 Task: Find a house in Phalaborwa, South Africa, for 1 guest from July 1 to July 3, with a price range of ₹5000 to ₹15000, 1 bedroom, 1 bed, 1 bathroom, and Wifi.
Action: Mouse moved to (502, 107)
Screenshot: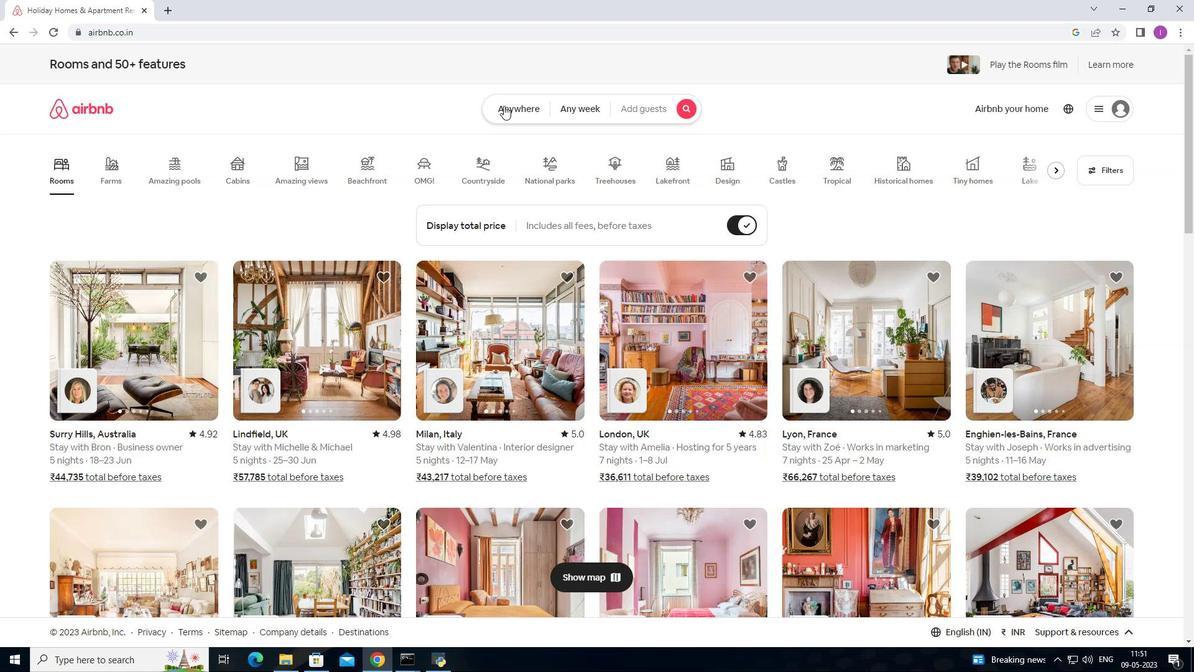 
Action: Mouse pressed left at (502, 107)
Screenshot: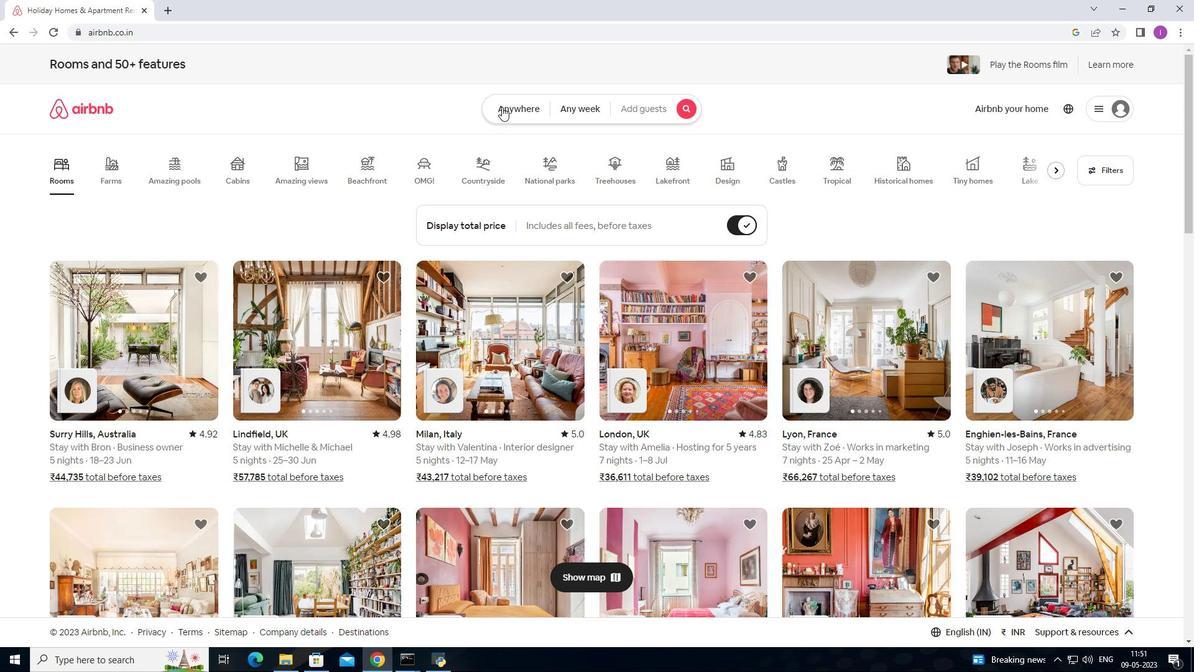 
Action: Mouse moved to (369, 154)
Screenshot: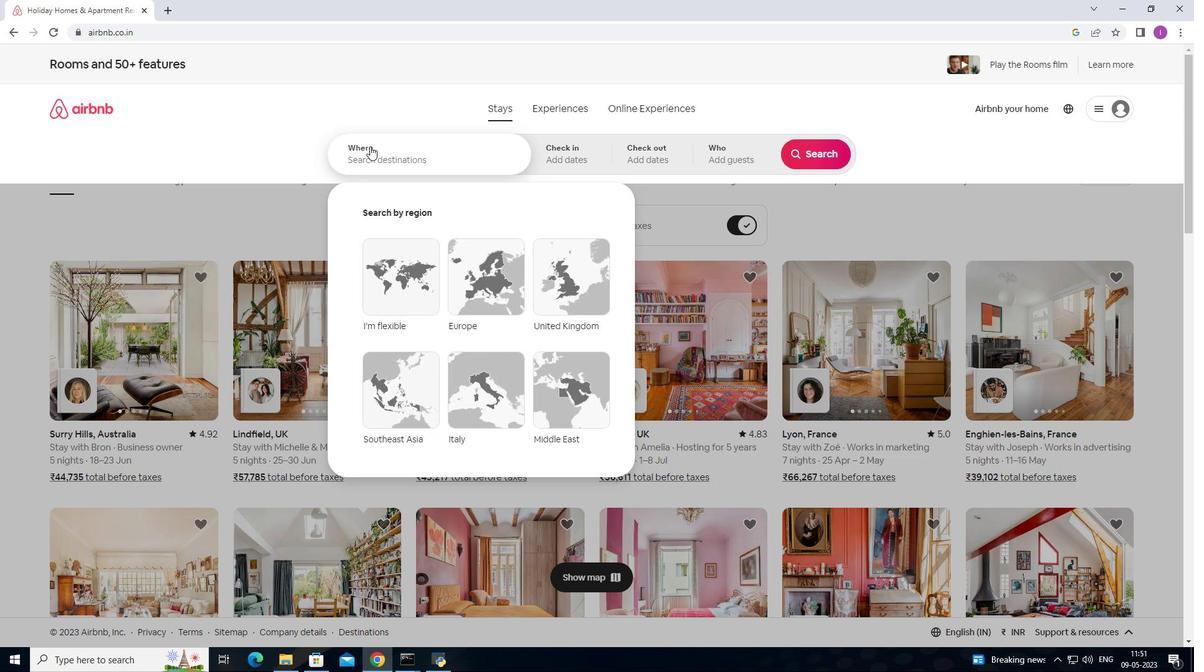 
Action: Mouse pressed left at (369, 154)
Screenshot: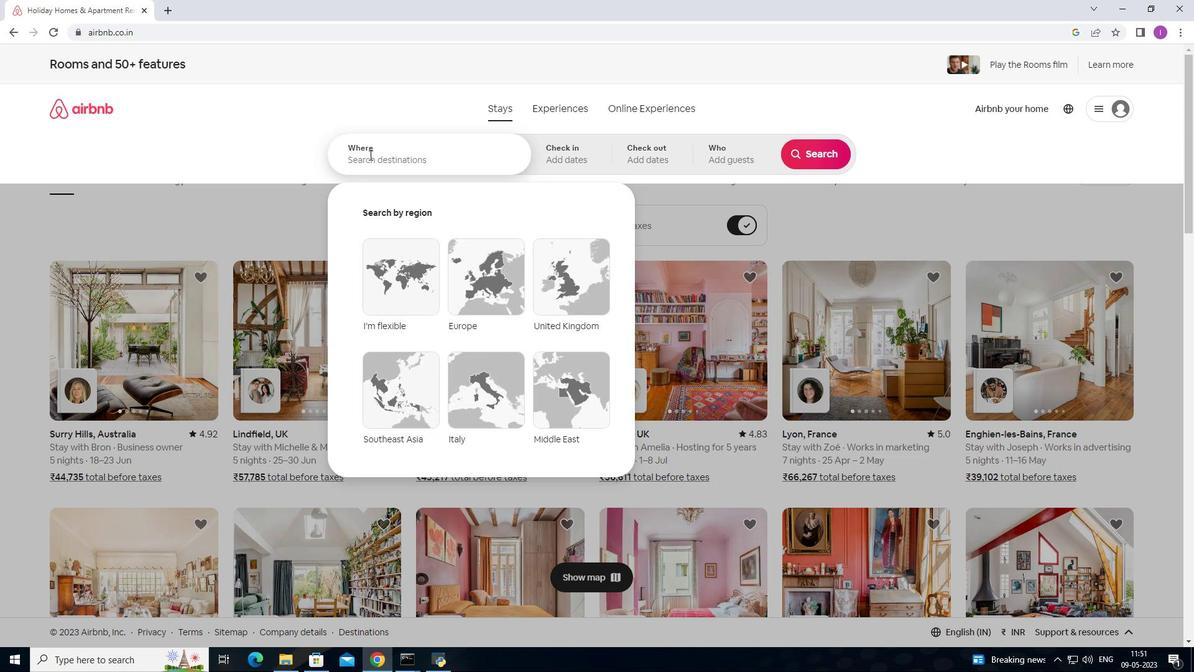 
Action: Mouse moved to (367, 158)
Screenshot: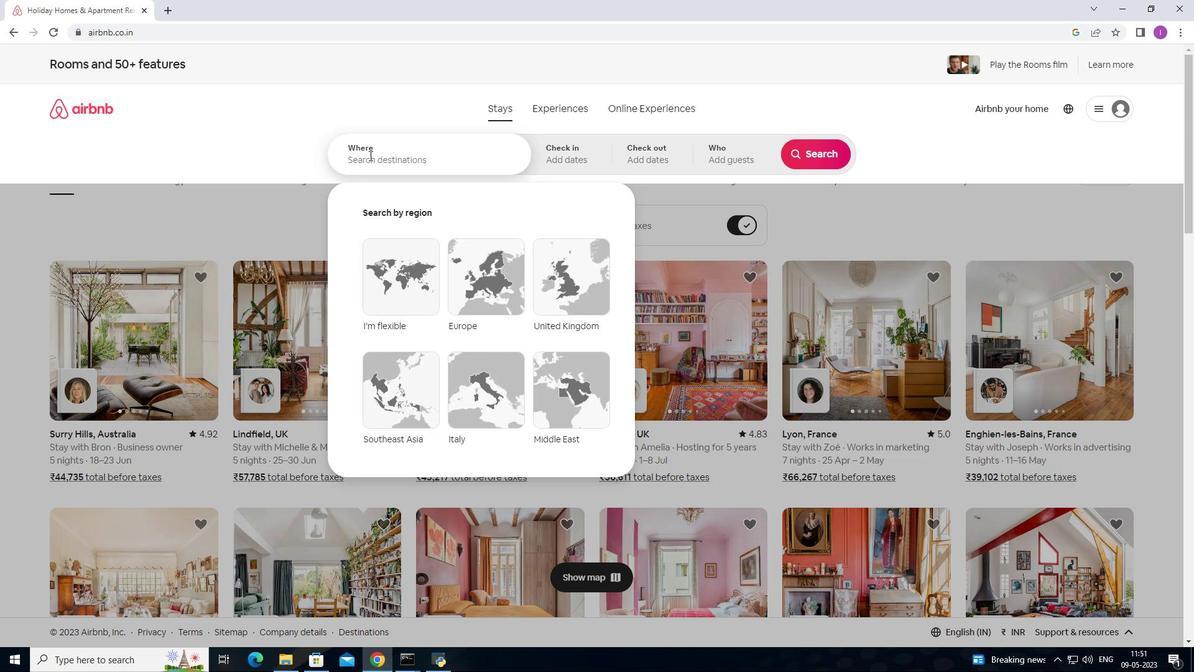 
Action: Key pressed <Key.shift><Key.shift><Key.shift><Key.shift><Key.shift><Key.shift>Phalaborwa,<Key.shift>soth<Key.backspace><Key.backspace>uth<Key.space><Key.shift>Africs<Key.backspace>a
Screenshot: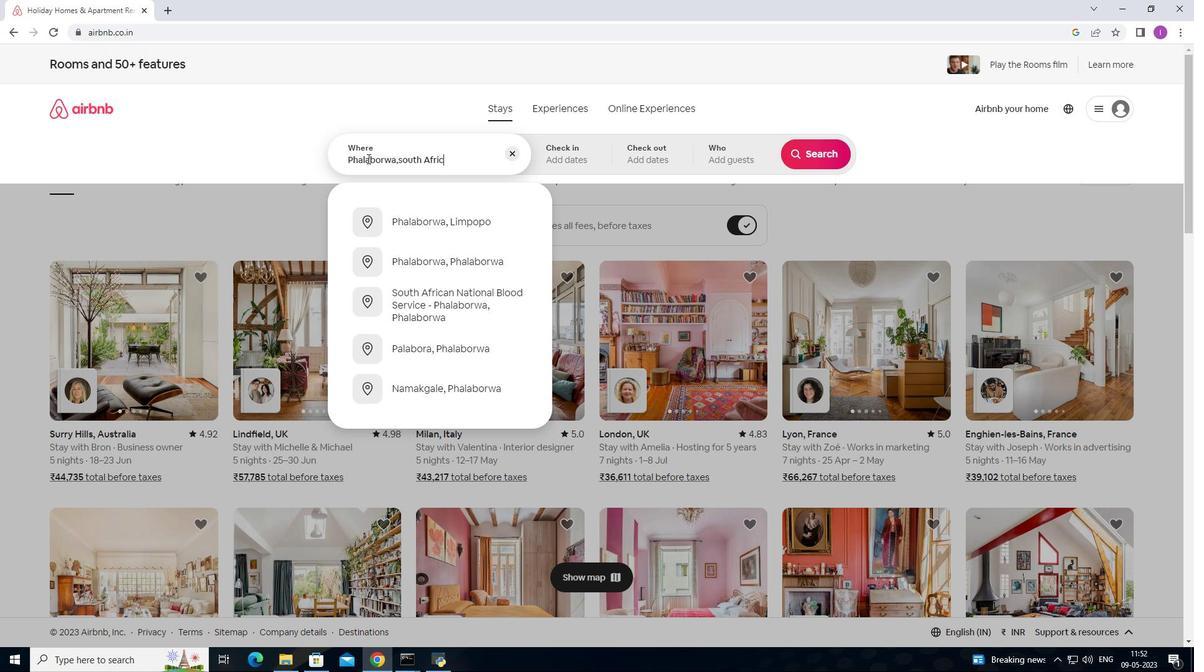 
Action: Mouse moved to (562, 154)
Screenshot: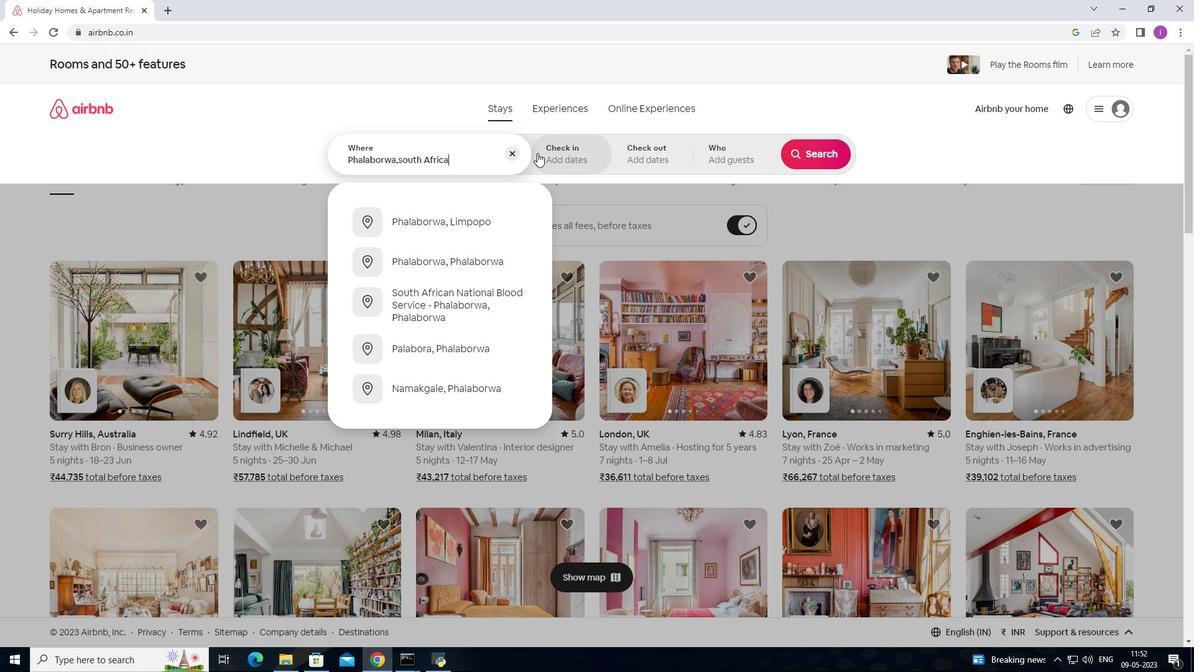 
Action: Mouse pressed left at (562, 154)
Screenshot: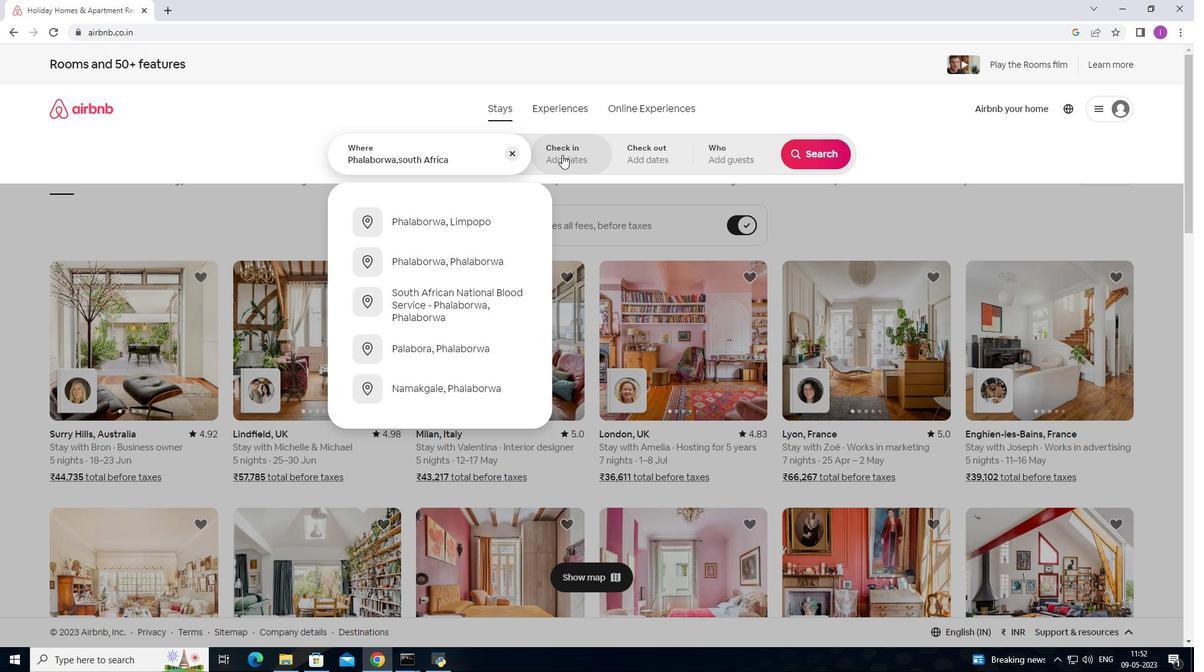 
Action: Mouse moved to (813, 248)
Screenshot: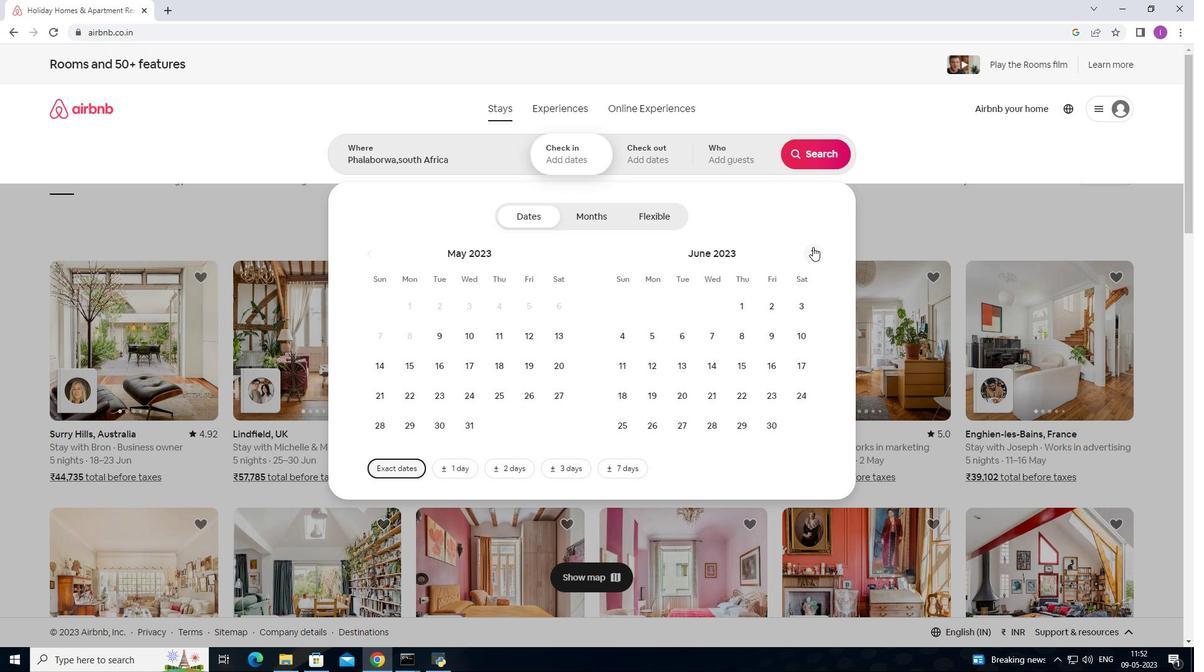 
Action: Mouse pressed left at (813, 248)
Screenshot: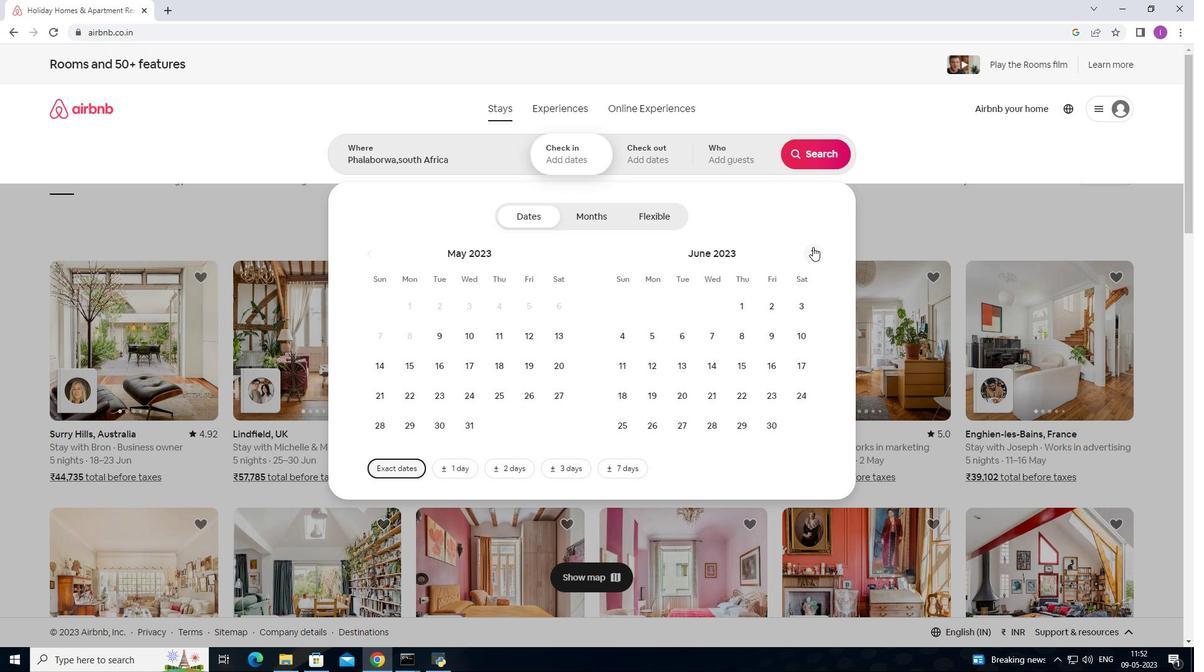 
Action: Mouse moved to (808, 303)
Screenshot: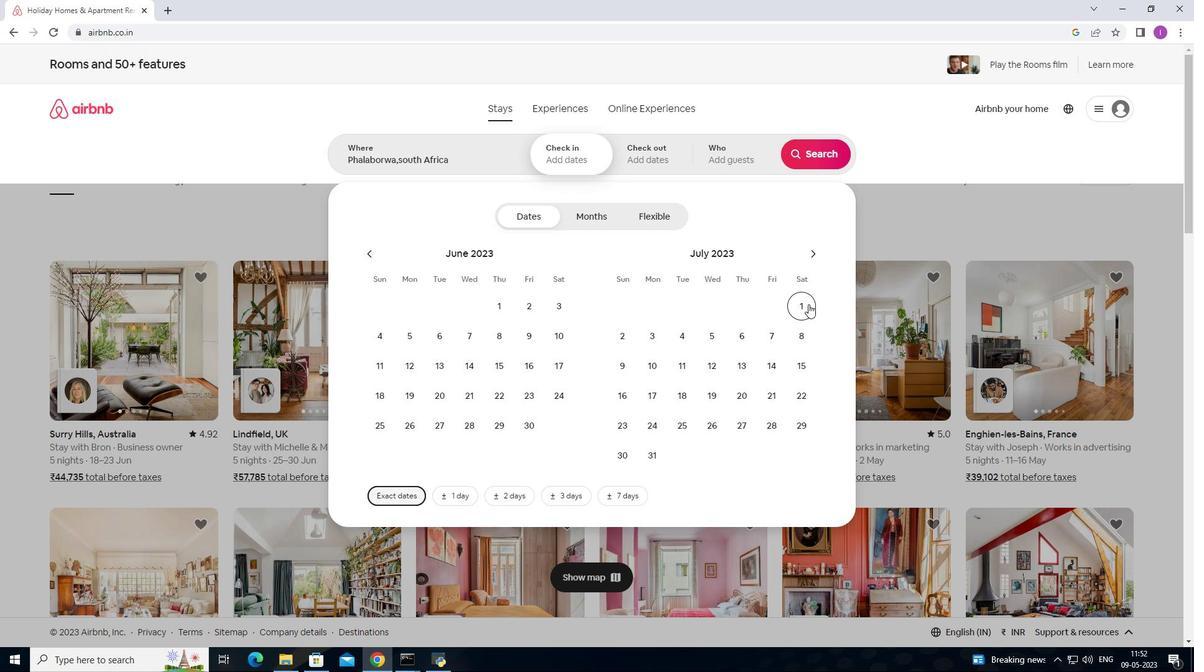 
Action: Mouse pressed left at (808, 303)
Screenshot: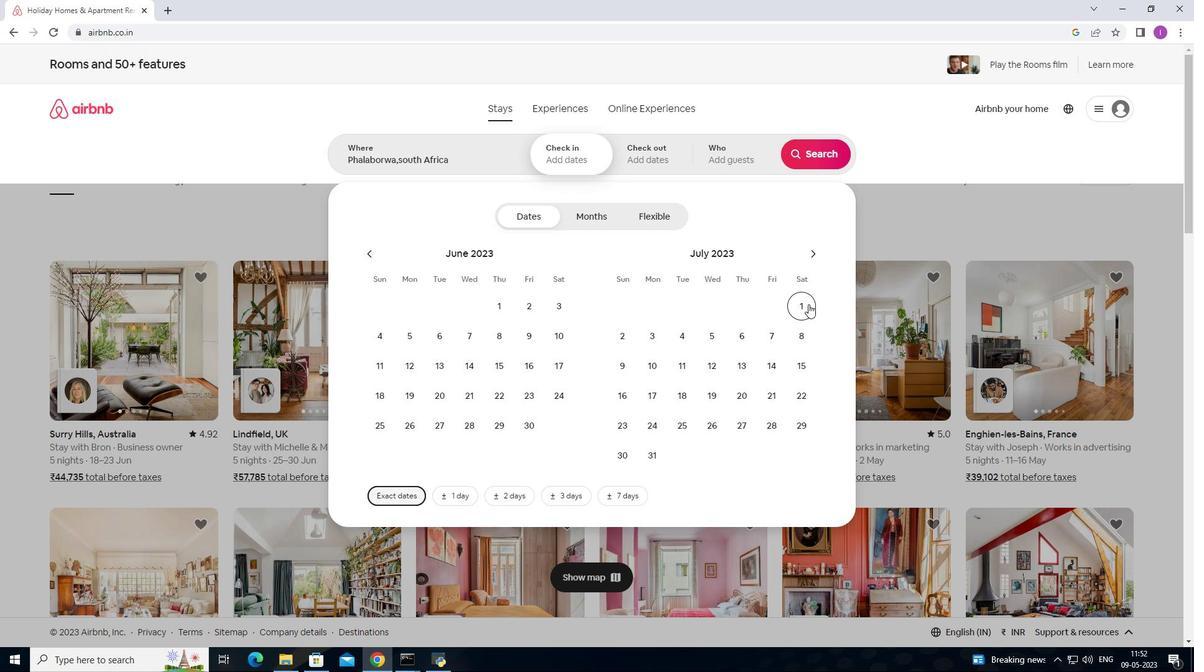 
Action: Mouse moved to (652, 331)
Screenshot: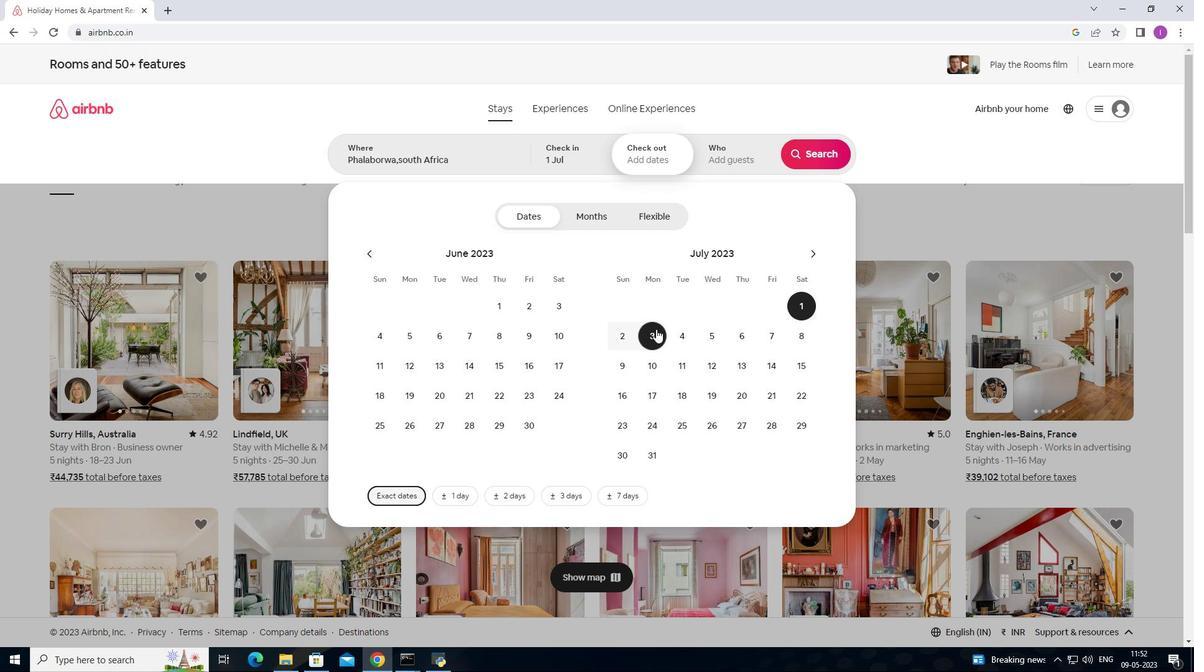 
Action: Mouse pressed left at (652, 331)
Screenshot: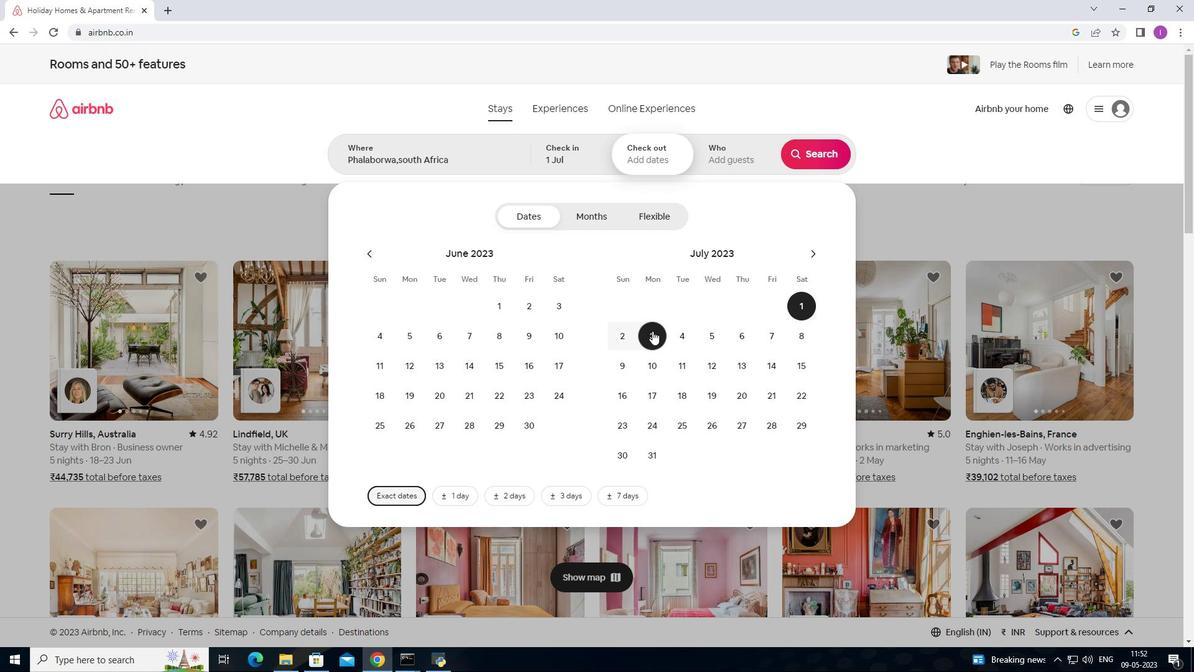 
Action: Mouse moved to (742, 161)
Screenshot: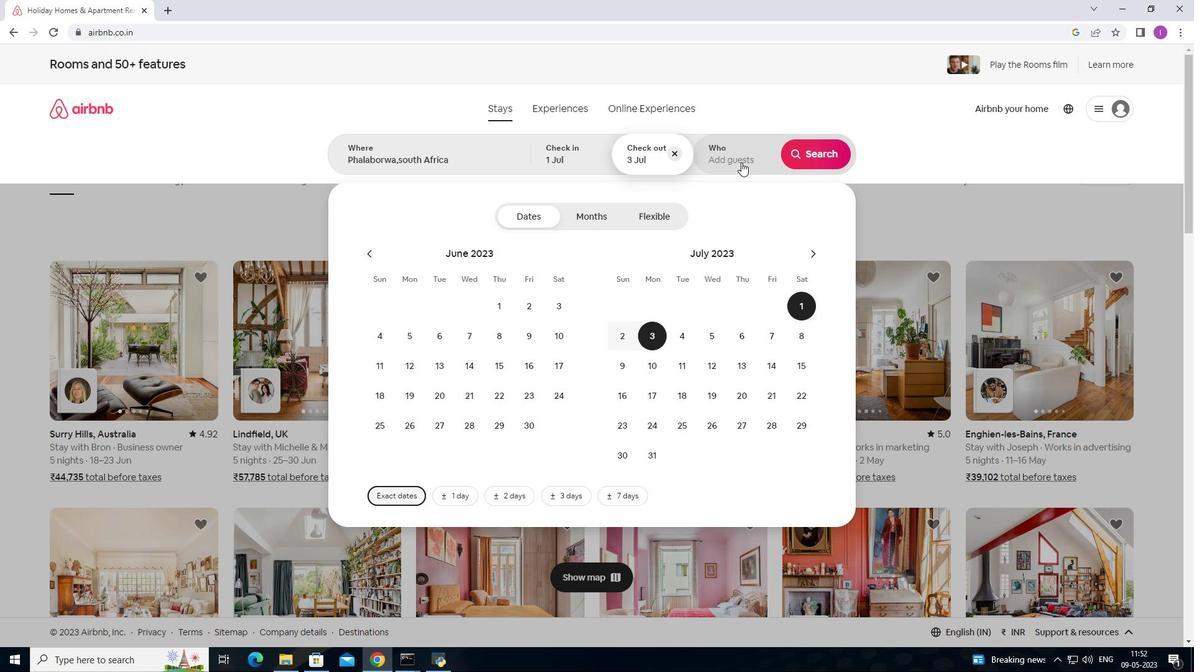 
Action: Mouse pressed left at (742, 161)
Screenshot: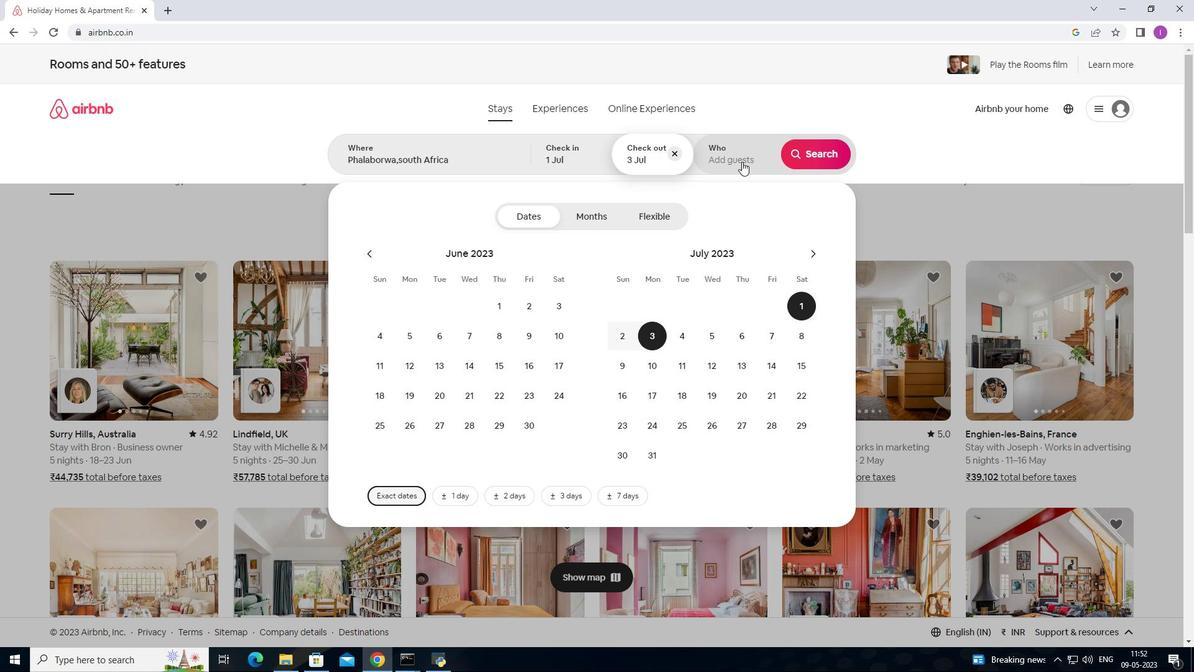 
Action: Mouse moved to (819, 217)
Screenshot: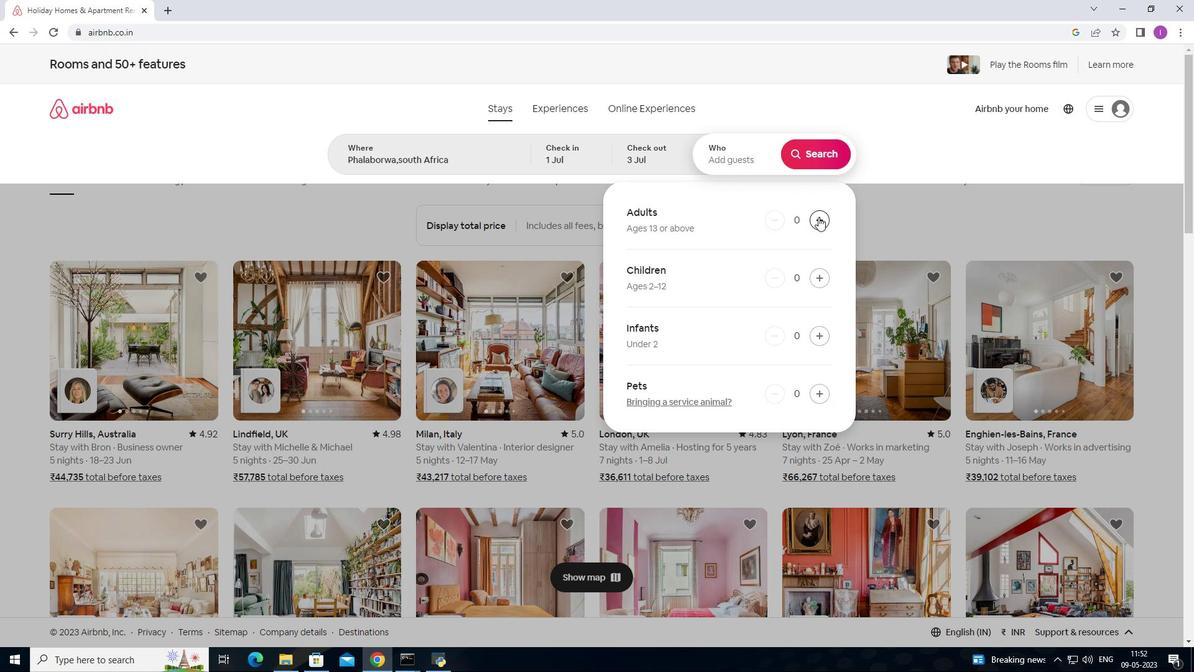 
Action: Mouse pressed left at (819, 217)
Screenshot: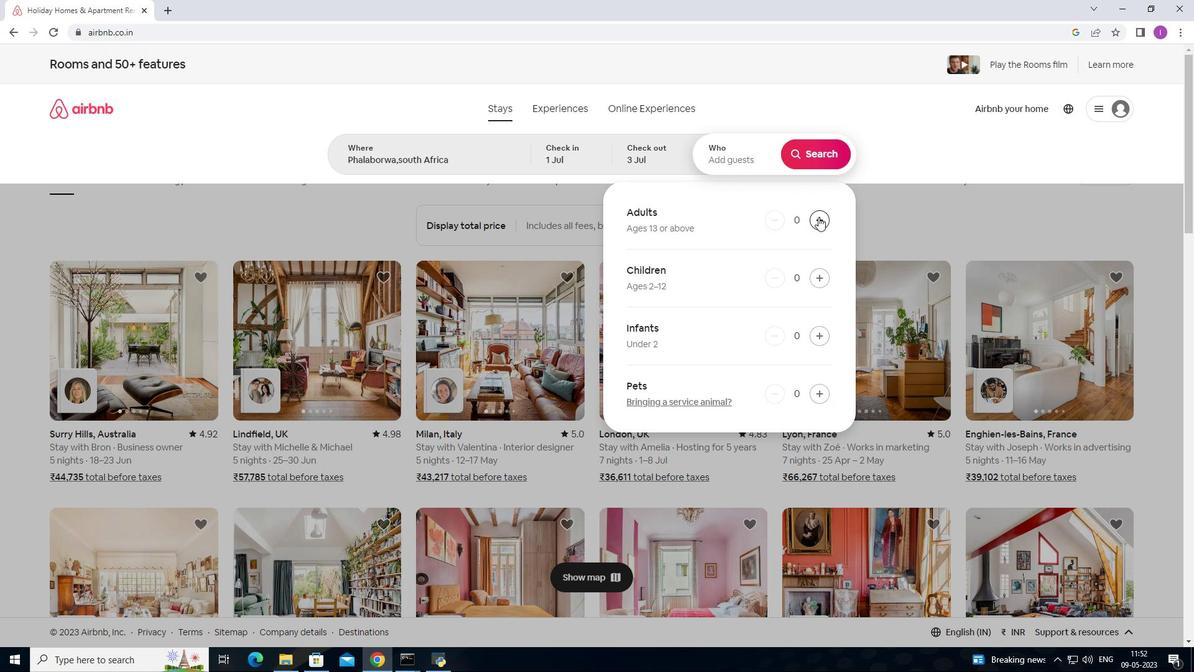 
Action: Mouse moved to (832, 158)
Screenshot: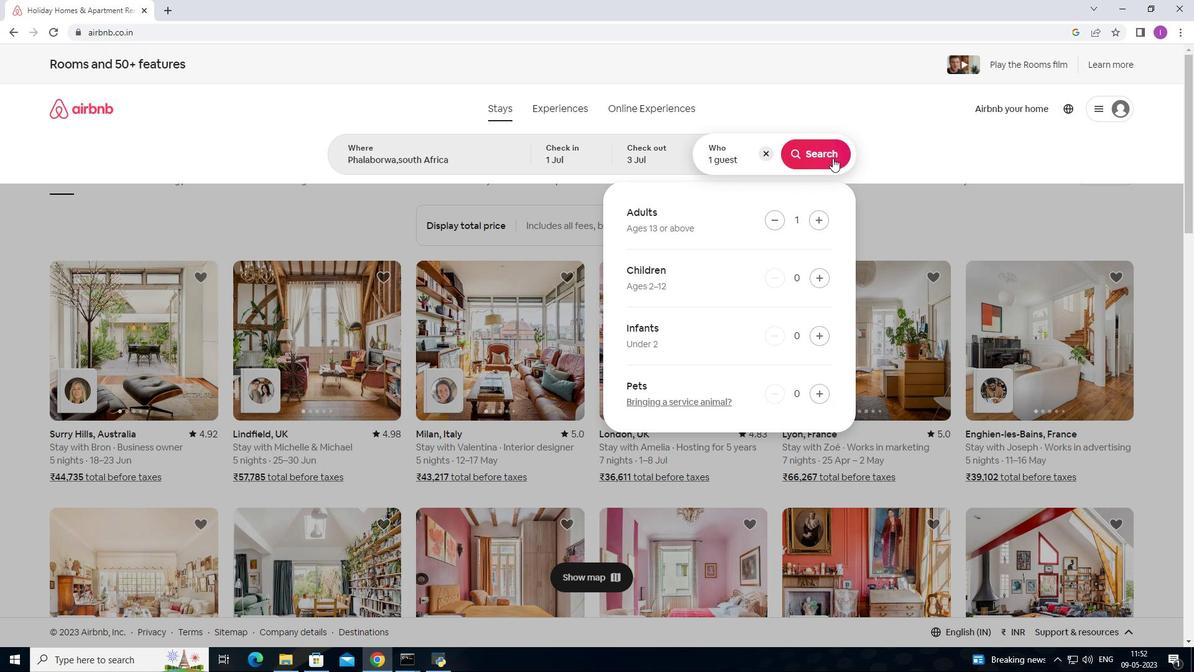 
Action: Mouse pressed left at (832, 158)
Screenshot: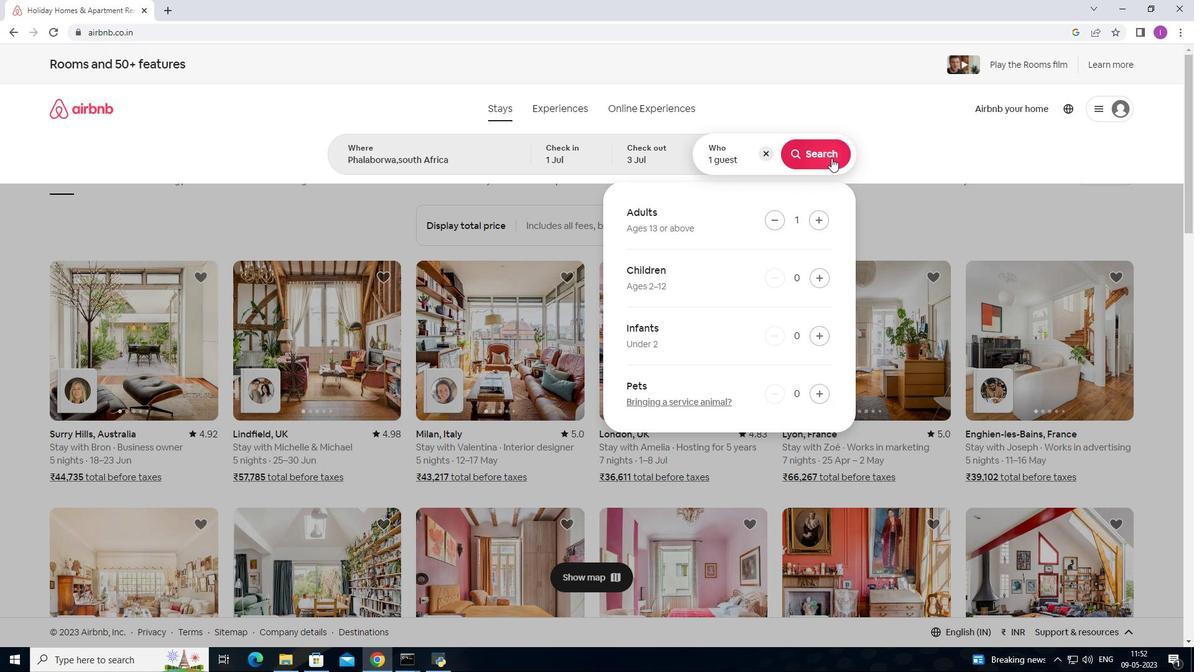 
Action: Mouse moved to (1129, 123)
Screenshot: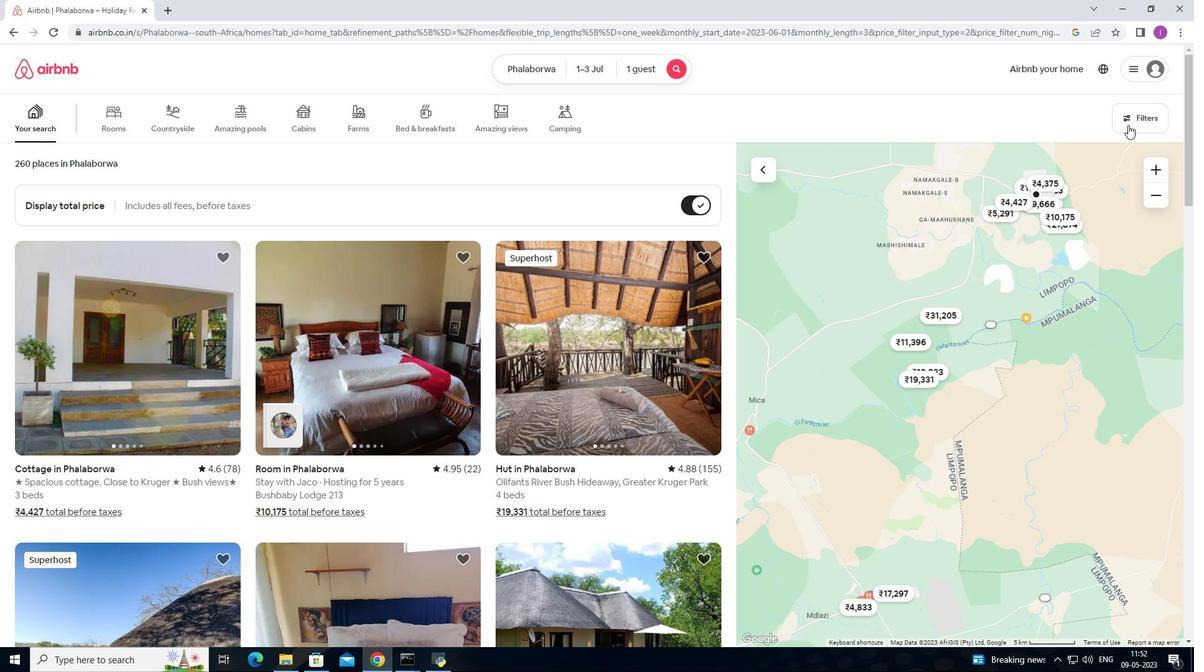 
Action: Mouse pressed left at (1129, 123)
Screenshot: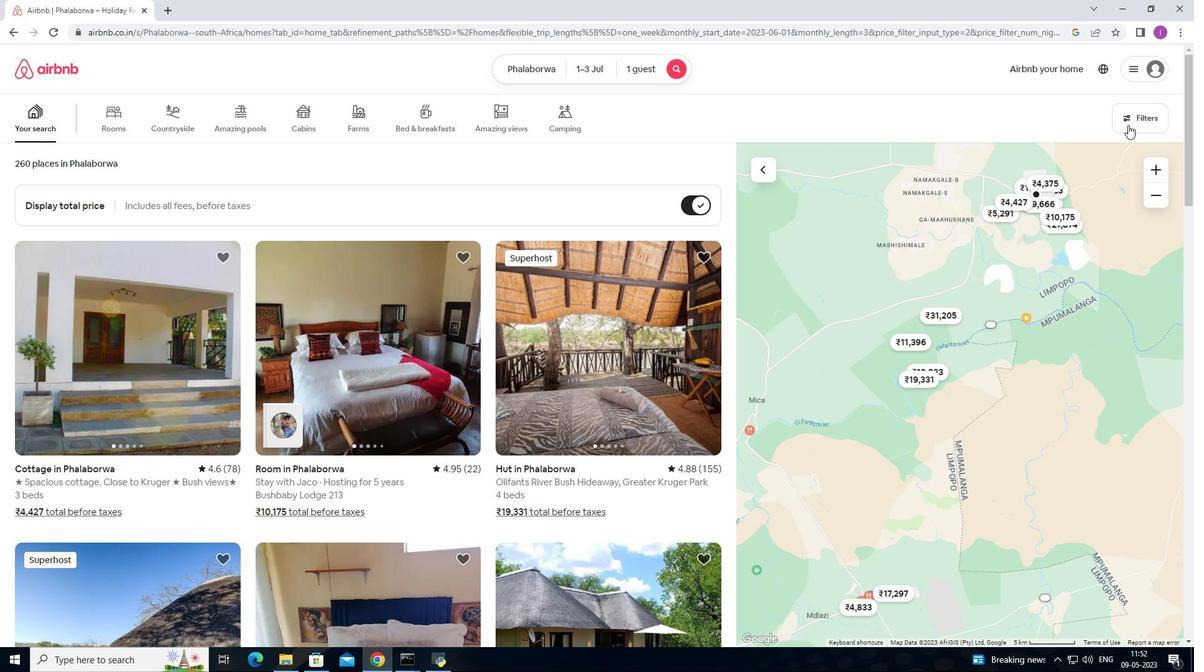
Action: Mouse moved to (443, 426)
Screenshot: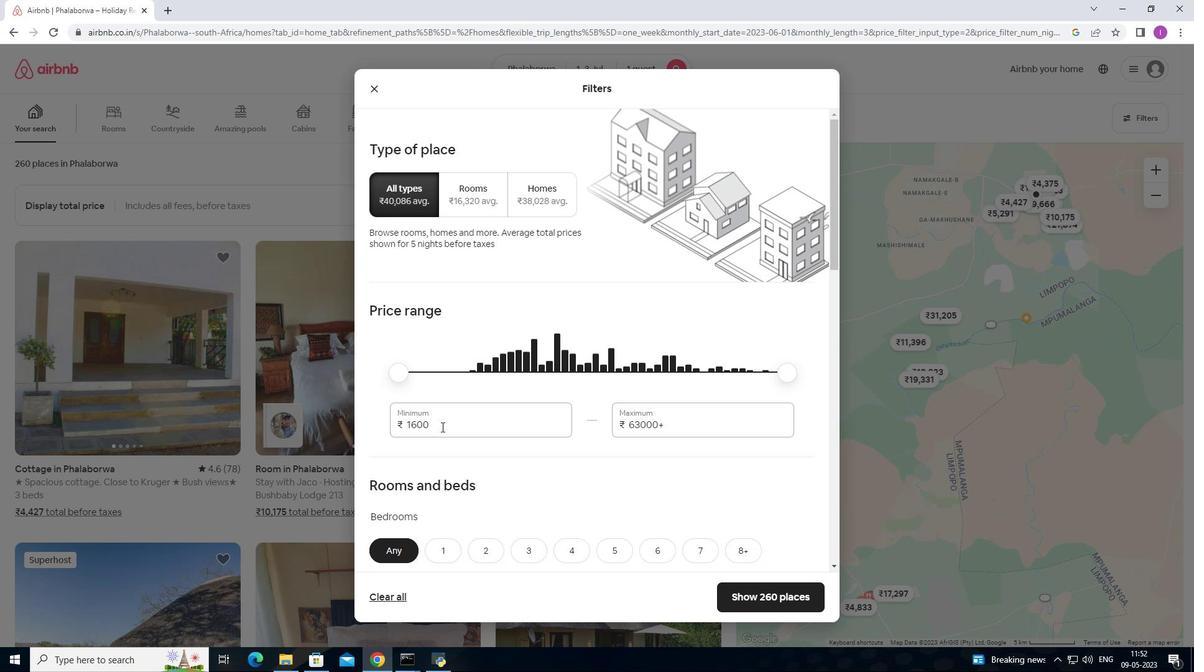 
Action: Mouse pressed left at (443, 426)
Screenshot: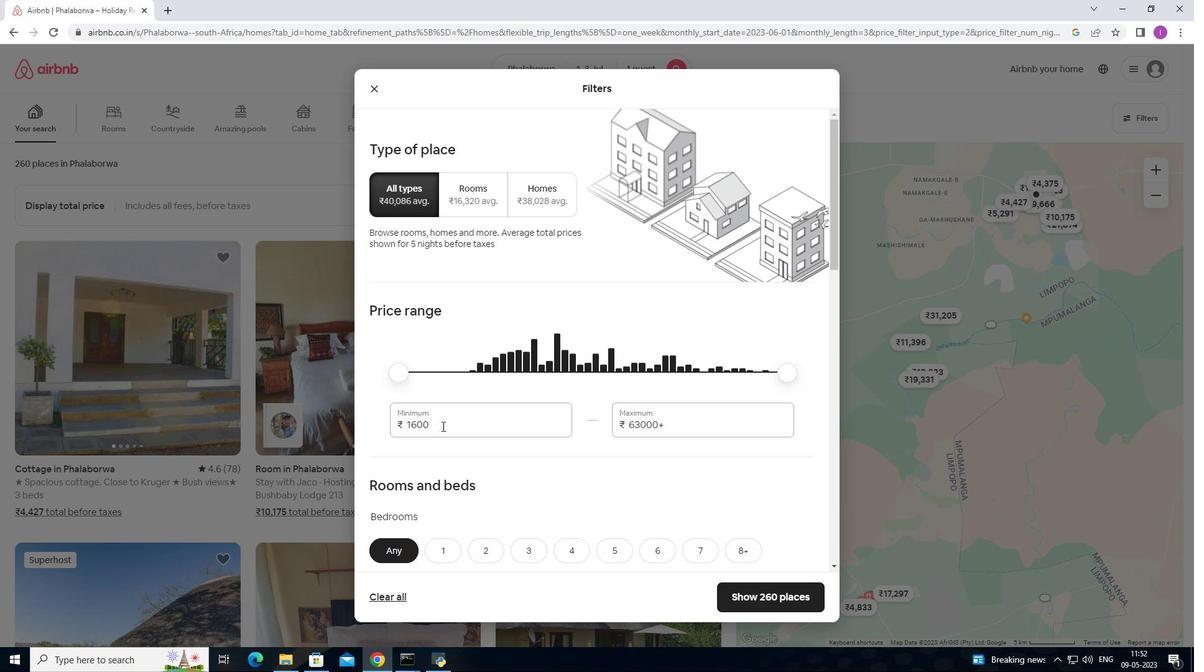 
Action: Mouse moved to (550, 379)
Screenshot: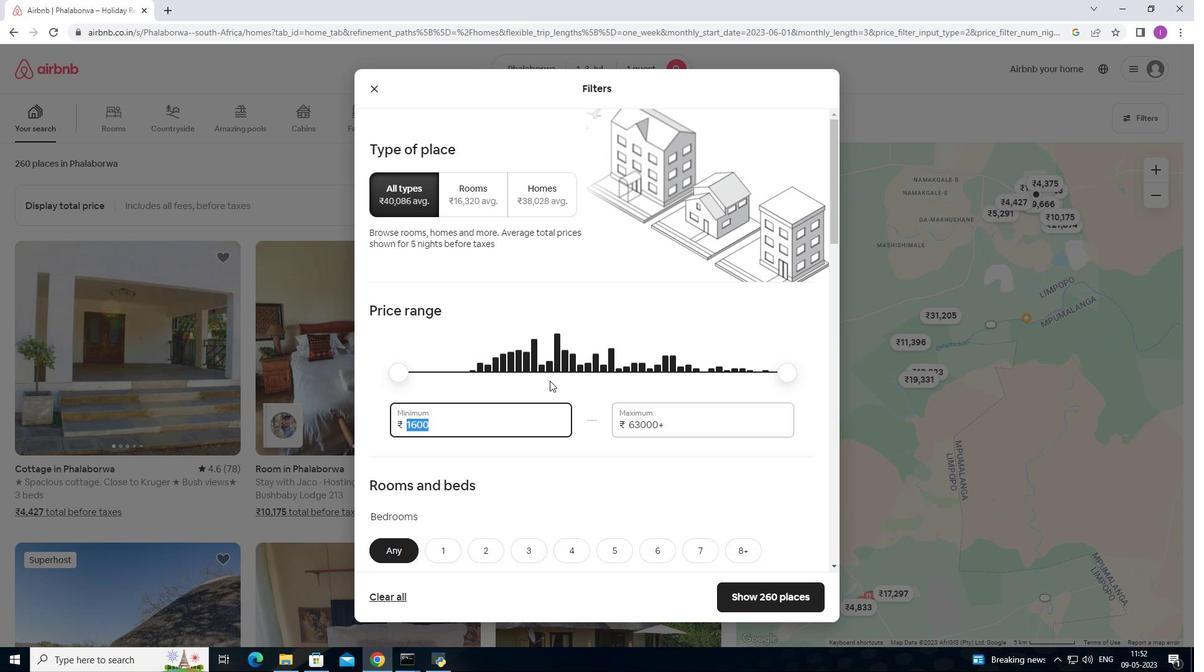 
Action: Key pressed 5000
Screenshot: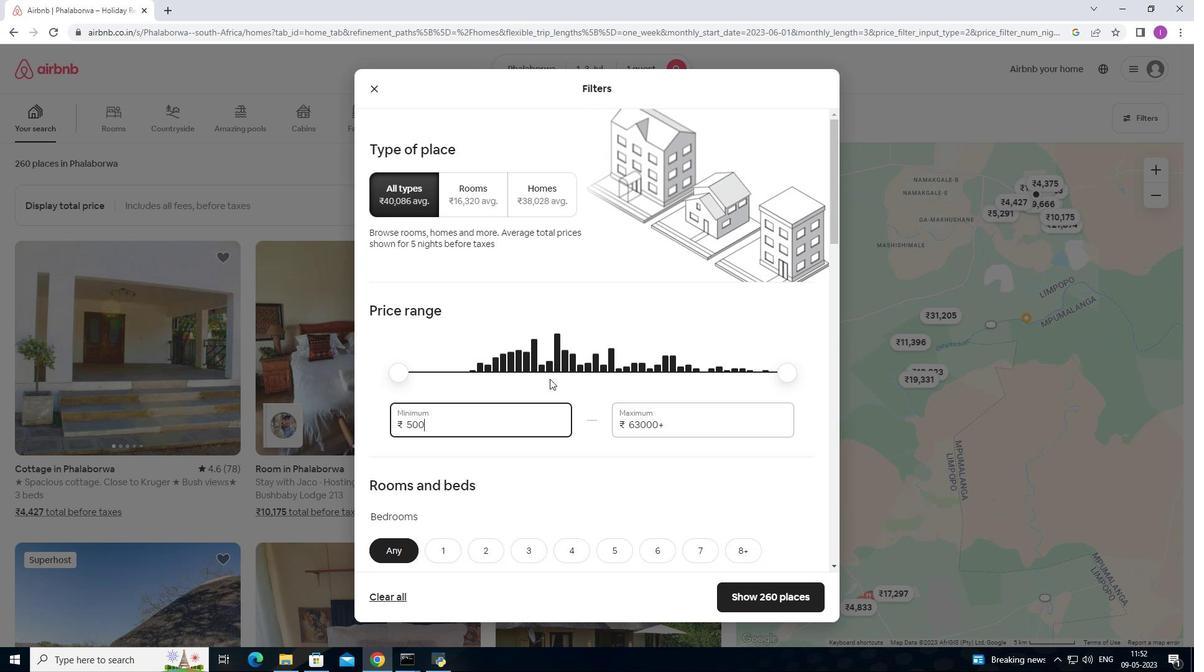 
Action: Mouse moved to (680, 424)
Screenshot: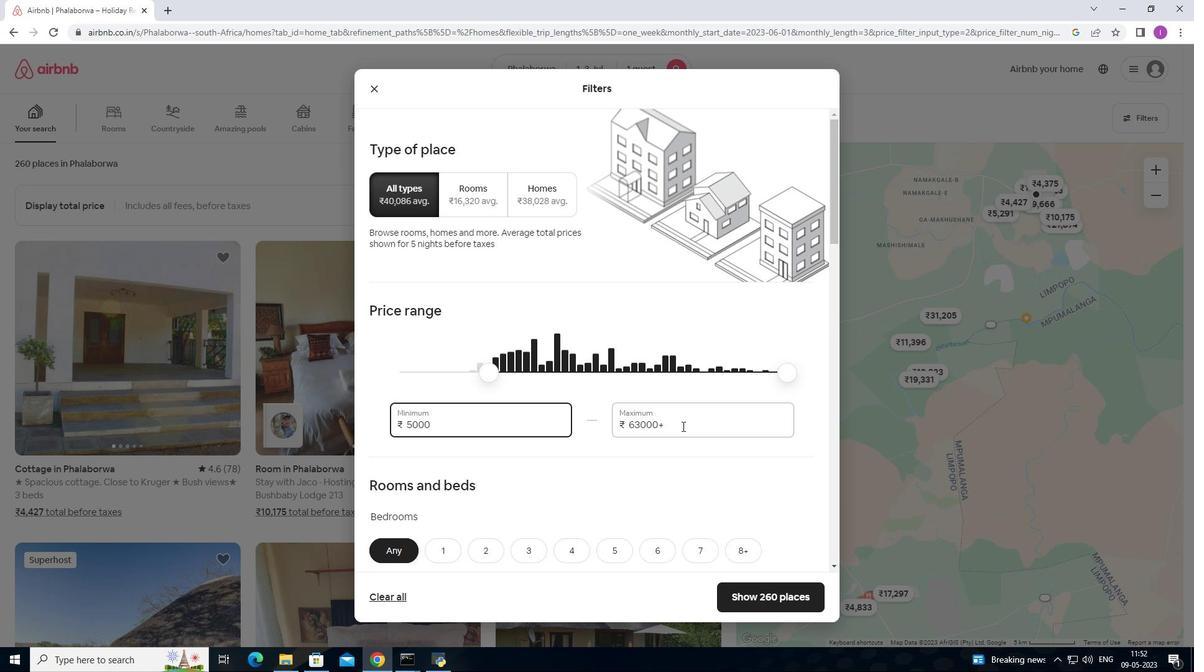 
Action: Mouse pressed left at (680, 424)
Screenshot: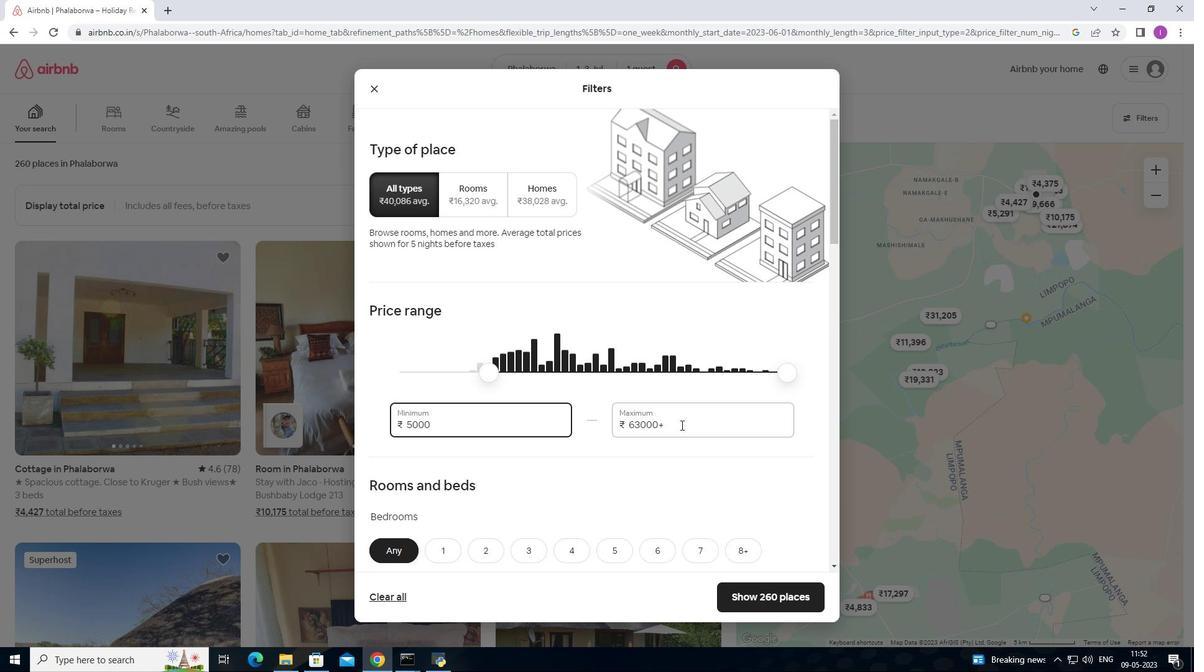
Action: Mouse moved to (617, 428)
Screenshot: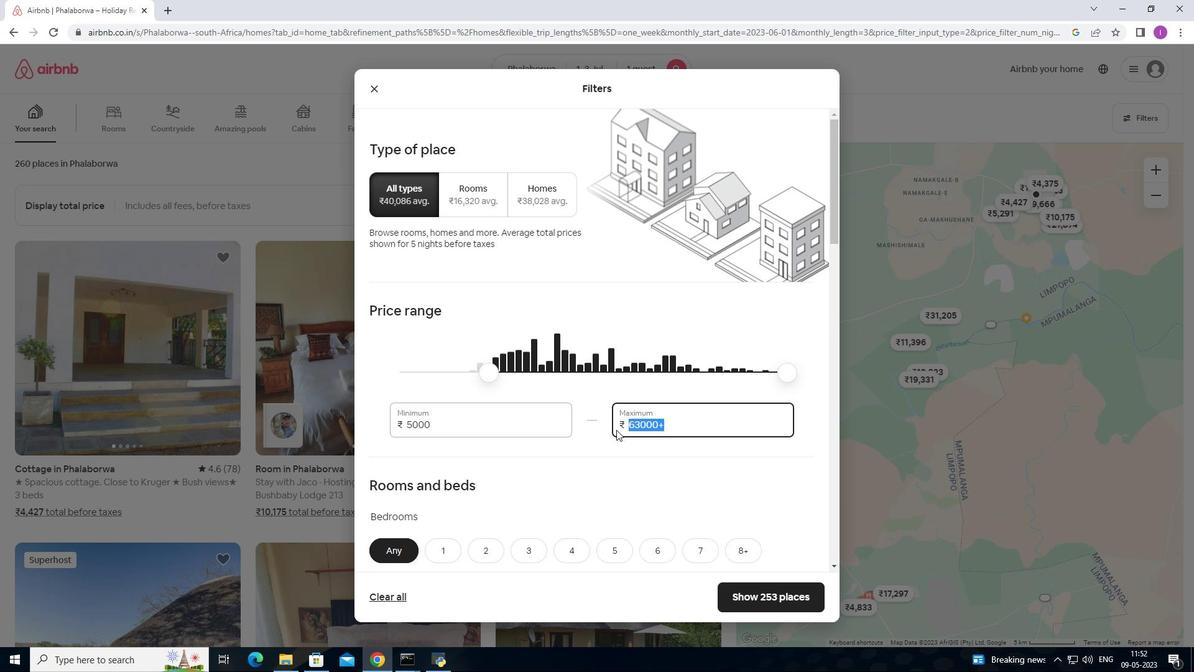 
Action: Key pressed 15000
Screenshot: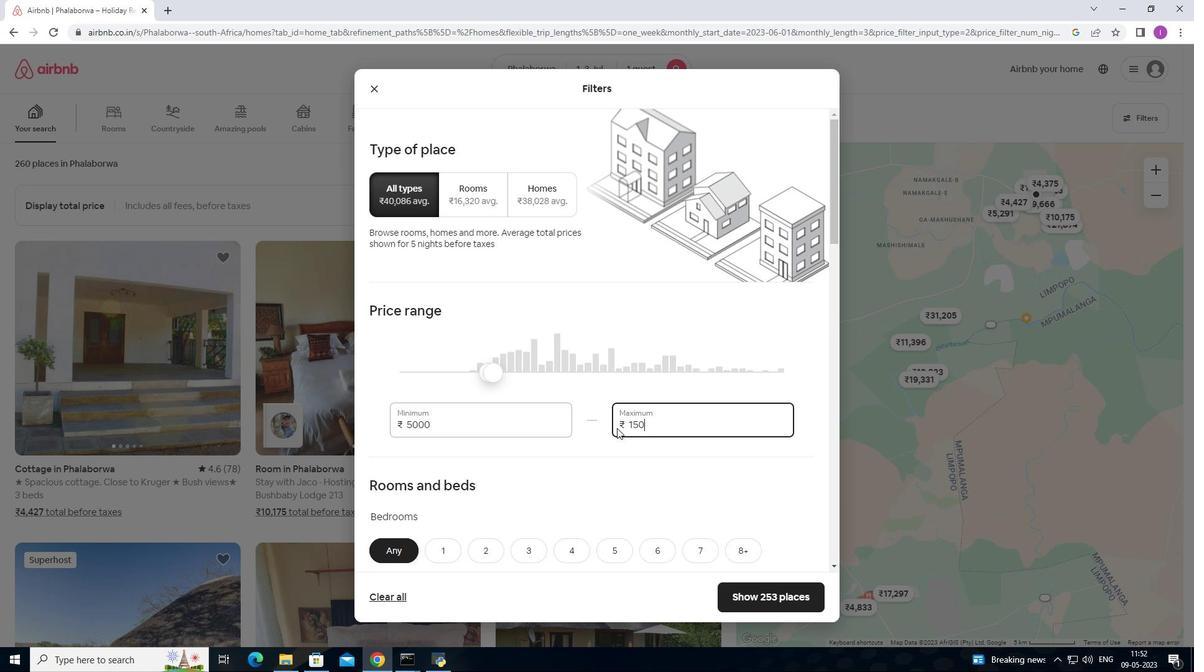 
Action: Mouse moved to (611, 407)
Screenshot: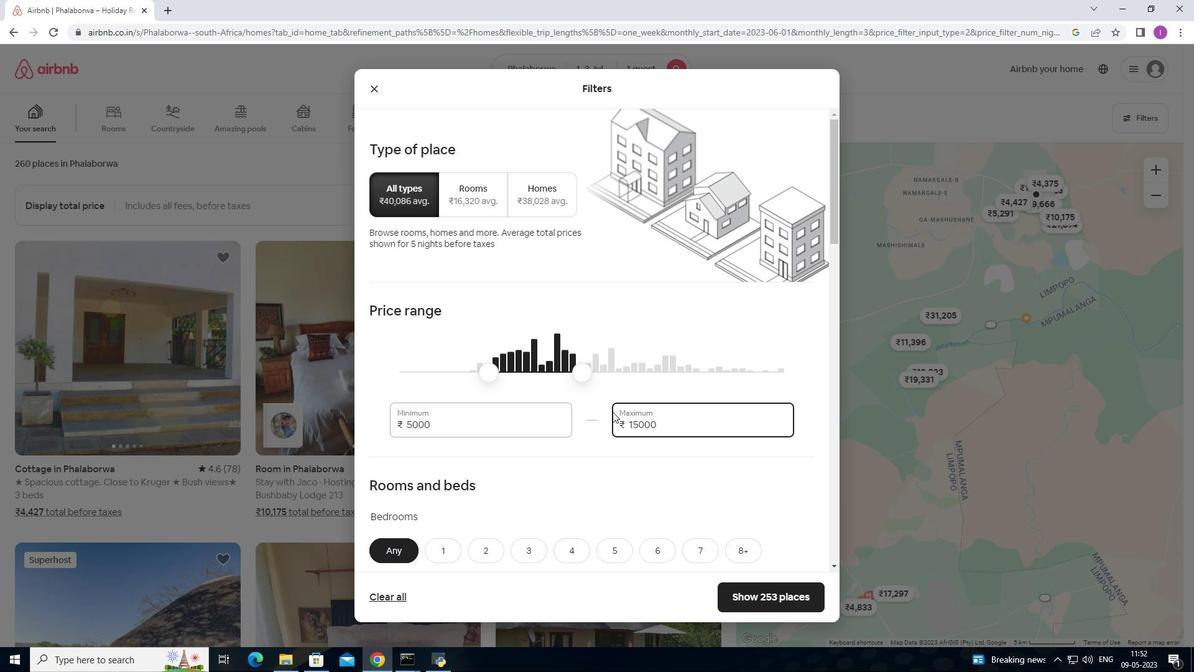 
Action: Mouse scrolled (611, 407) with delta (0, 0)
Screenshot: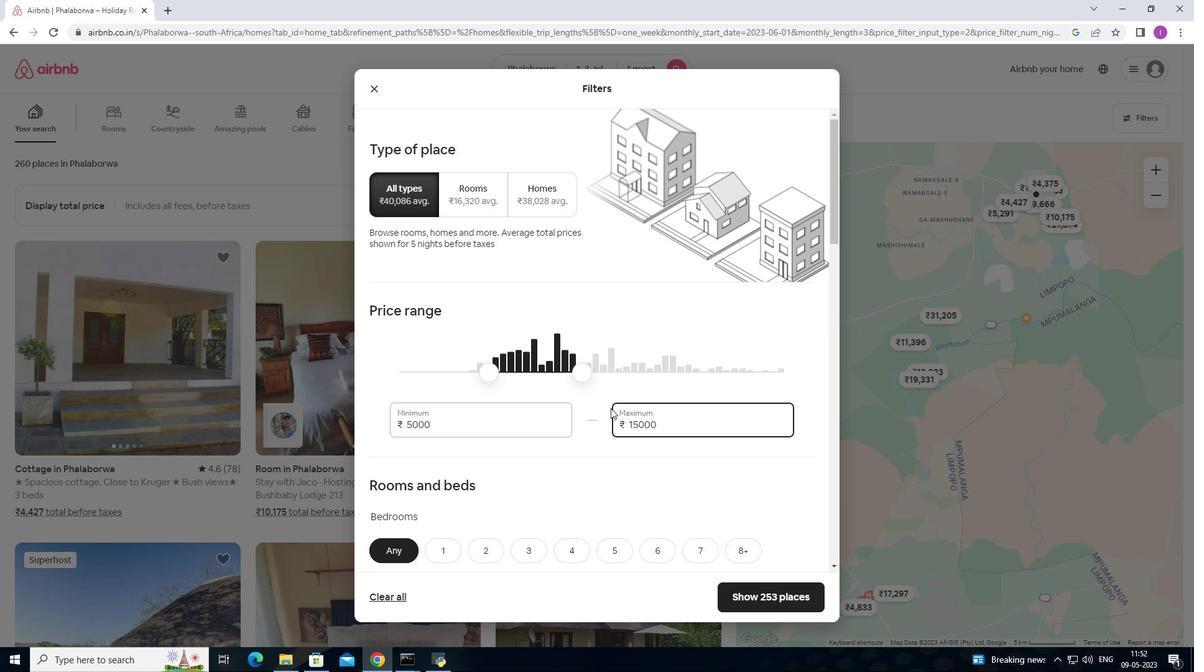 
Action: Mouse scrolled (611, 407) with delta (0, 0)
Screenshot: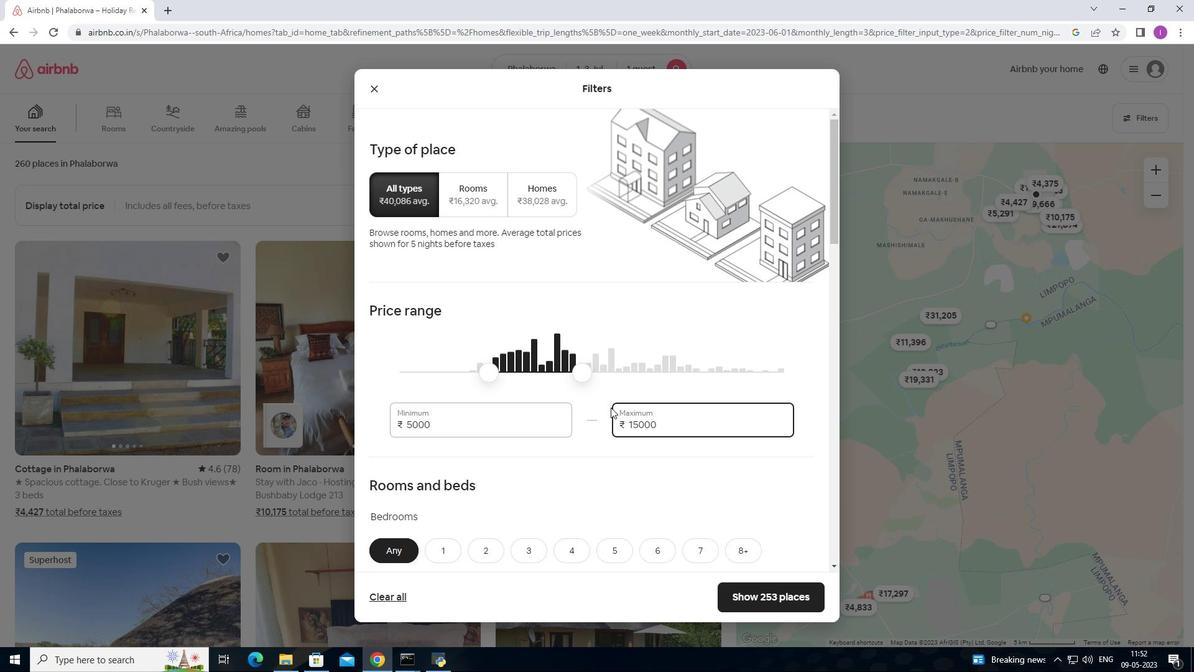 
Action: Mouse scrolled (611, 407) with delta (0, 0)
Screenshot: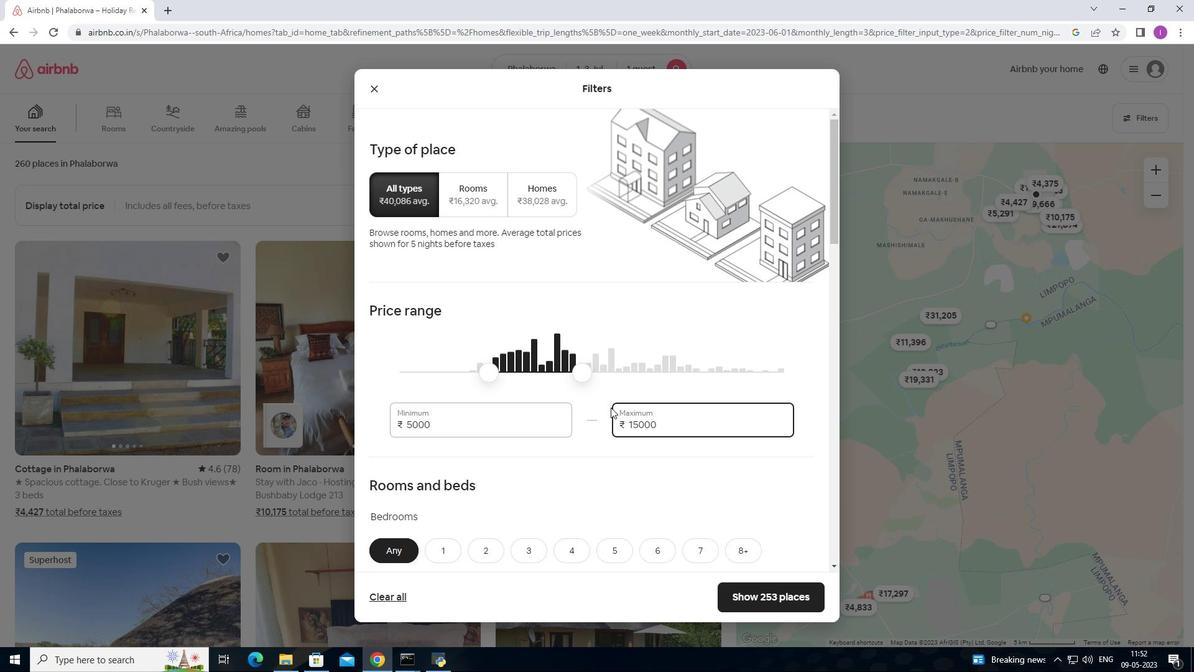 
Action: Mouse scrolled (611, 407) with delta (0, 0)
Screenshot: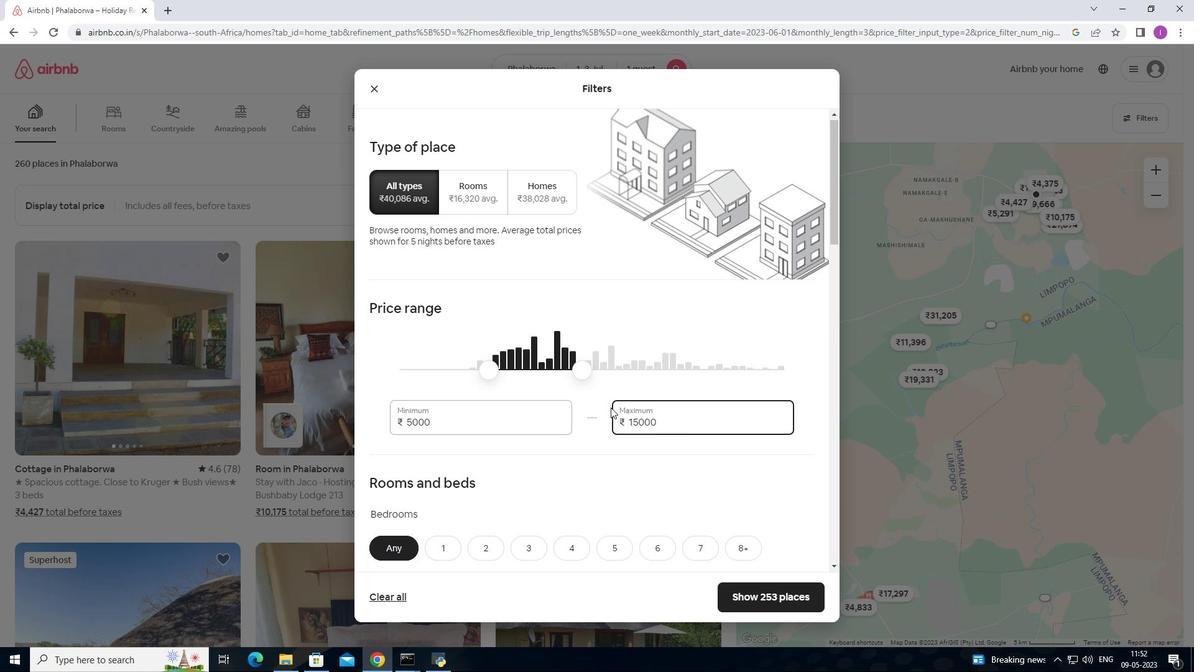 
Action: Mouse moved to (444, 295)
Screenshot: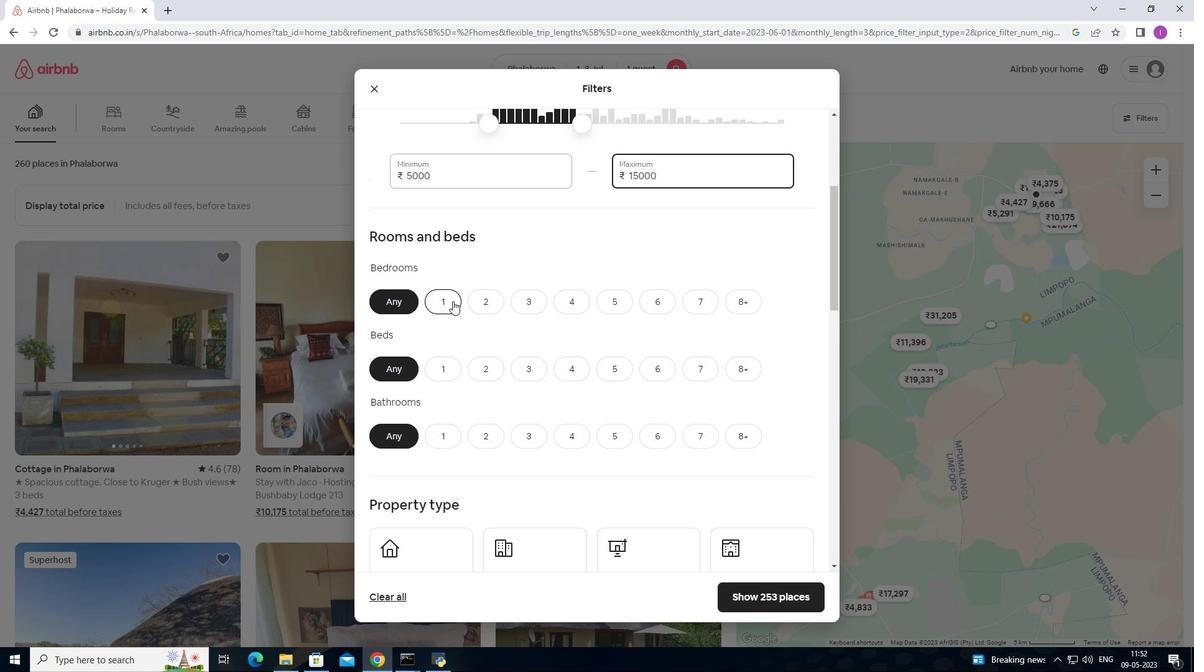 
Action: Mouse pressed left at (444, 295)
Screenshot: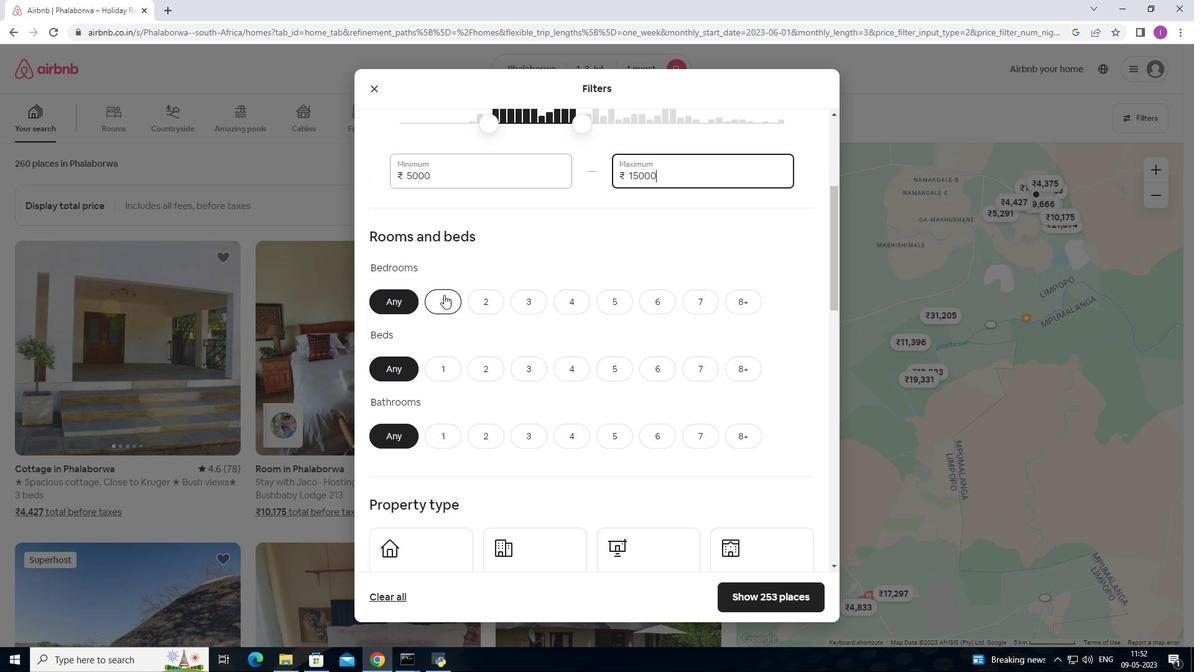 
Action: Mouse moved to (446, 369)
Screenshot: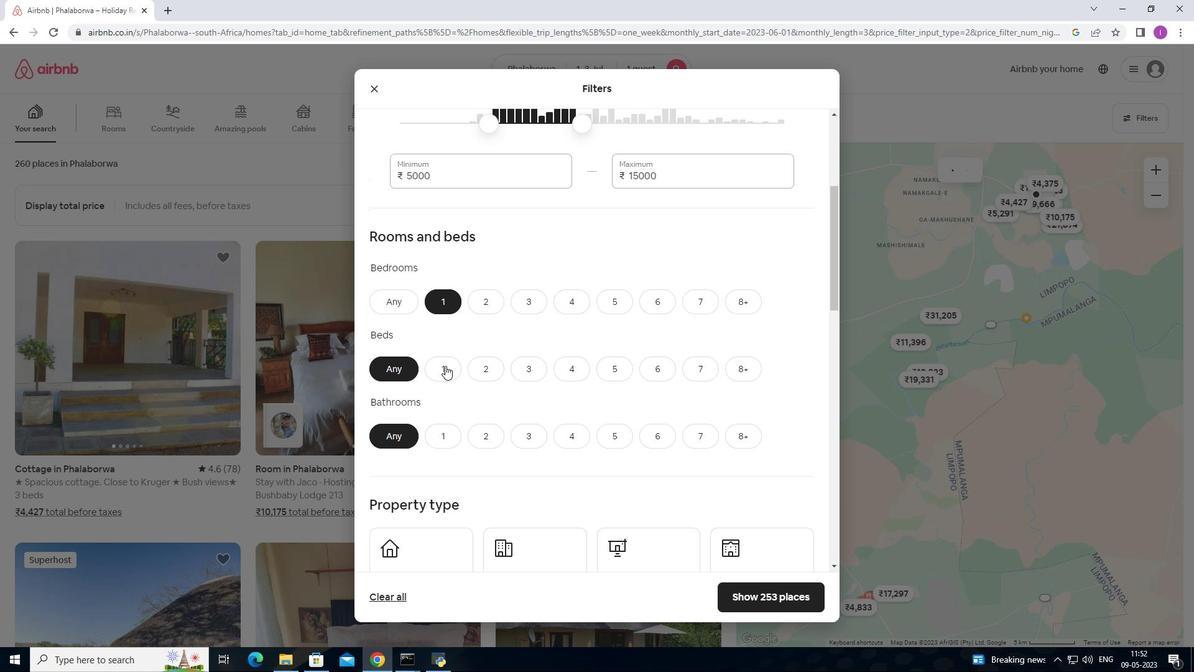 
Action: Mouse pressed left at (446, 369)
Screenshot: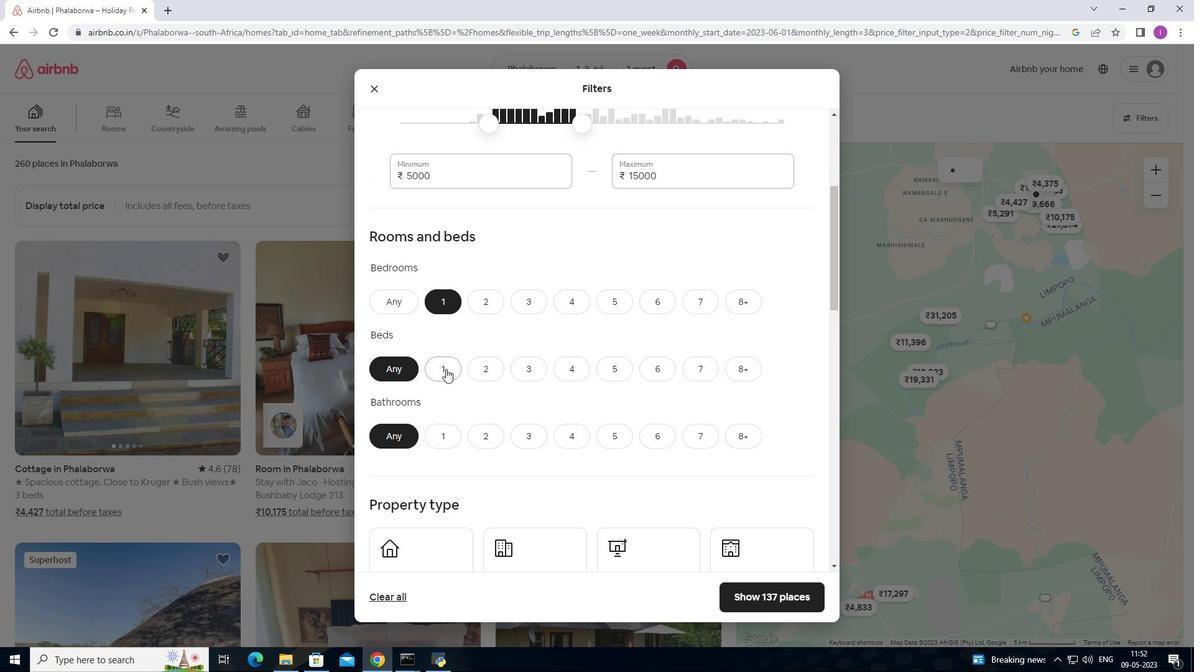 
Action: Mouse moved to (443, 428)
Screenshot: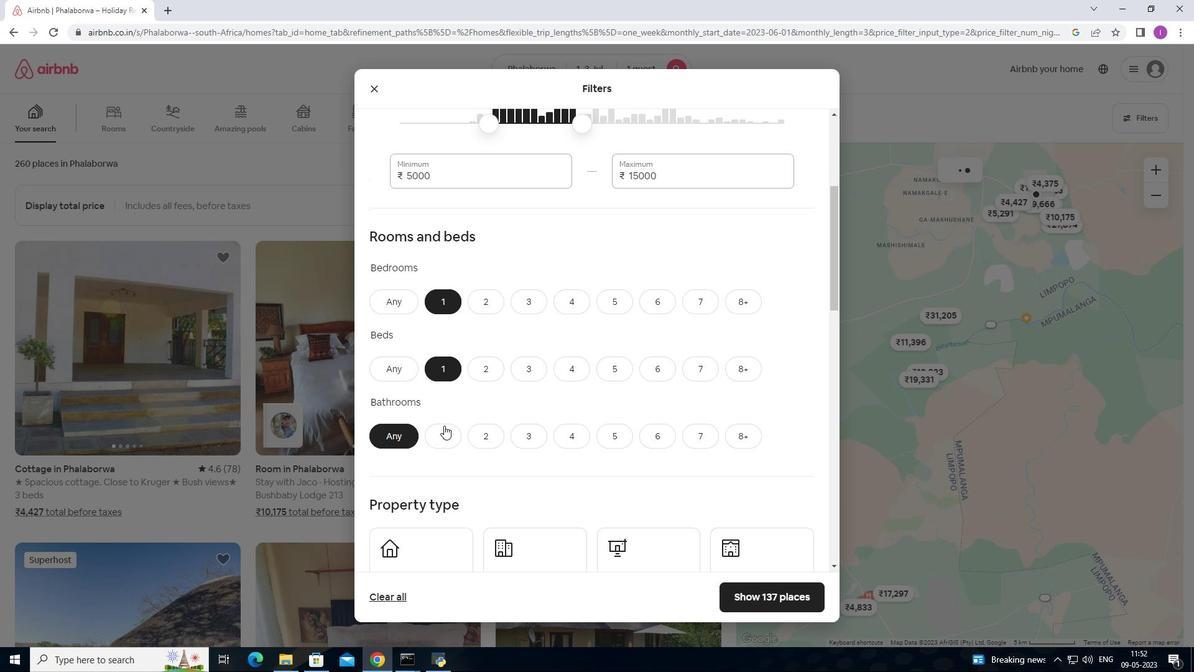
Action: Mouse pressed left at (443, 428)
Screenshot: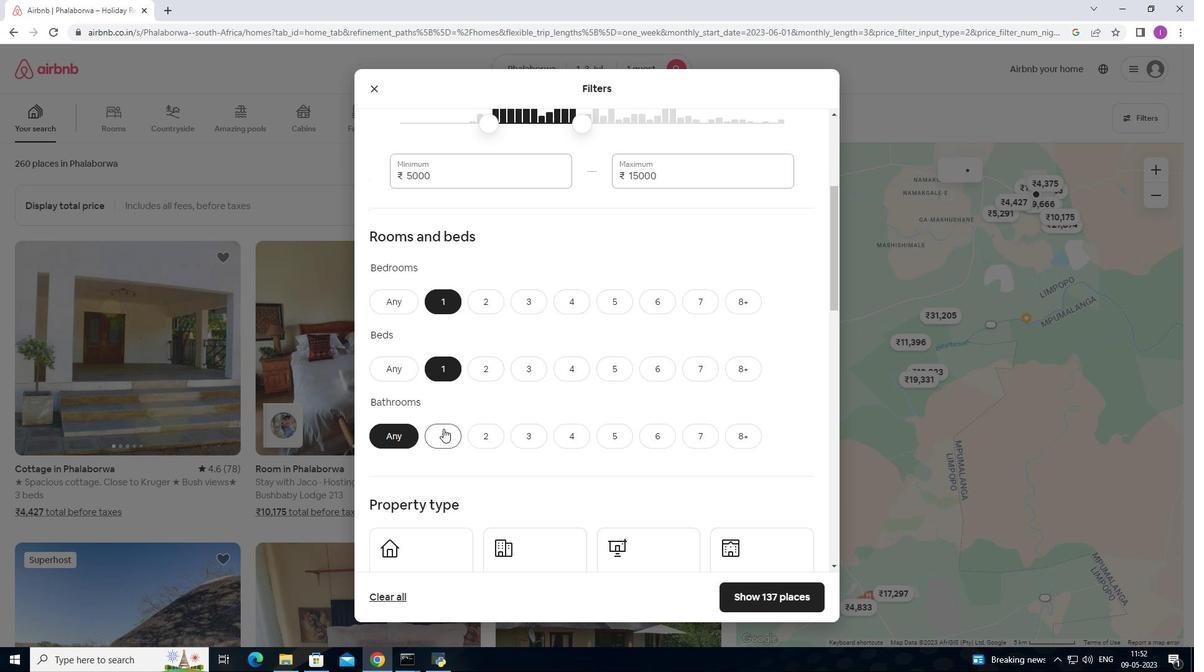 
Action: Mouse moved to (463, 388)
Screenshot: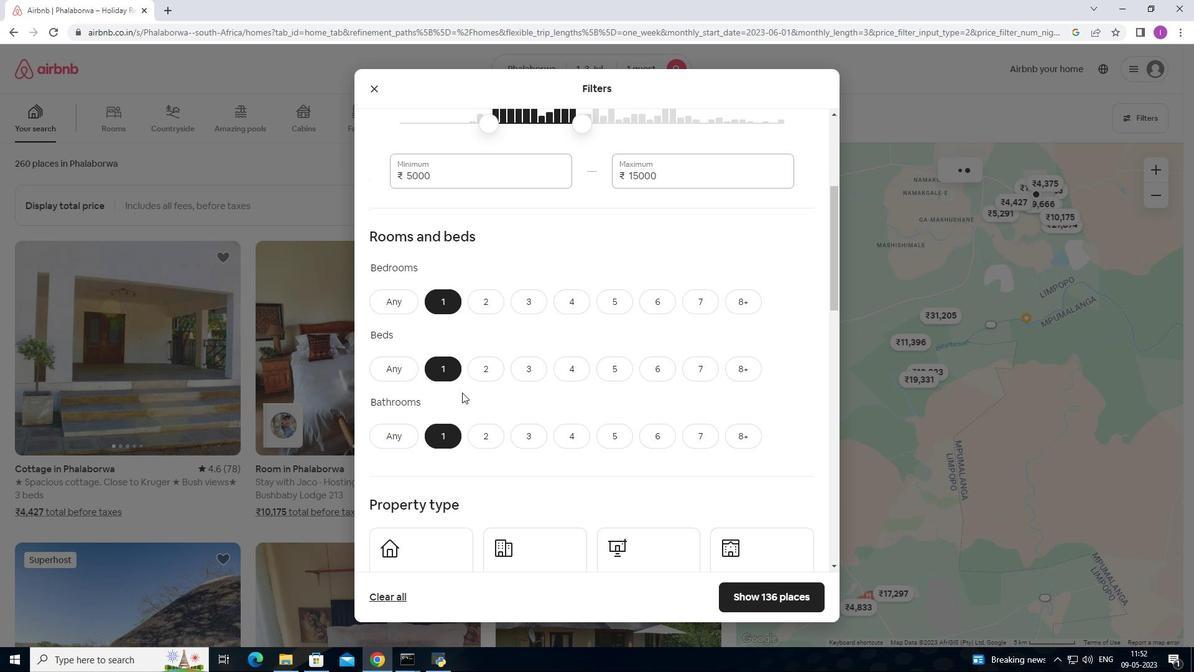 
Action: Mouse scrolled (463, 388) with delta (0, 0)
Screenshot: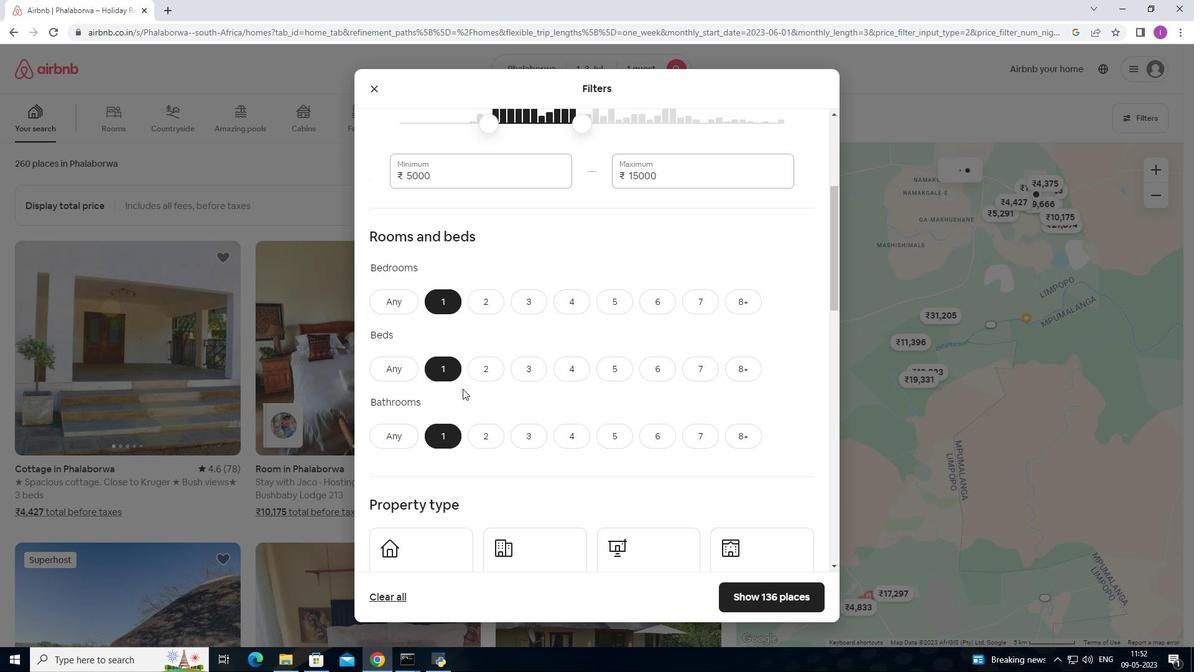 
Action: Mouse scrolled (463, 388) with delta (0, 0)
Screenshot: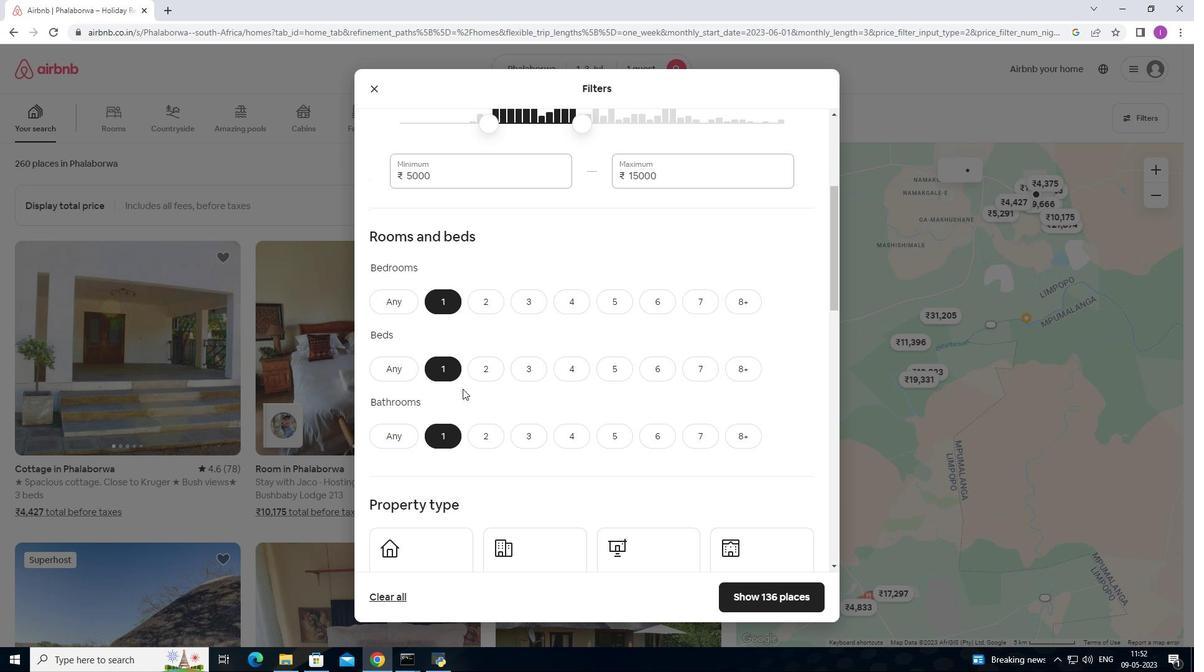 
Action: Mouse moved to (467, 380)
Screenshot: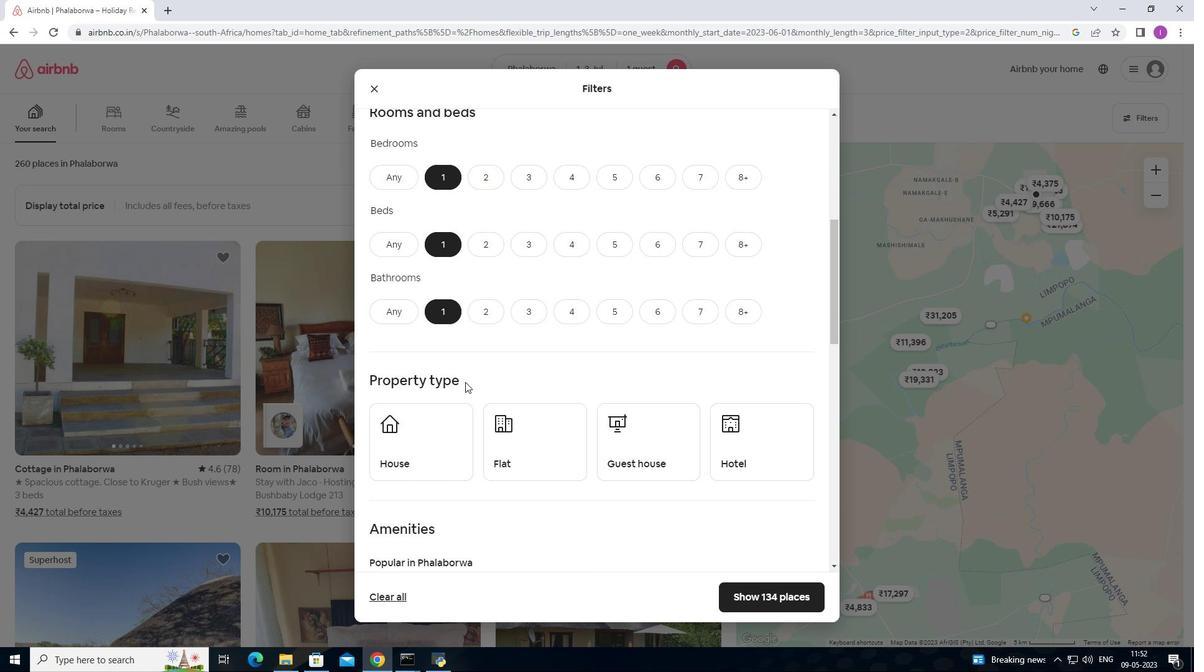 
Action: Mouse scrolled (467, 379) with delta (0, 0)
Screenshot: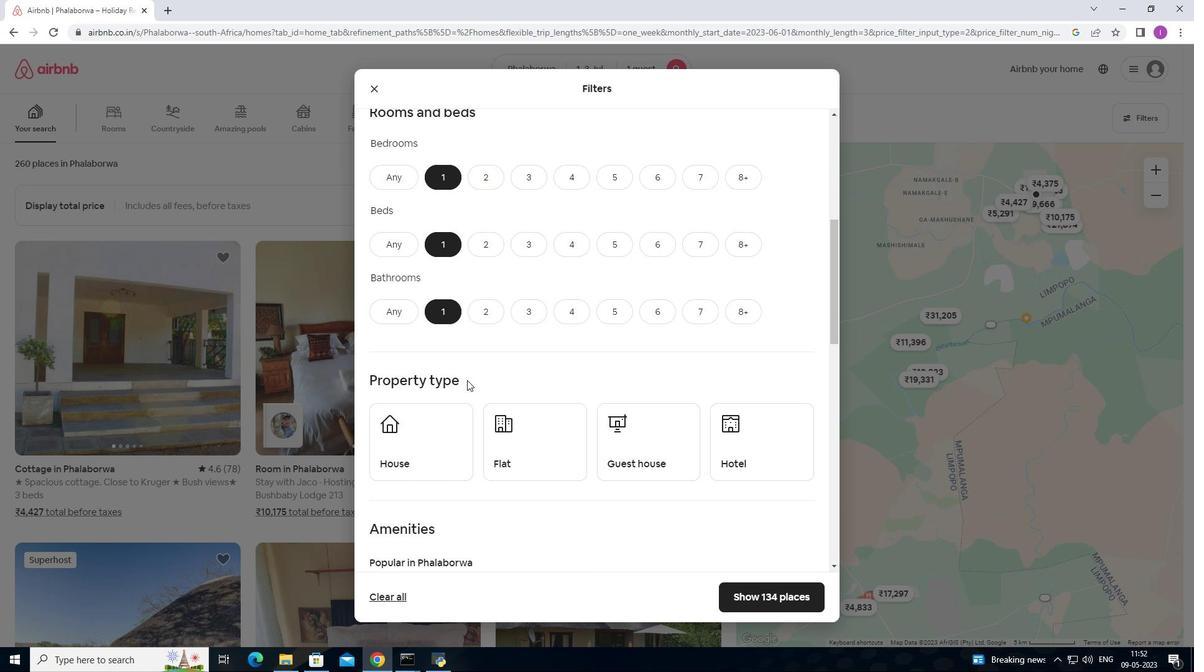 
Action: Mouse moved to (476, 372)
Screenshot: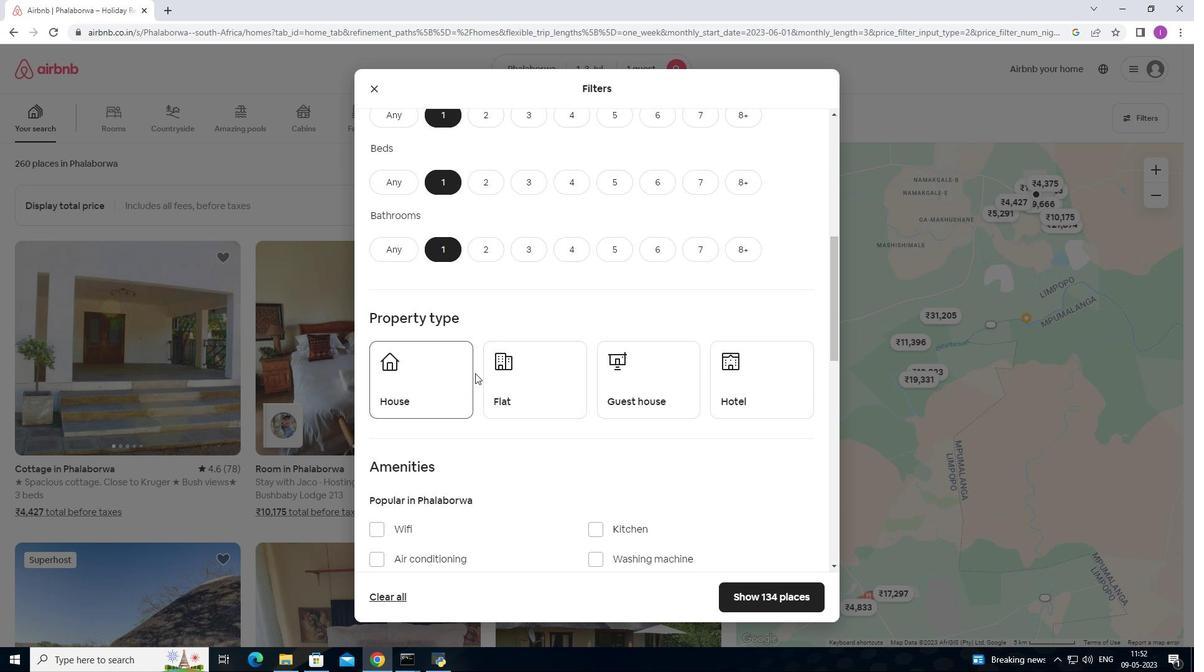 
Action: Mouse scrolled (476, 372) with delta (0, 0)
Screenshot: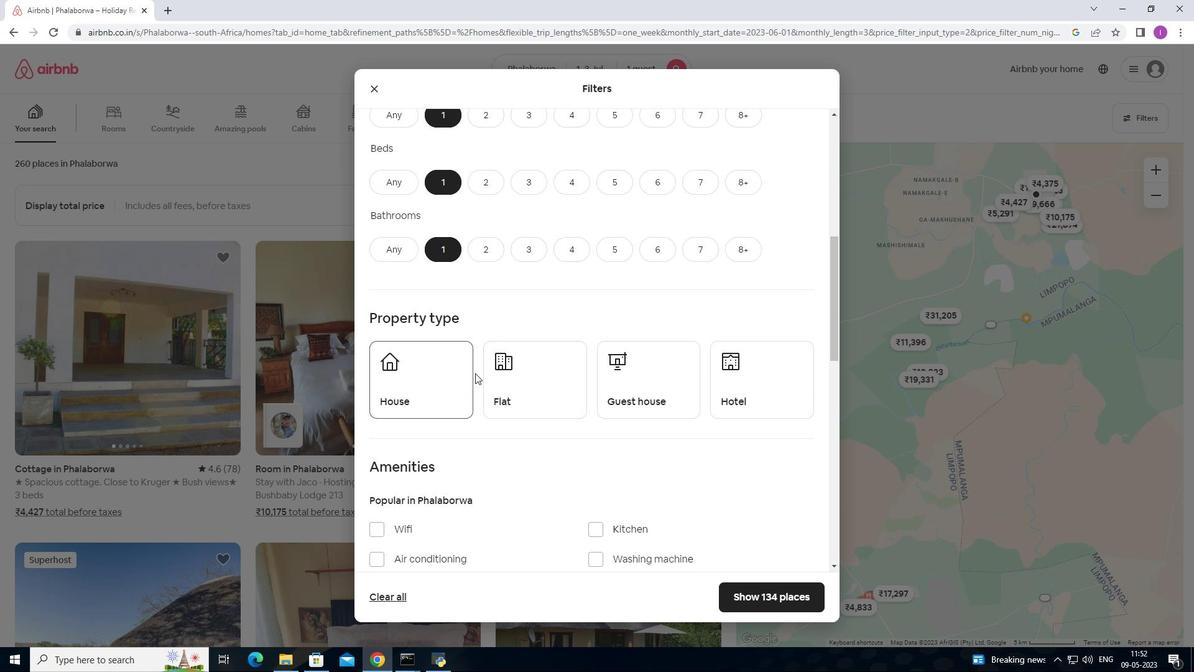 
Action: Mouse moved to (456, 332)
Screenshot: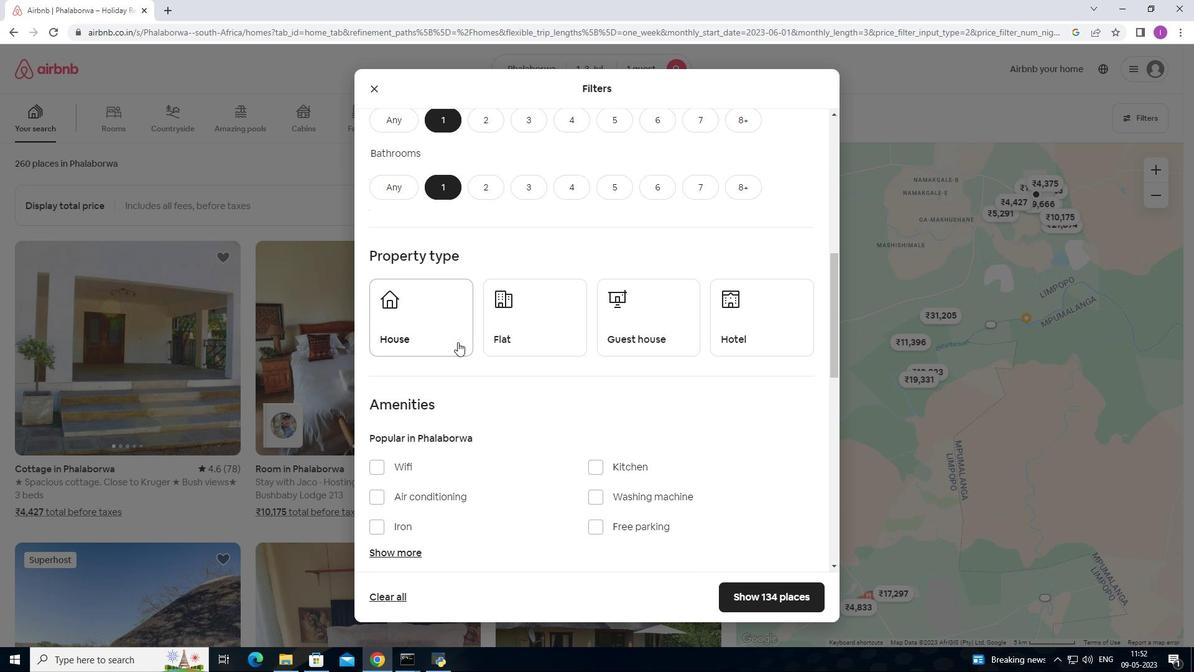 
Action: Mouse pressed left at (456, 332)
Screenshot: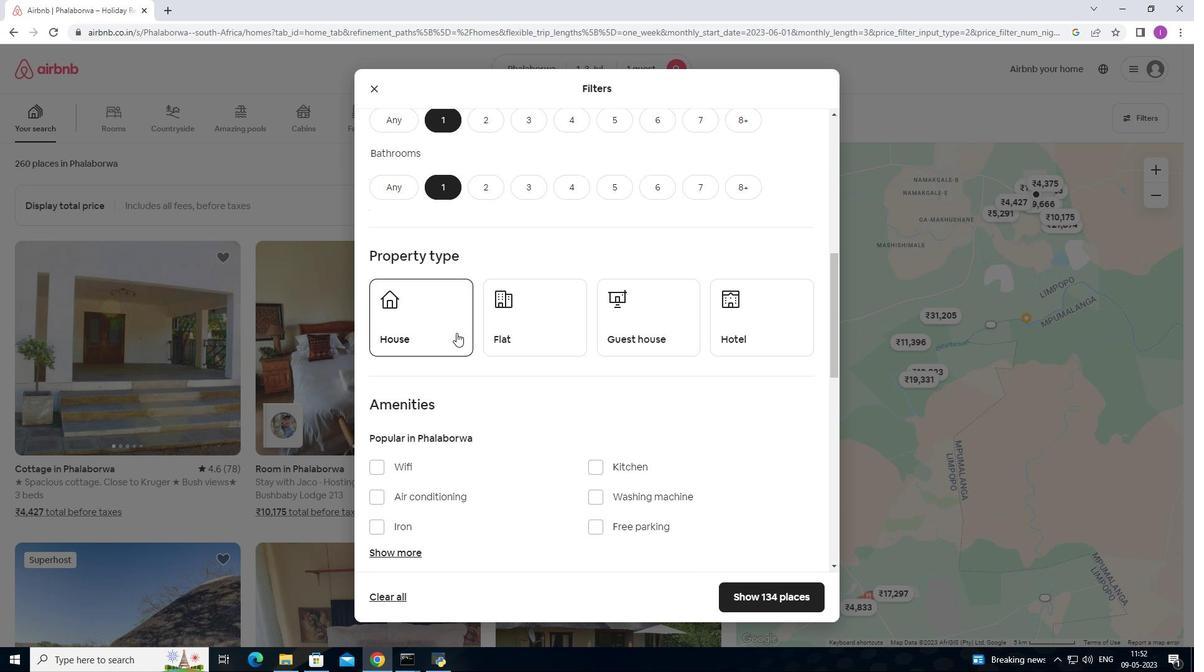 
Action: Mouse moved to (522, 327)
Screenshot: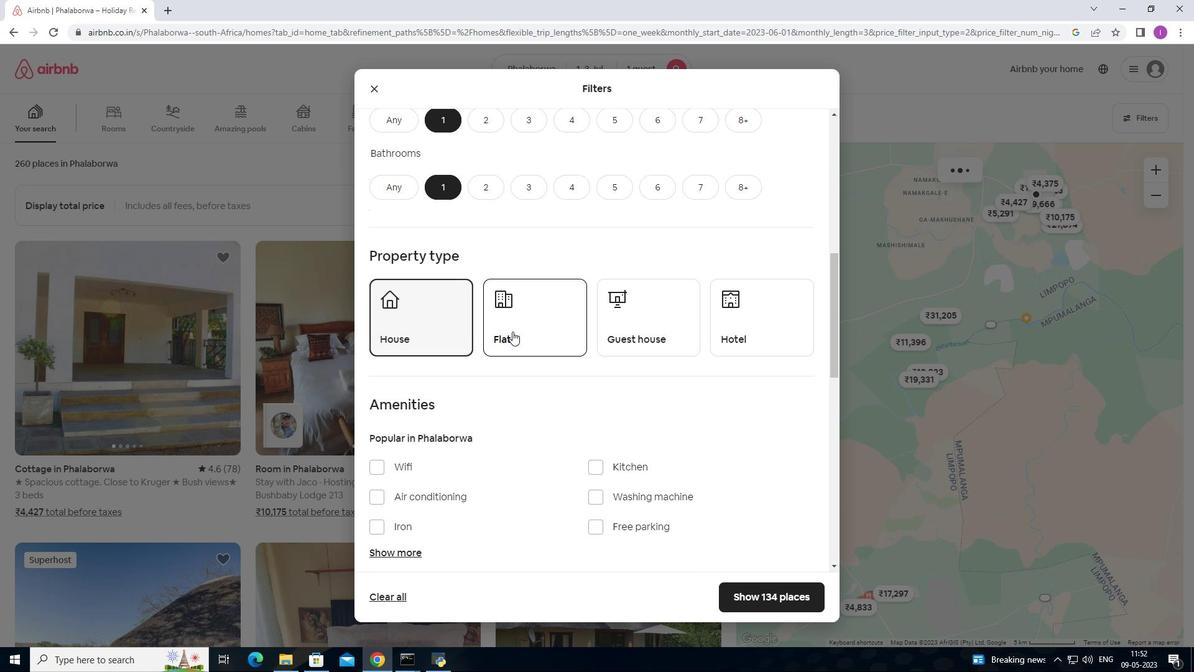 
Action: Mouse pressed left at (522, 327)
Screenshot: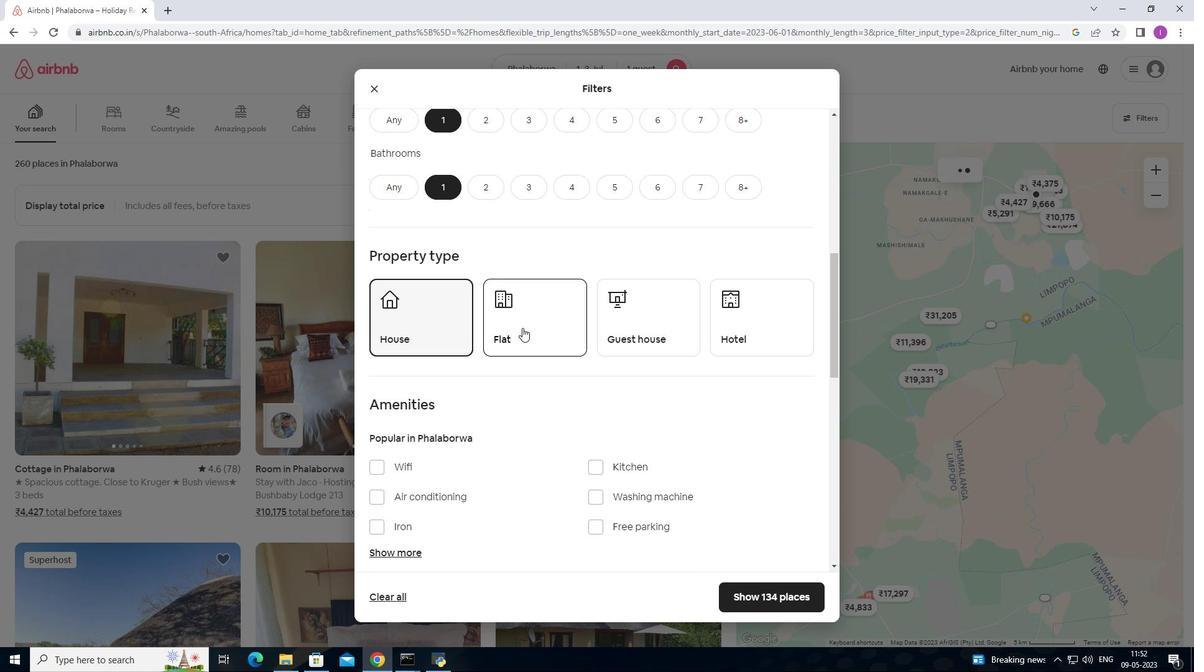 
Action: Mouse moved to (676, 310)
Screenshot: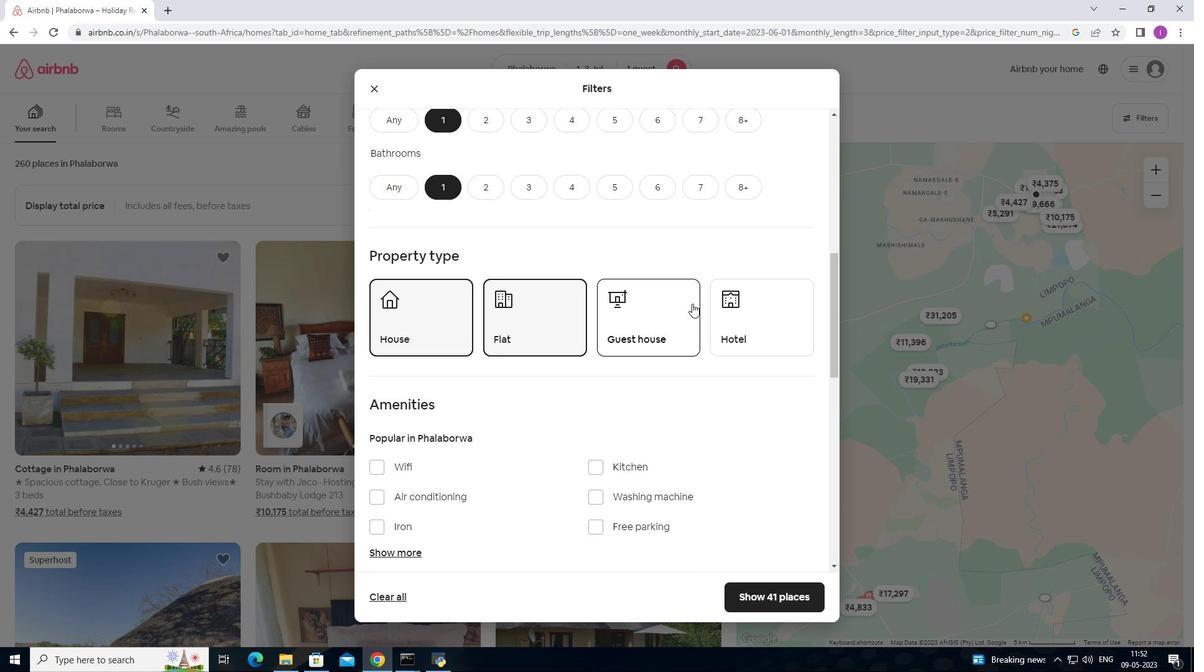 
Action: Mouse pressed left at (676, 310)
Screenshot: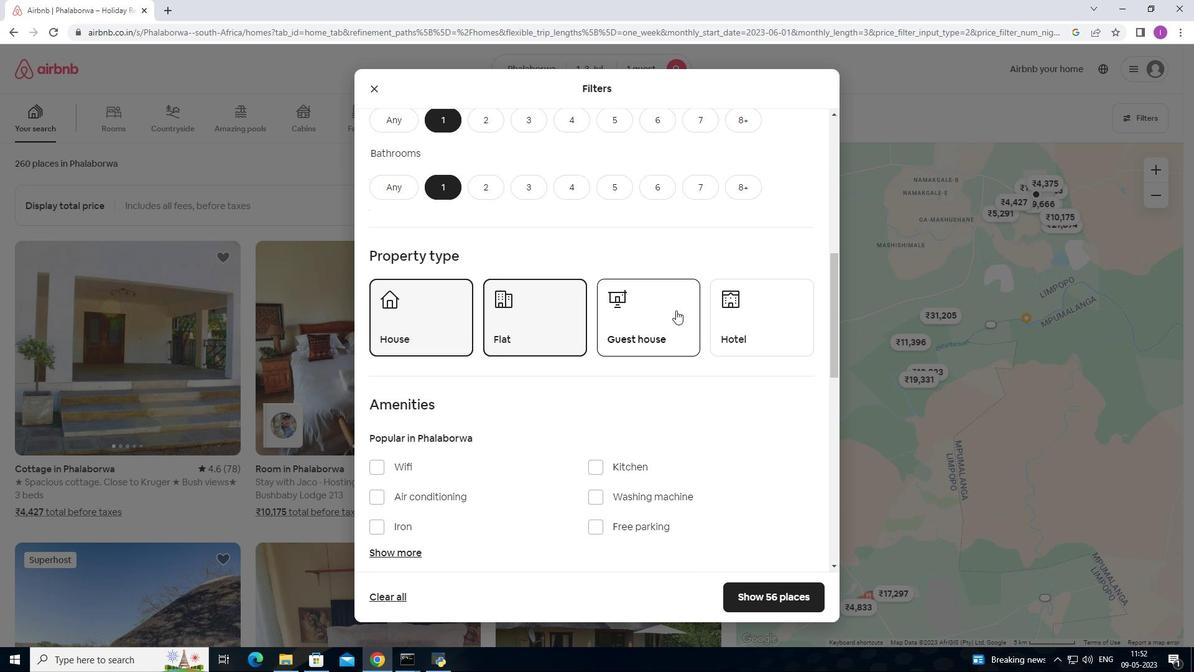 
Action: Mouse moved to (766, 308)
Screenshot: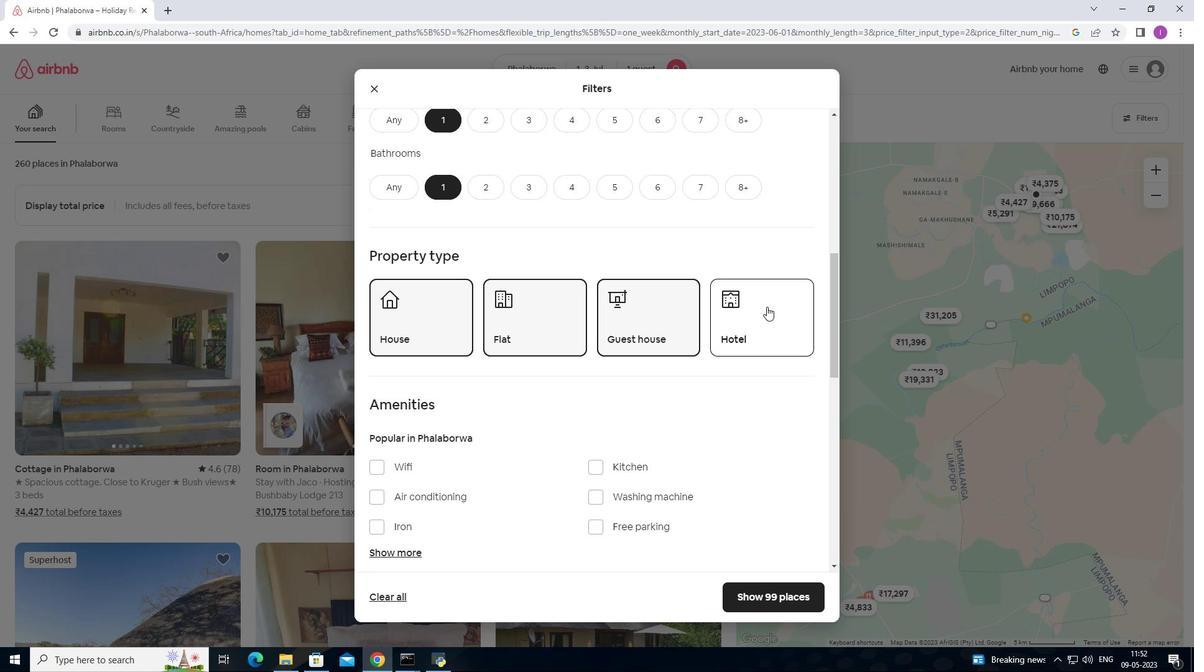 
Action: Mouse pressed left at (766, 308)
Screenshot: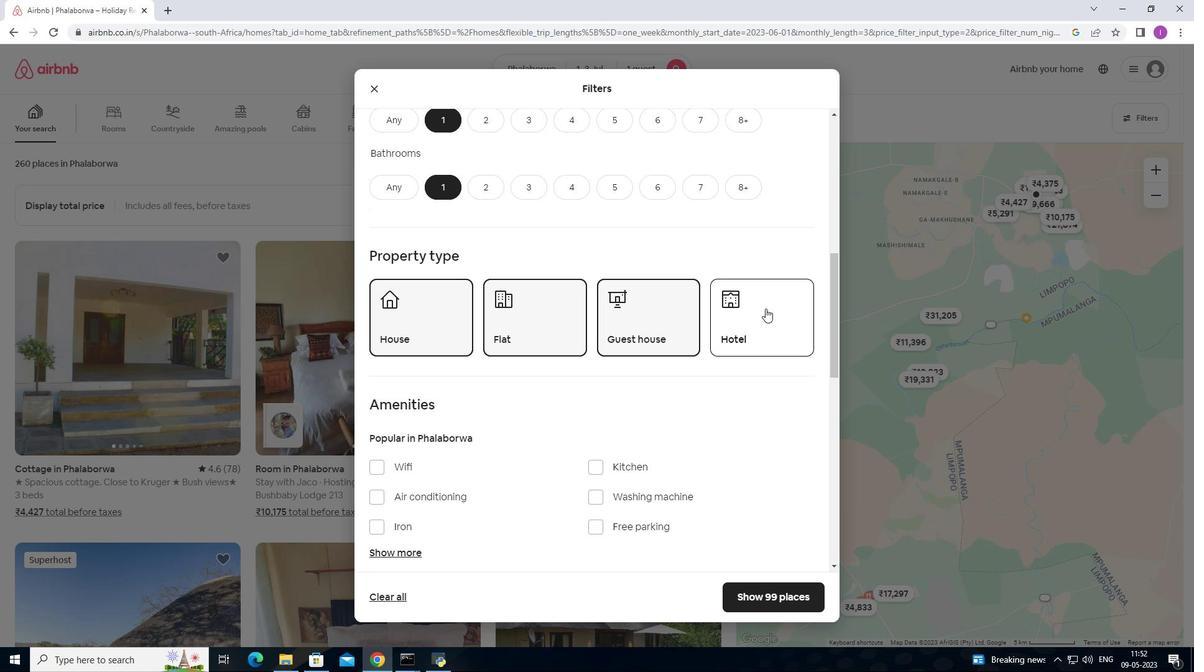 
Action: Mouse moved to (557, 329)
Screenshot: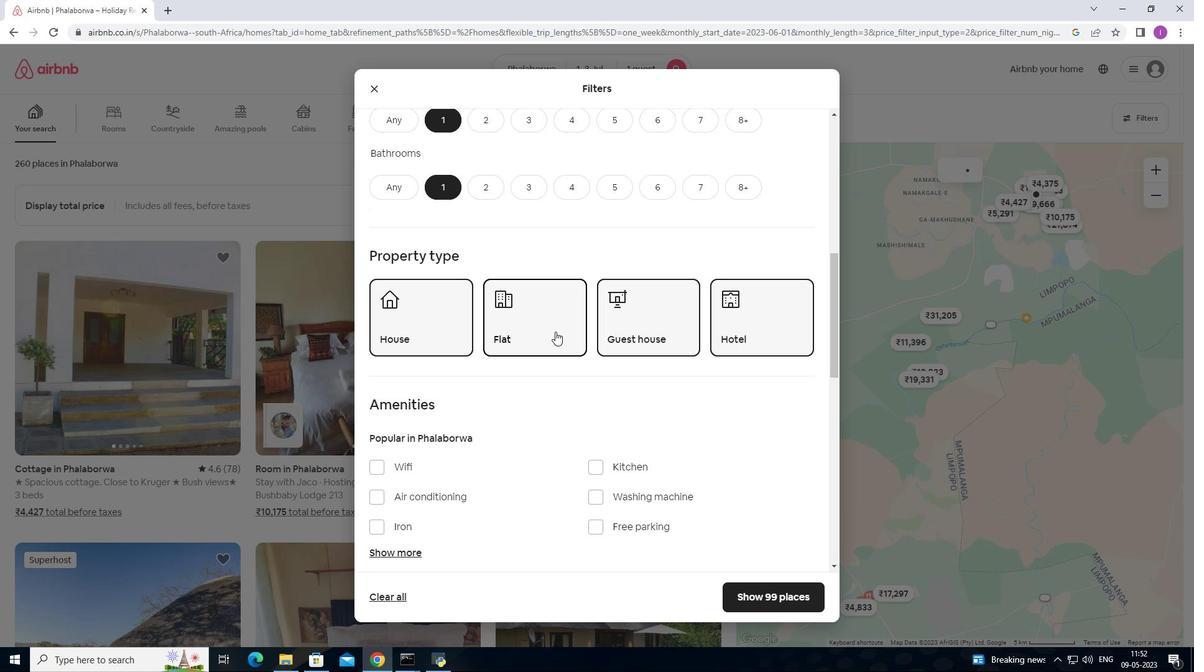 
Action: Mouse scrolled (557, 329) with delta (0, 0)
Screenshot: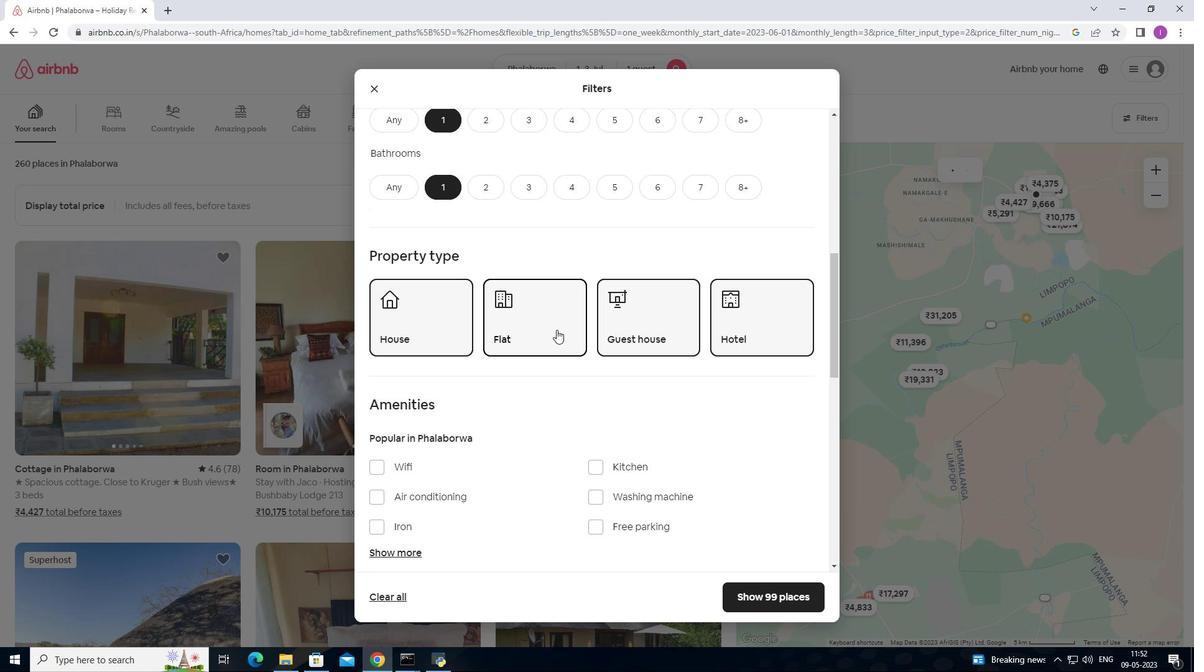 
Action: Mouse scrolled (557, 329) with delta (0, 0)
Screenshot: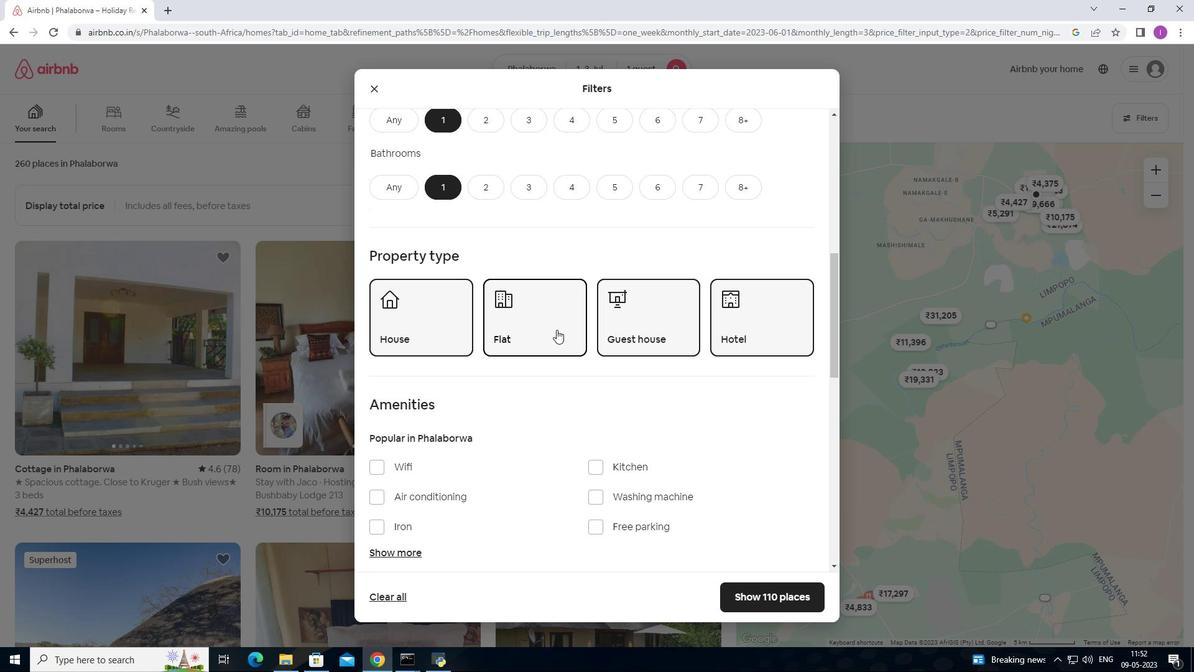 
Action: Mouse moved to (574, 319)
Screenshot: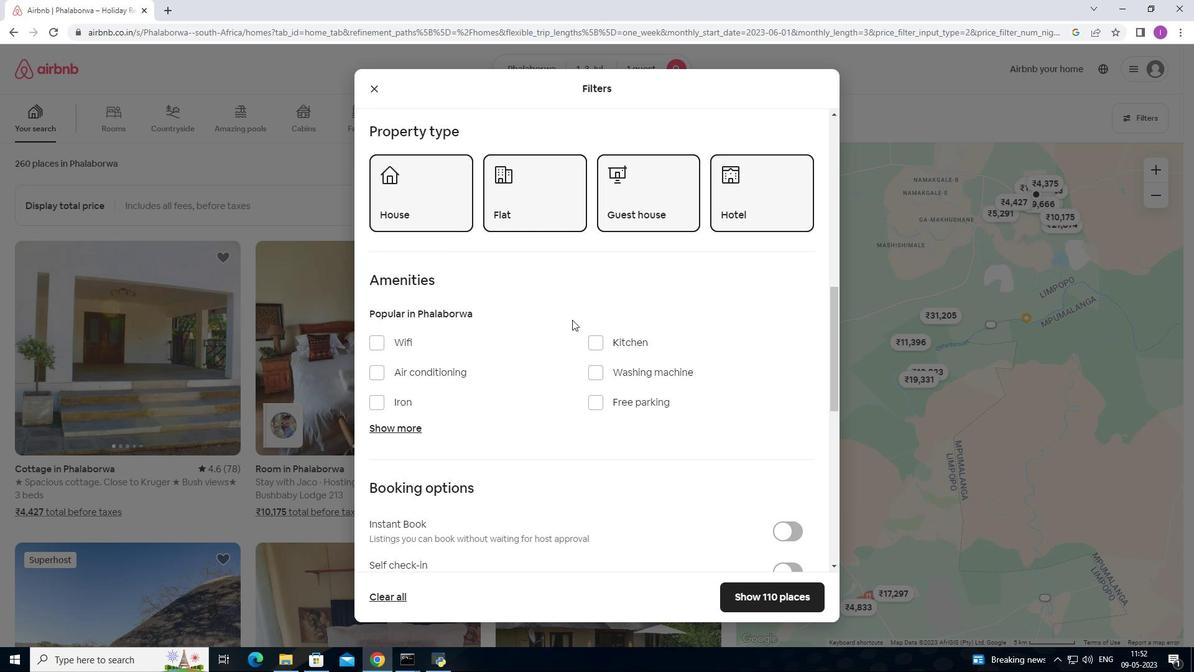 
Action: Mouse scrolled (574, 318) with delta (0, 0)
Screenshot: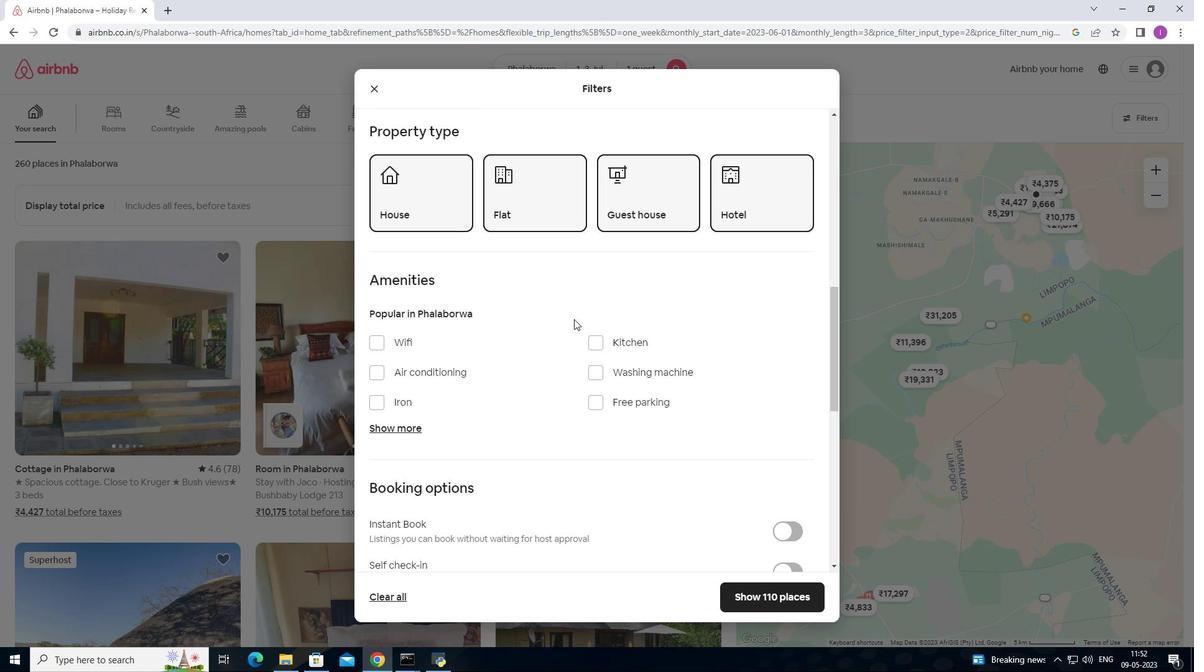 
Action: Mouse scrolled (574, 318) with delta (0, 0)
Screenshot: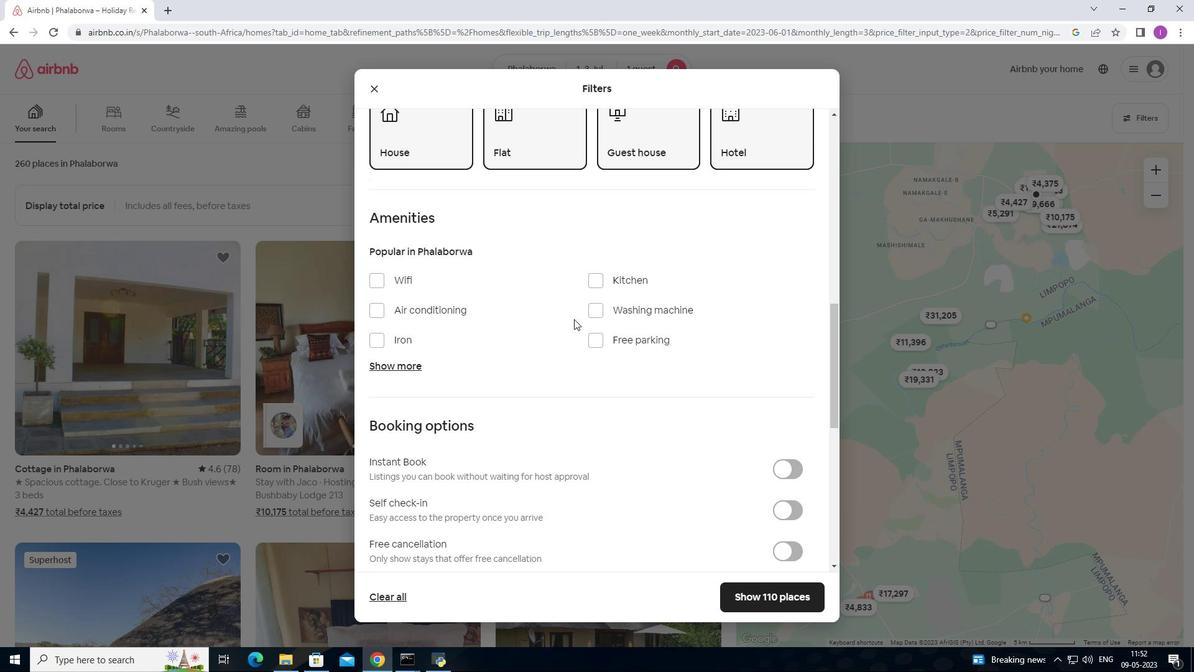 
Action: Mouse moved to (373, 222)
Screenshot: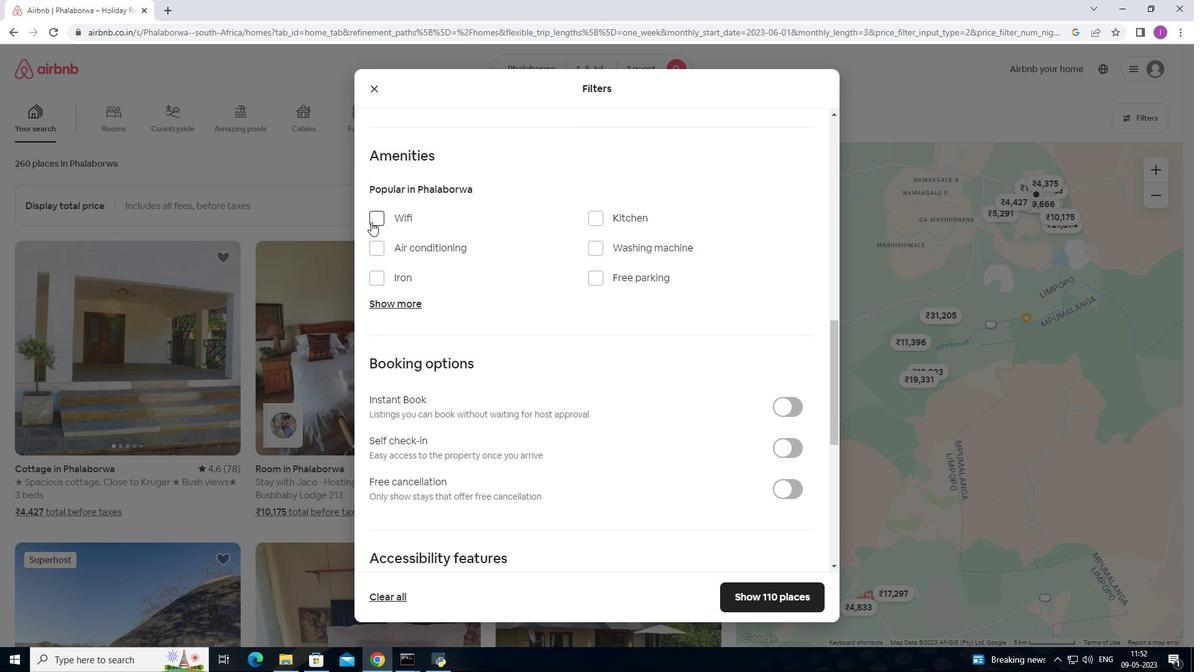 
Action: Mouse pressed left at (373, 222)
Screenshot: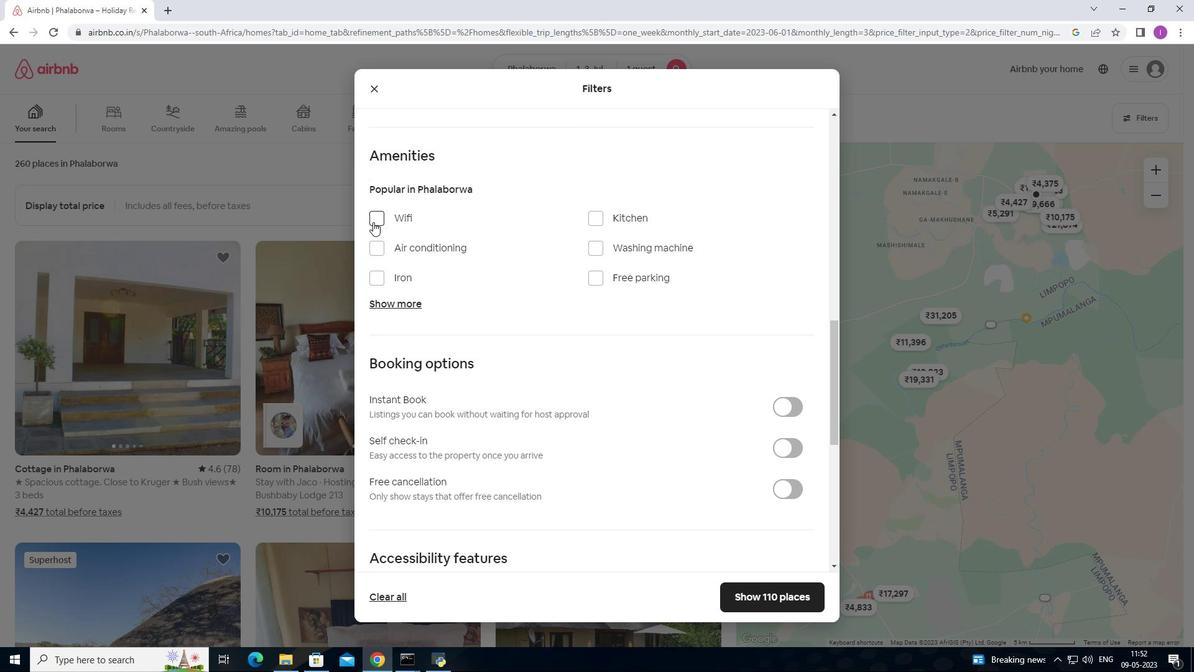 
Action: Mouse moved to (473, 217)
Screenshot: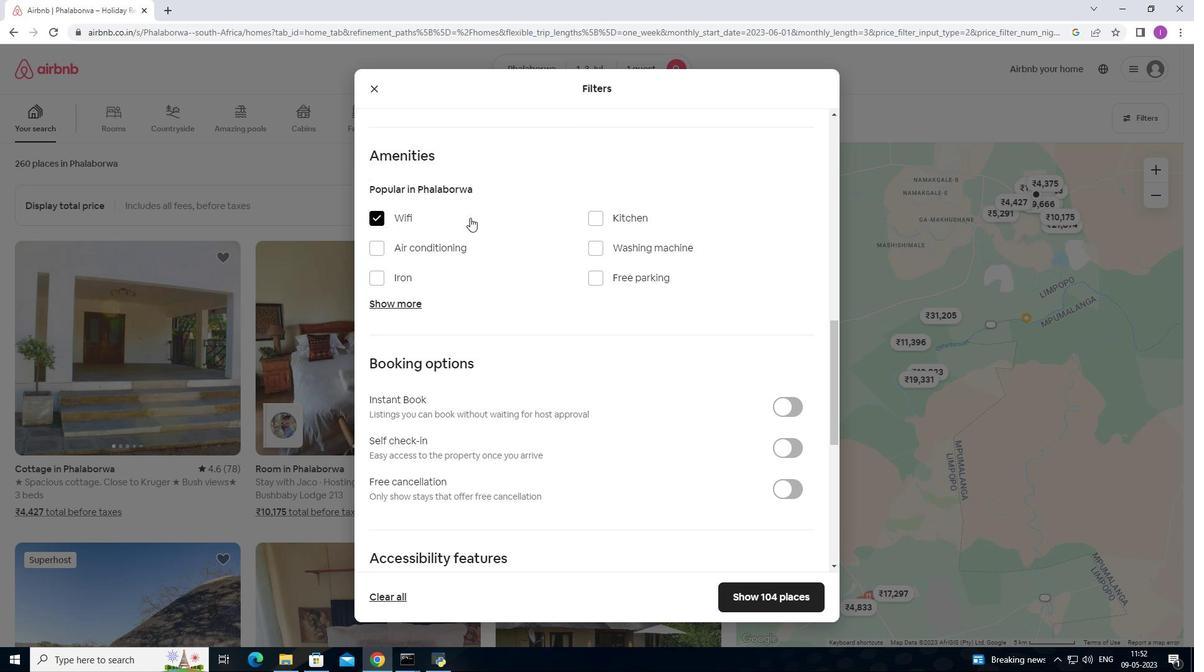 
Action: Mouse scrolled (473, 217) with delta (0, 0)
Screenshot: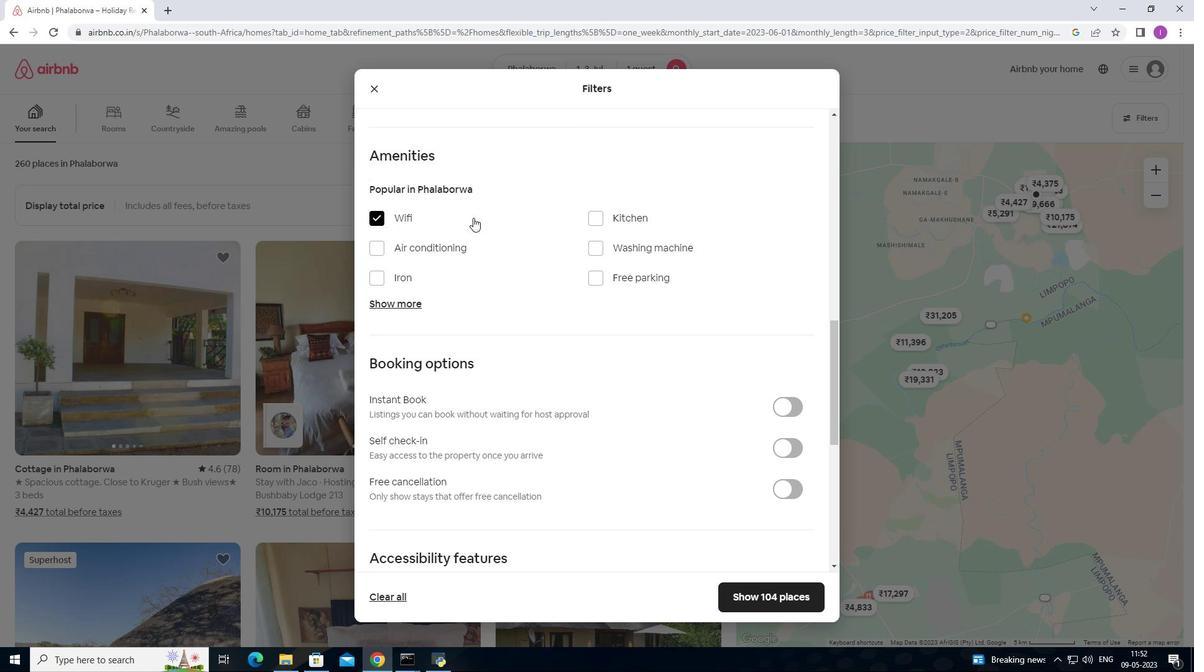 
Action: Mouse moved to (474, 217)
Screenshot: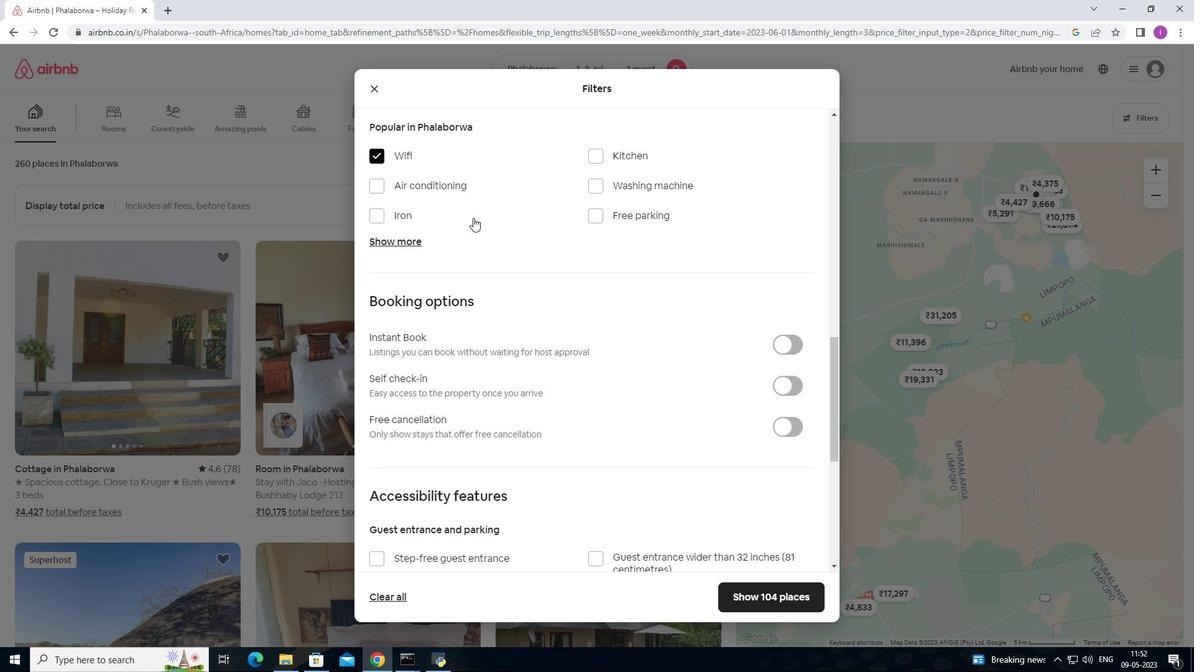 
Action: Mouse scrolled (474, 217) with delta (0, 0)
Screenshot: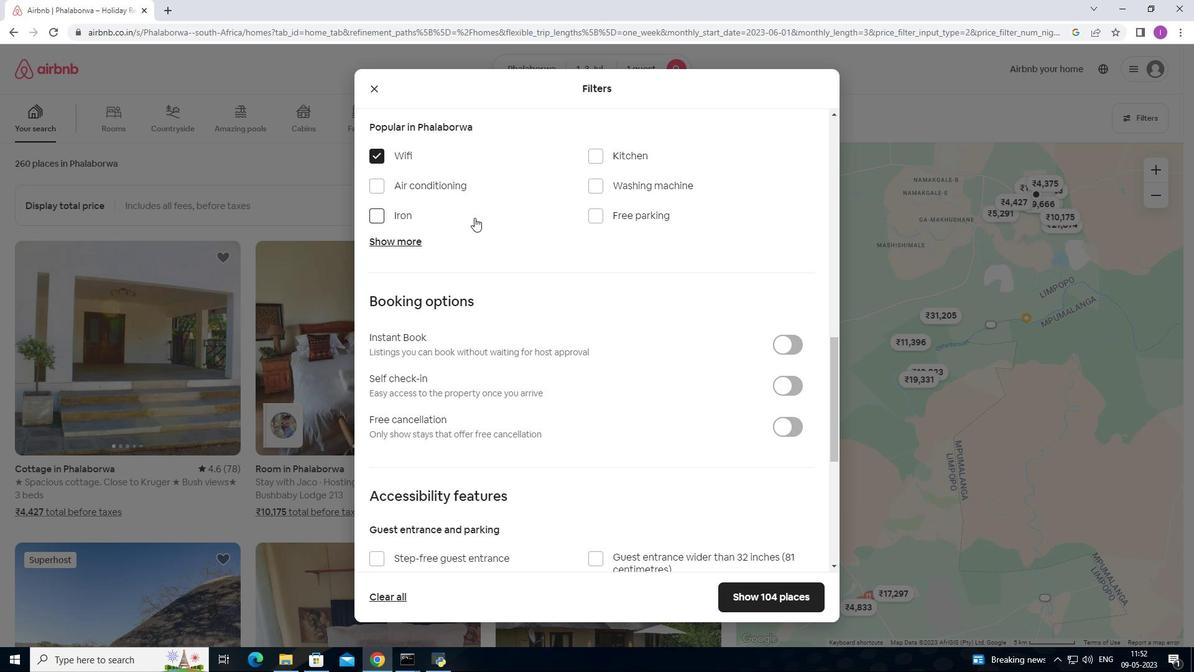 
Action: Mouse scrolled (474, 217) with delta (0, 0)
Screenshot: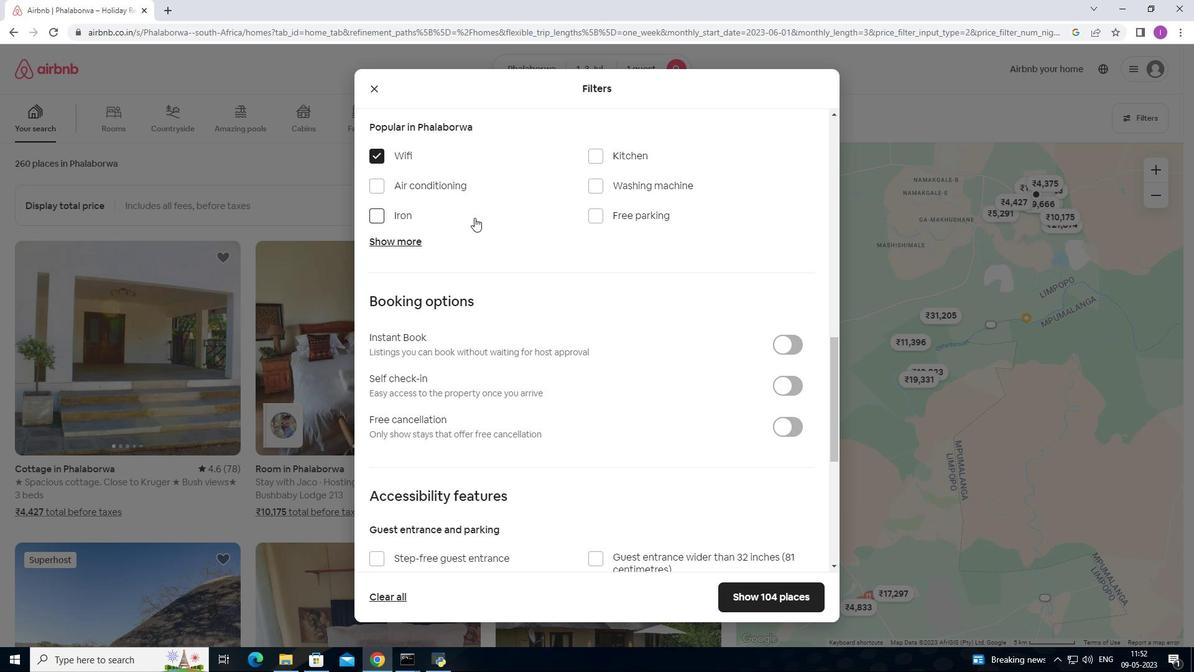 
Action: Mouse moved to (787, 256)
Screenshot: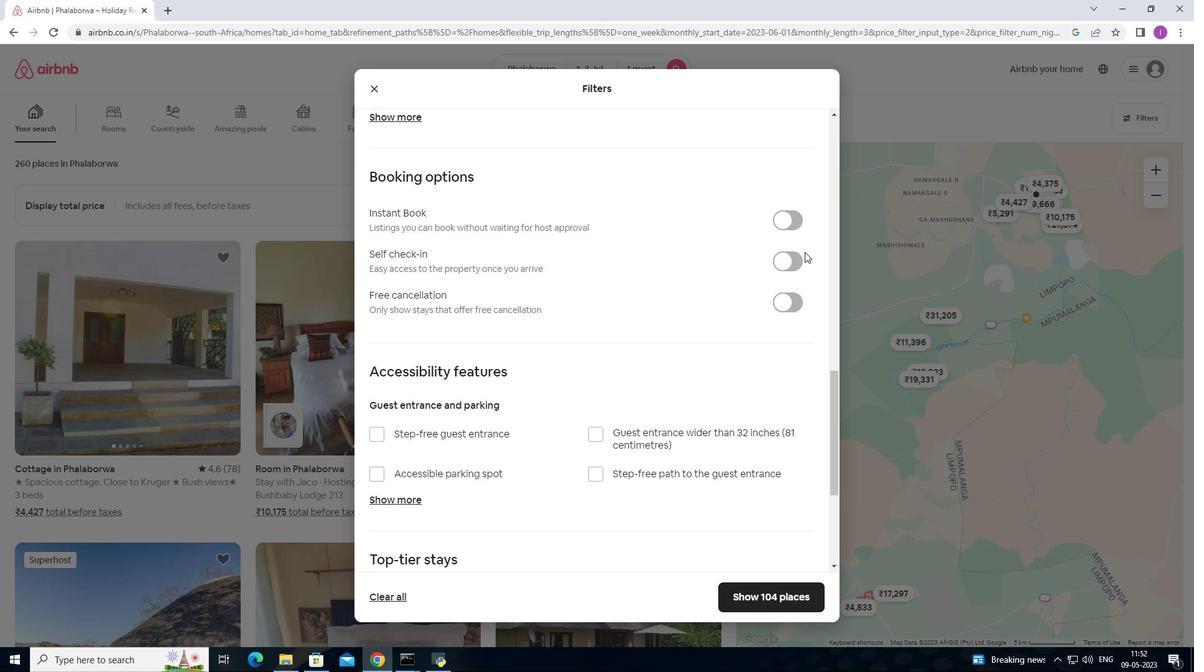 
Action: Mouse pressed left at (787, 256)
Screenshot: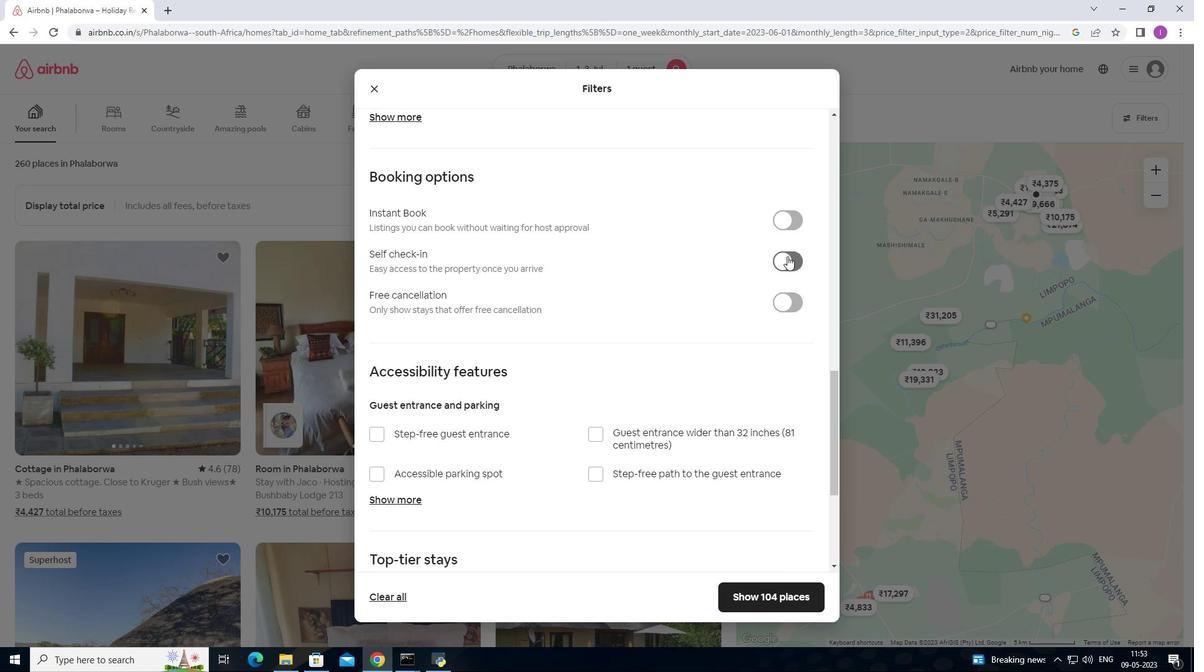 
Action: Mouse moved to (566, 304)
Screenshot: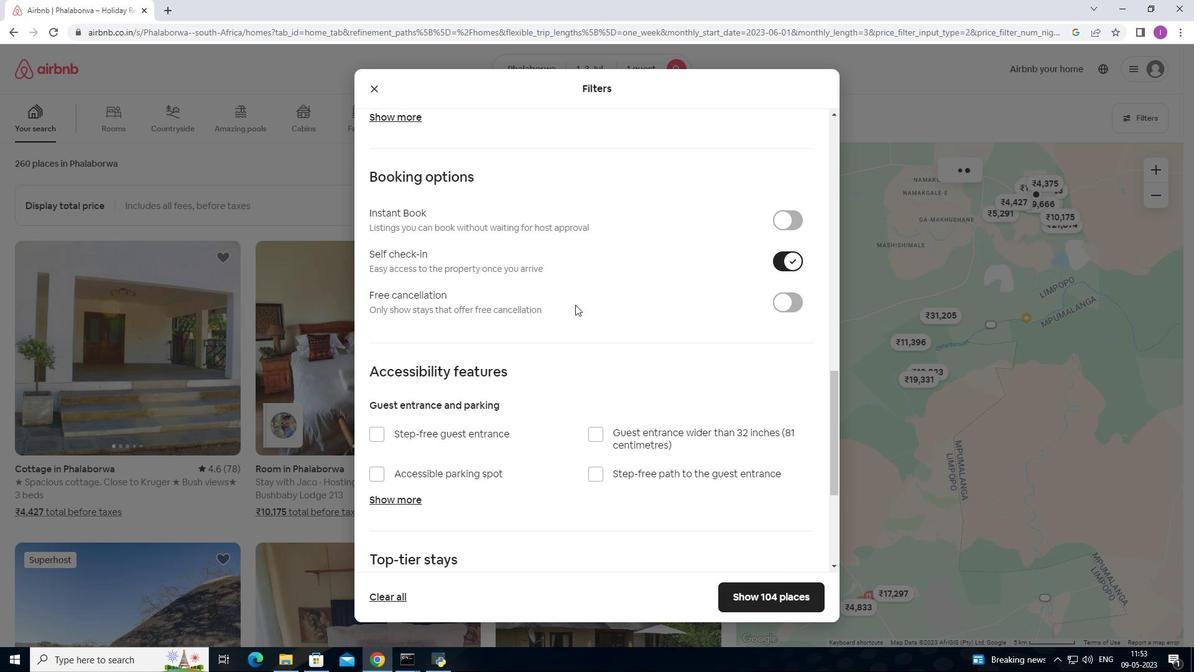 
Action: Mouse scrolled (566, 304) with delta (0, 0)
Screenshot: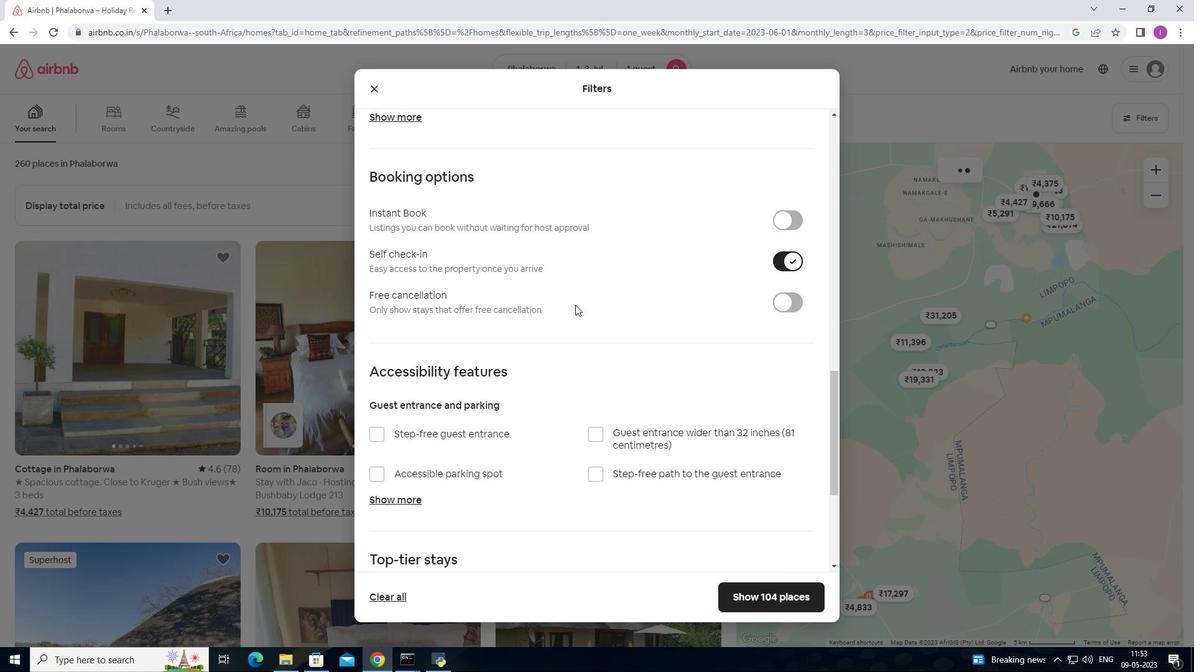 
Action: Mouse moved to (566, 304)
Screenshot: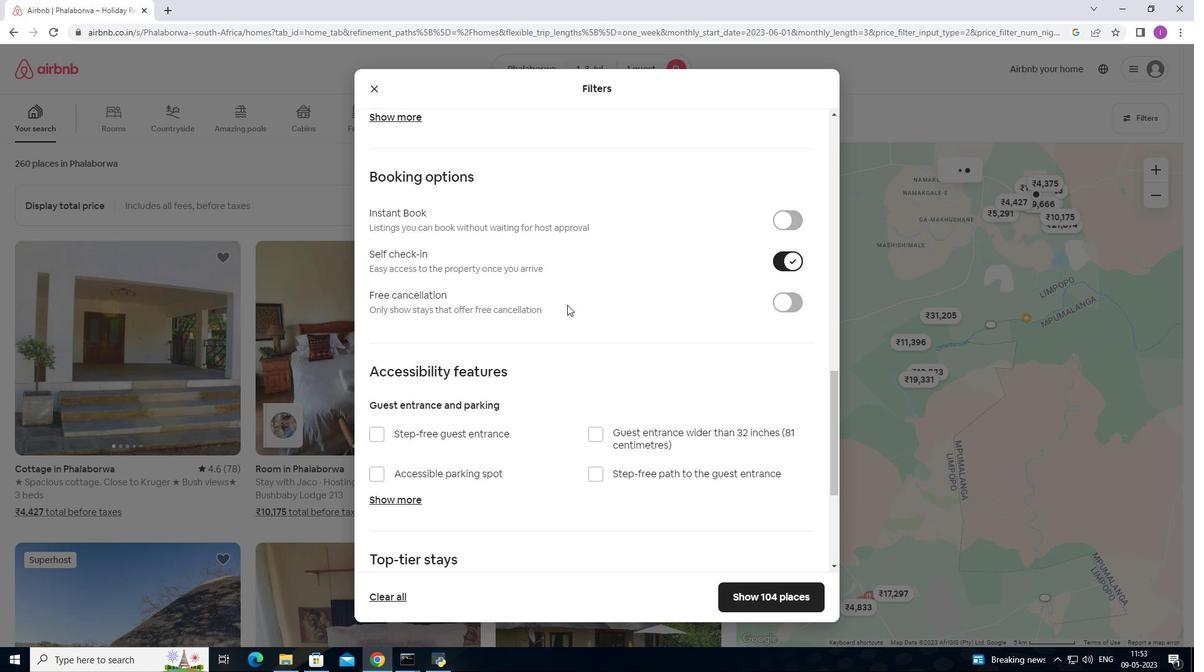 
Action: Mouse scrolled (566, 304) with delta (0, 0)
Screenshot: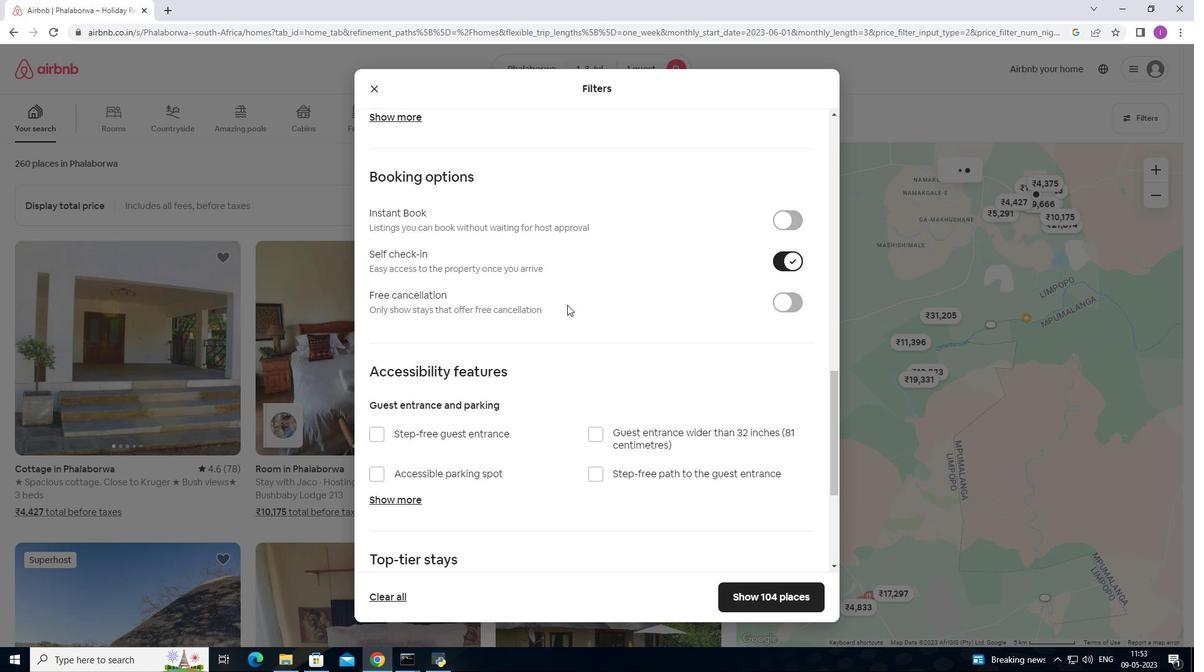 
Action: Mouse scrolled (566, 304) with delta (0, 0)
Screenshot: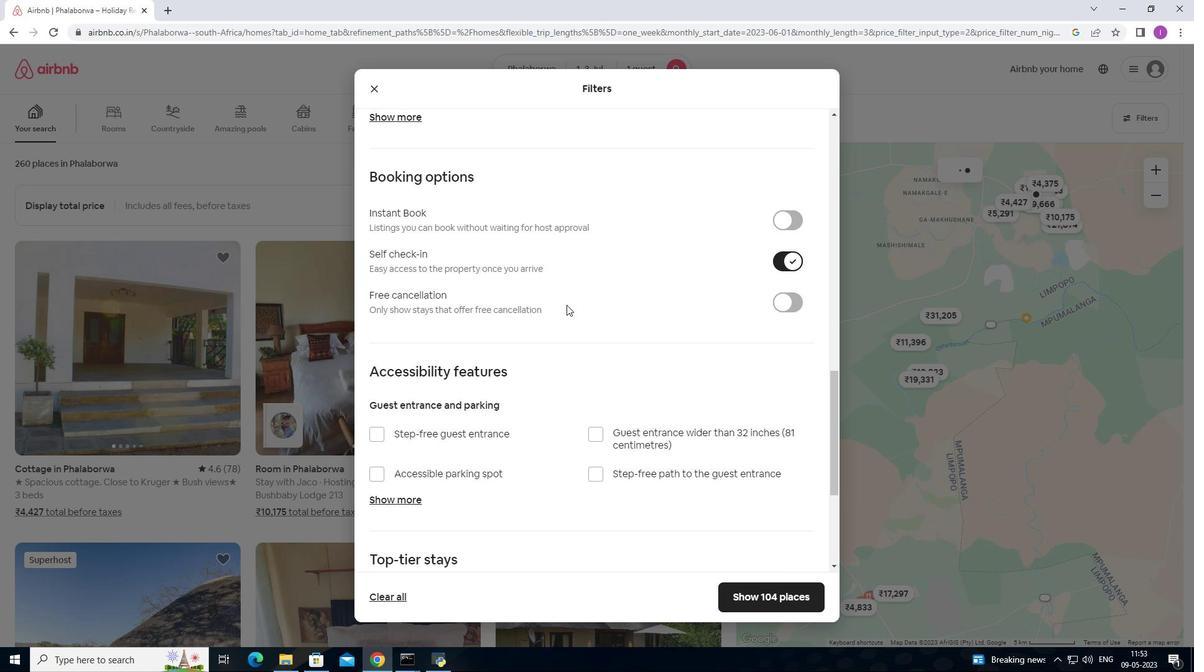 
Action: Mouse moved to (567, 304)
Screenshot: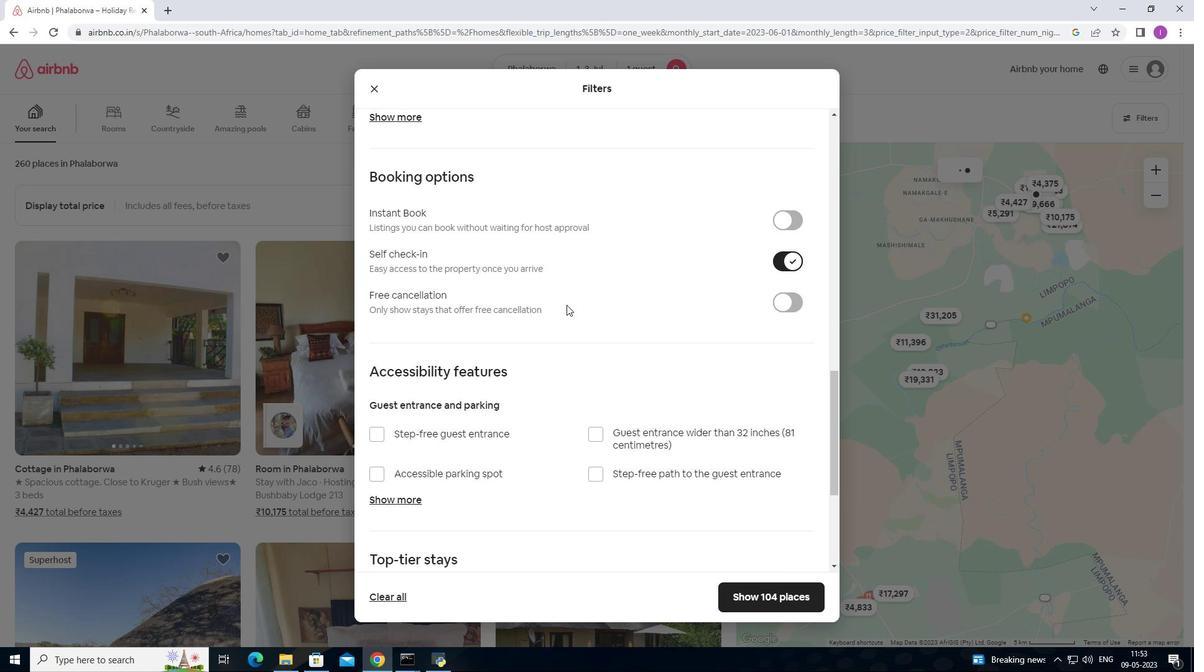 
Action: Mouse scrolled (567, 304) with delta (0, 0)
Screenshot: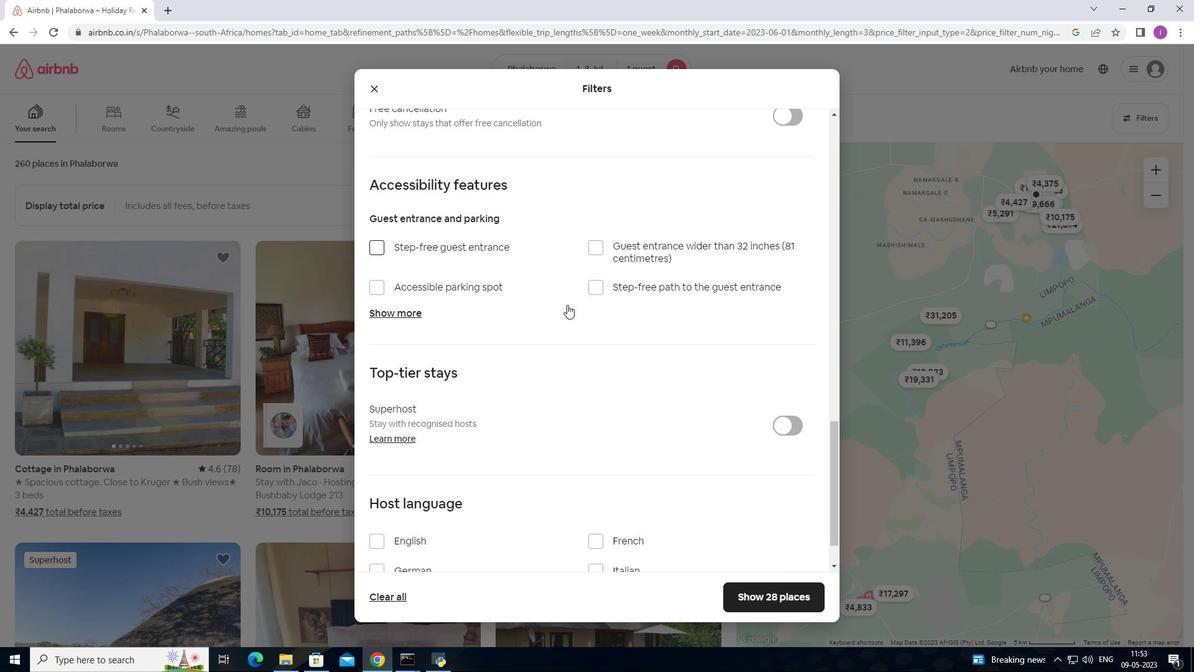 
Action: Mouse scrolled (567, 304) with delta (0, 0)
Screenshot: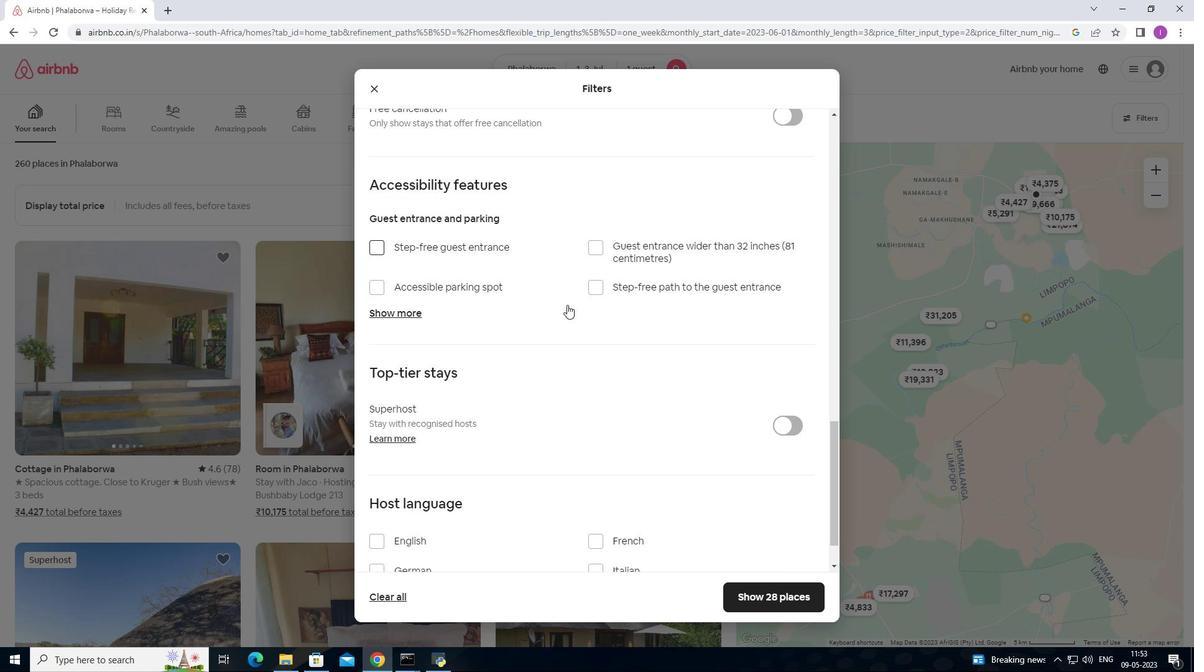 
Action: Mouse scrolled (567, 304) with delta (0, 0)
Screenshot: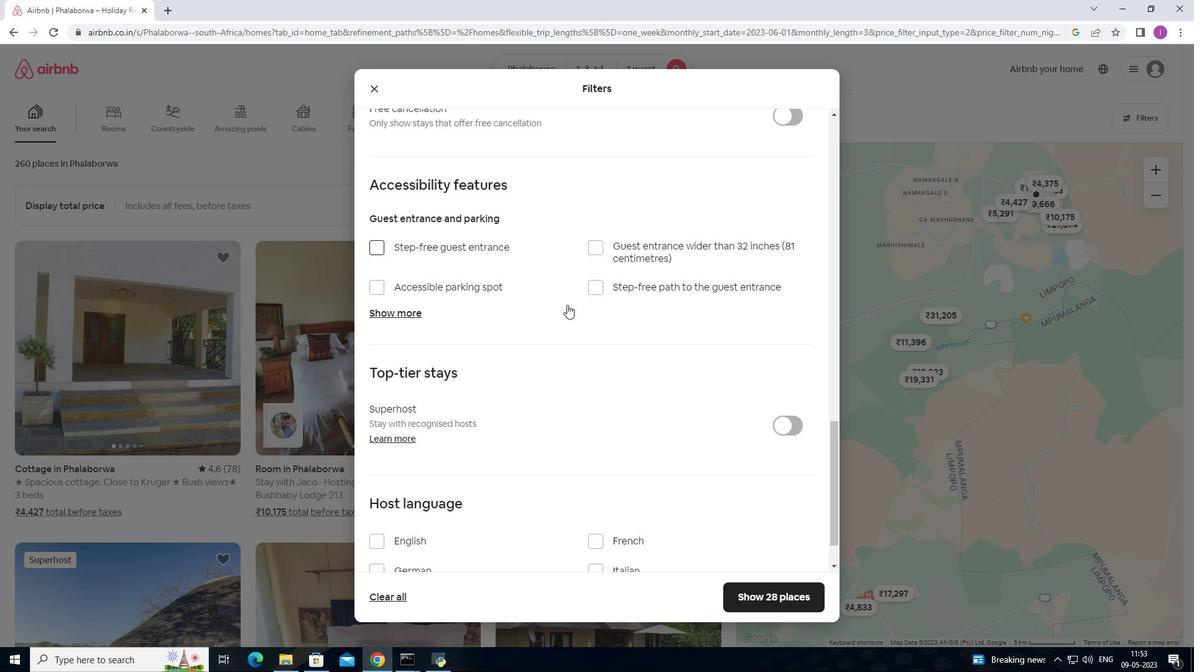 
Action: Mouse moved to (571, 299)
Screenshot: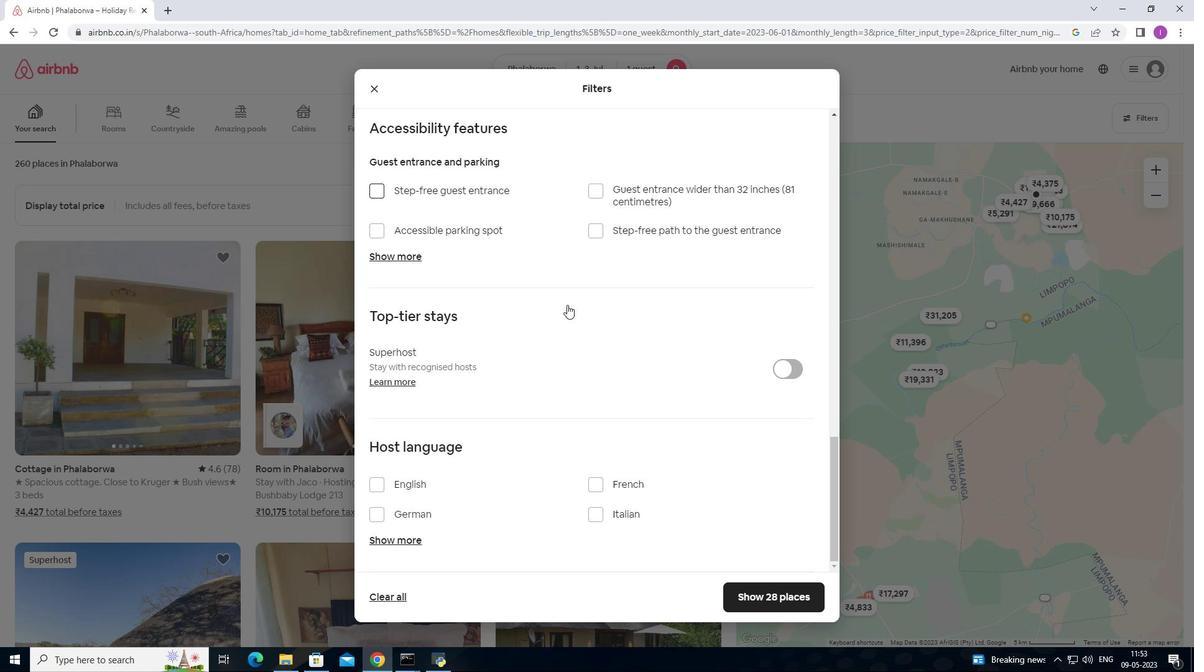 
Action: Mouse scrolled (571, 298) with delta (0, 0)
Screenshot: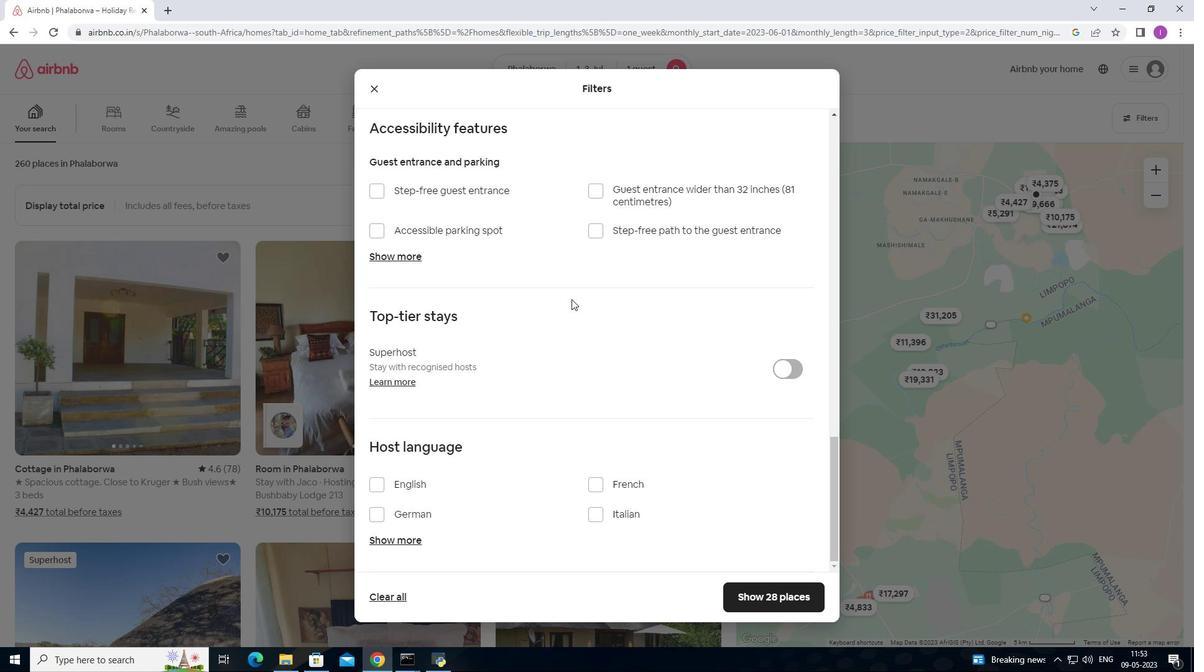 
Action: Mouse moved to (572, 299)
Screenshot: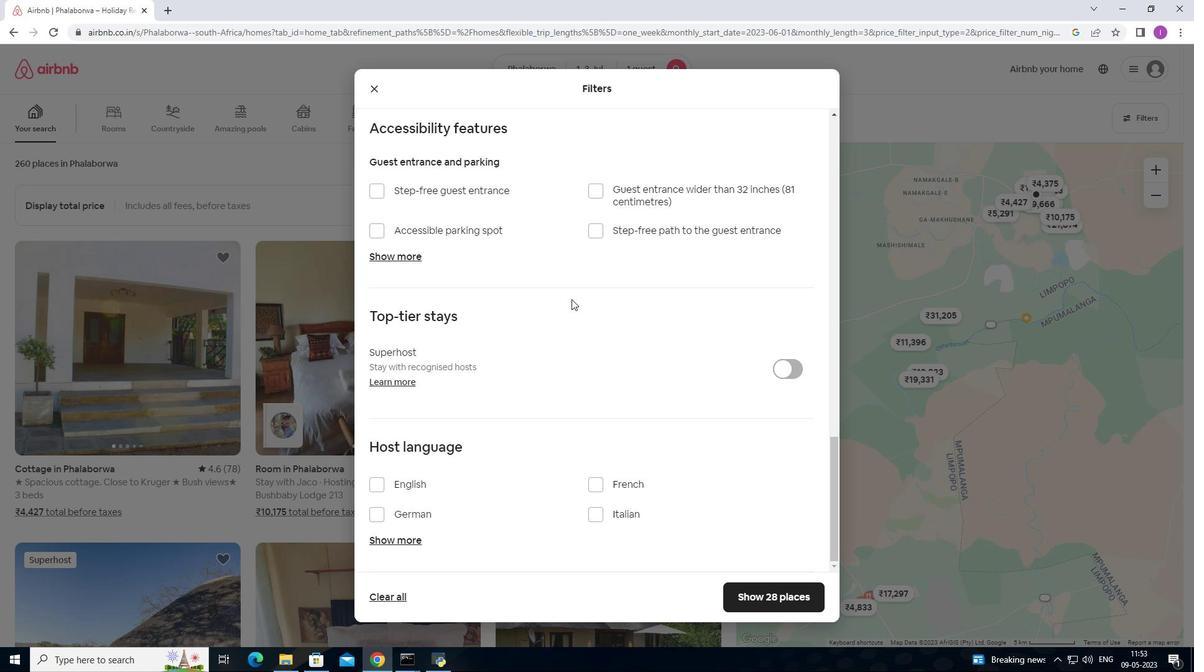 
Action: Mouse scrolled (572, 298) with delta (0, 0)
Screenshot: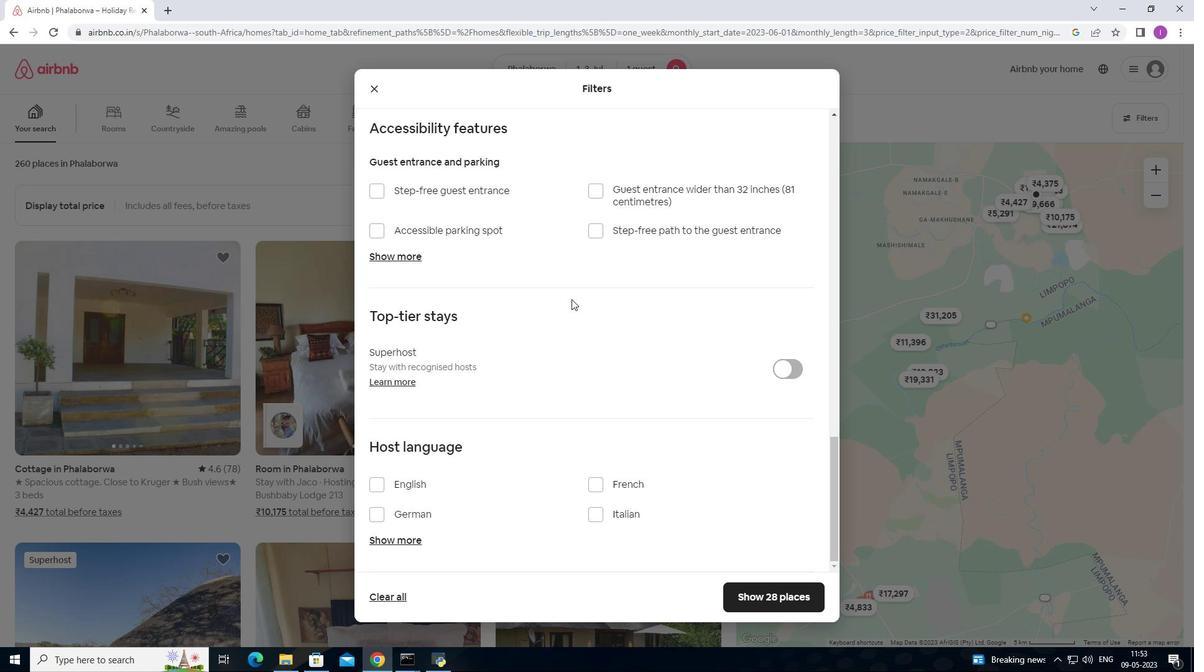 
Action: Mouse scrolled (572, 298) with delta (0, 0)
Screenshot: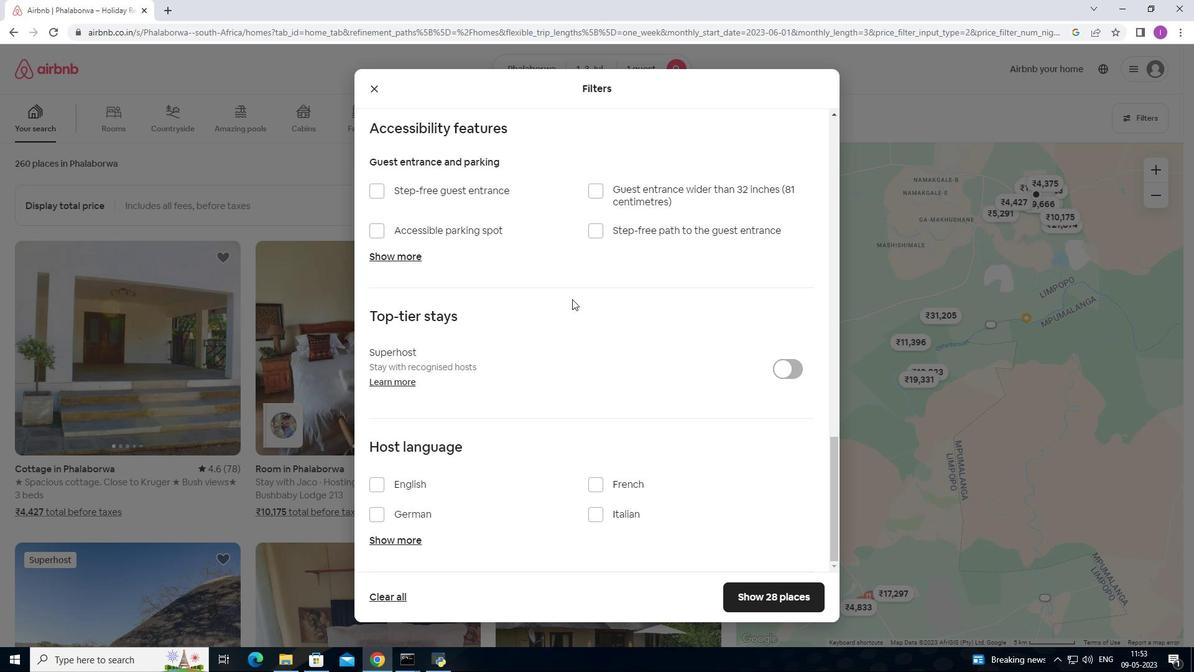 
Action: Mouse moved to (573, 299)
Screenshot: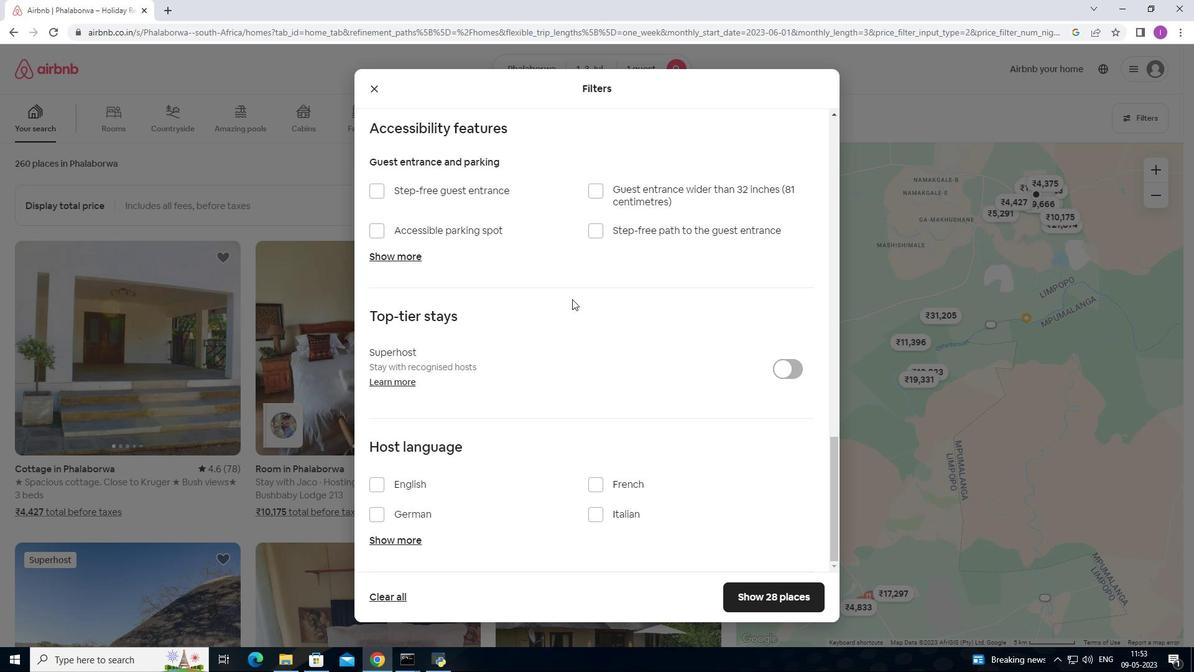 
Action: Mouse scrolled (573, 298) with delta (0, 0)
Screenshot: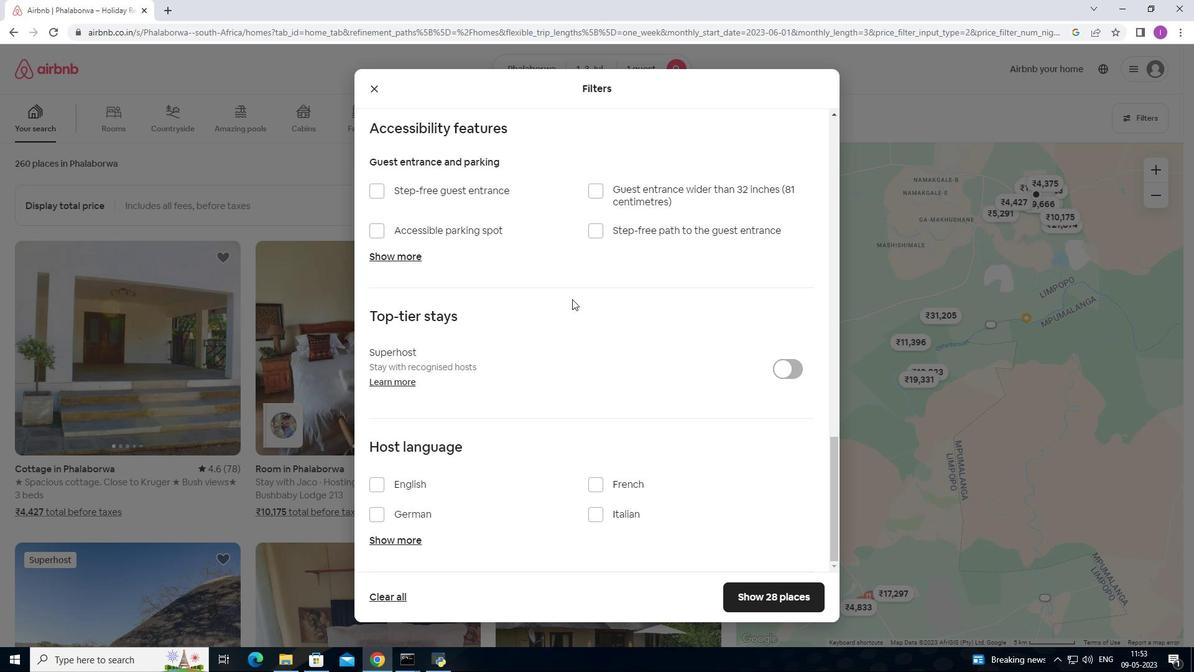 
Action: Mouse moved to (573, 300)
Screenshot: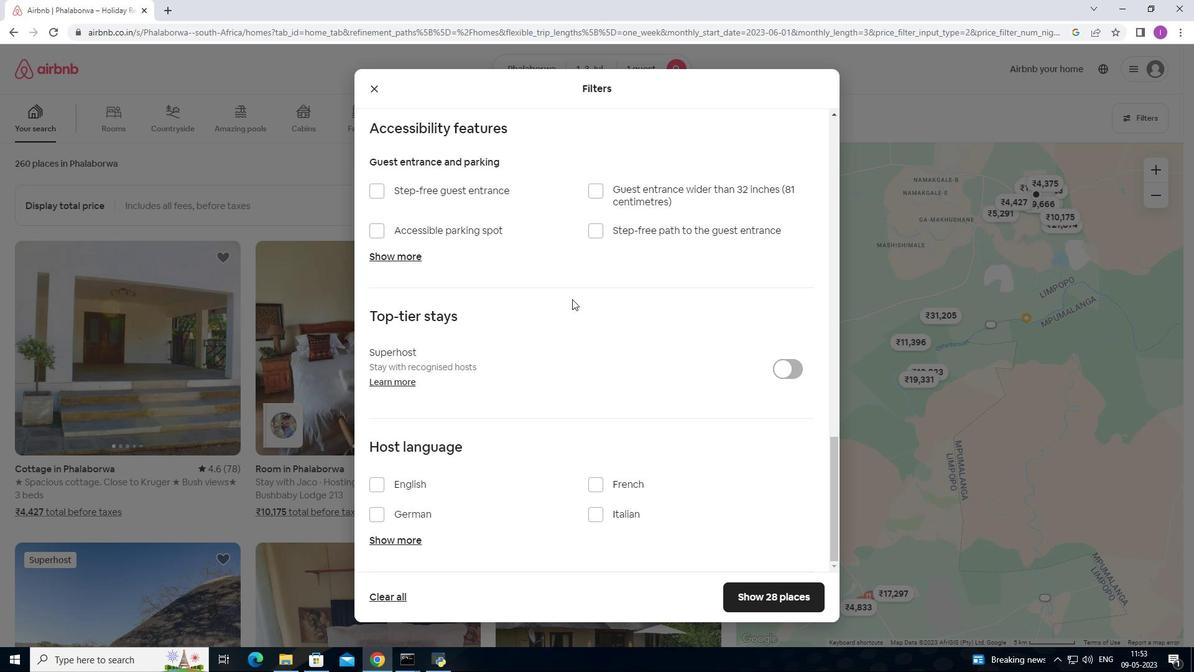 
Action: Mouse scrolled (573, 299) with delta (0, 0)
Screenshot: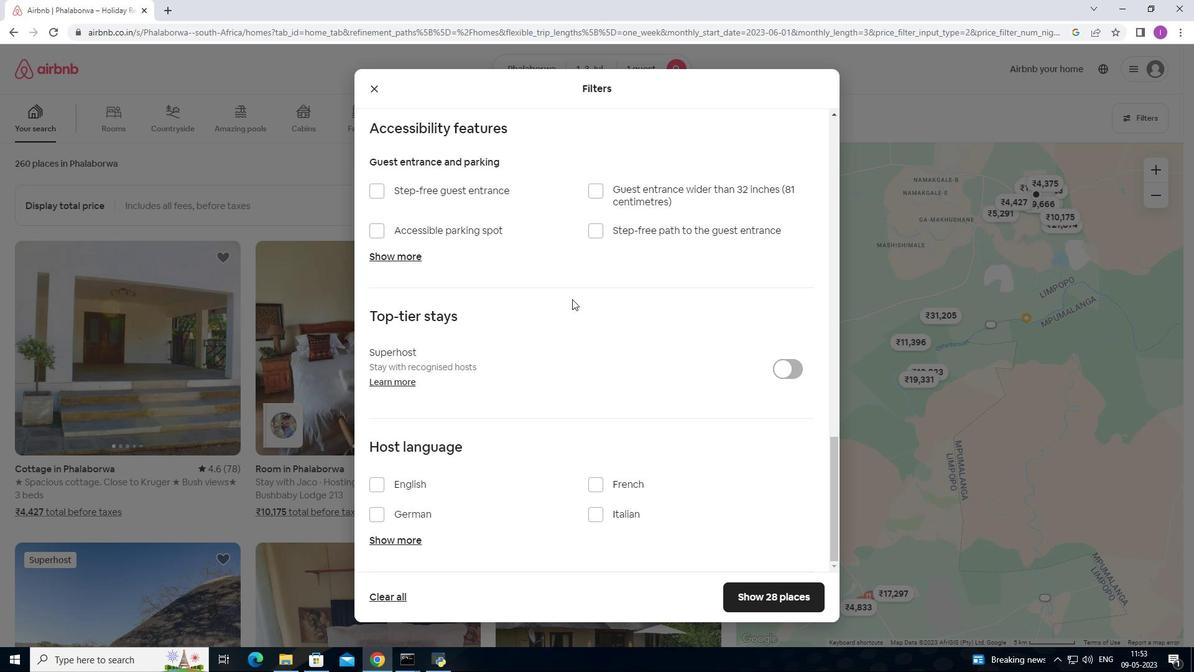 
Action: Mouse moved to (379, 487)
Screenshot: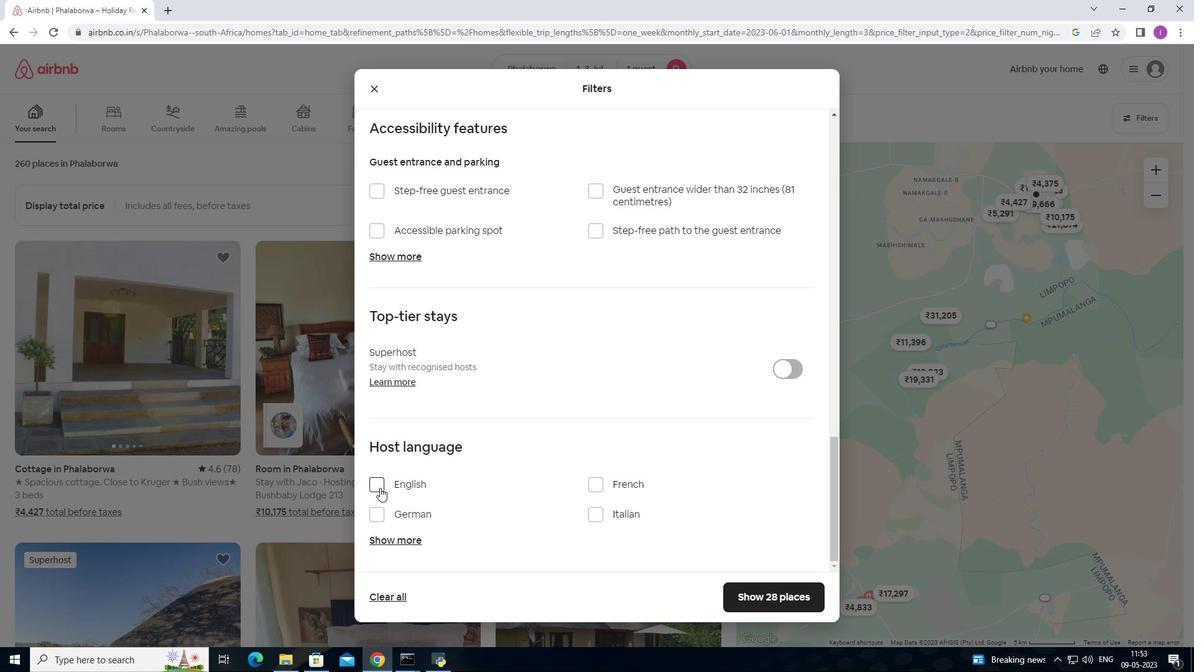 
Action: Mouse pressed left at (379, 487)
Screenshot: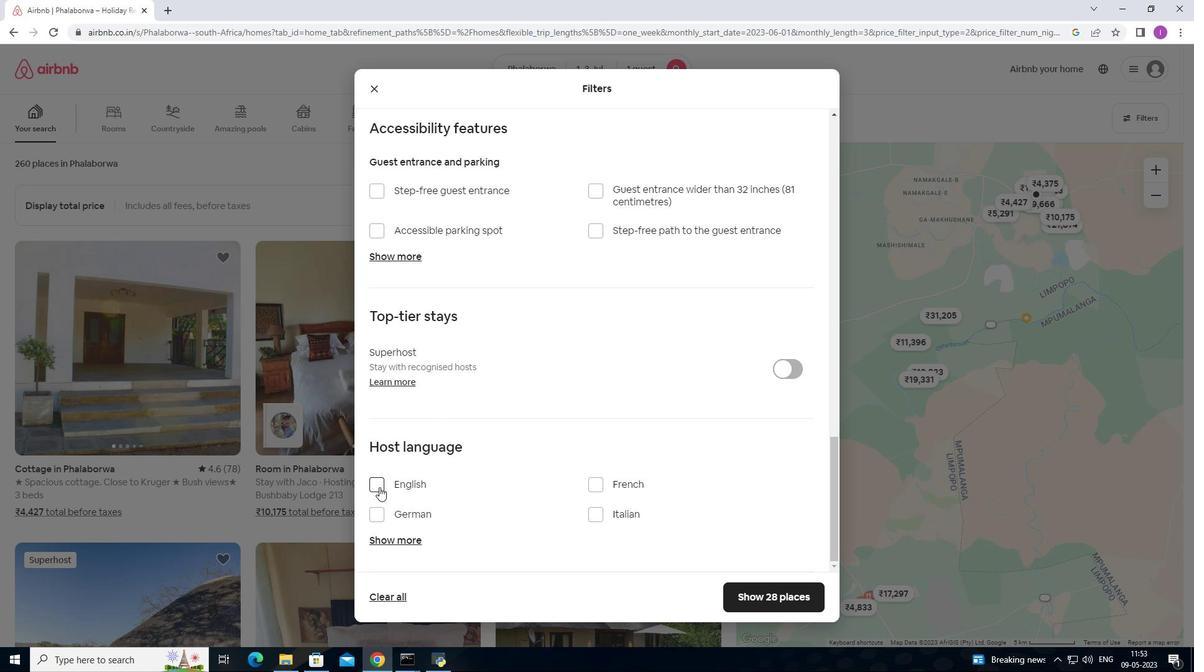
Action: Mouse moved to (774, 598)
Screenshot: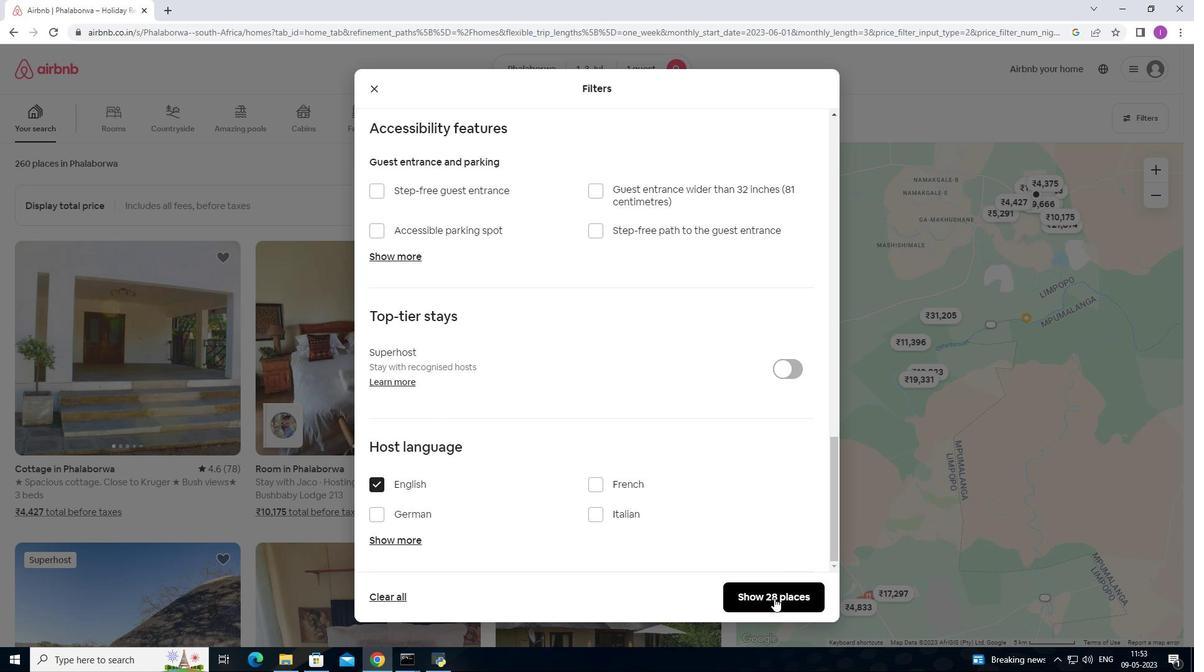 
Action: Mouse pressed left at (774, 598)
Screenshot: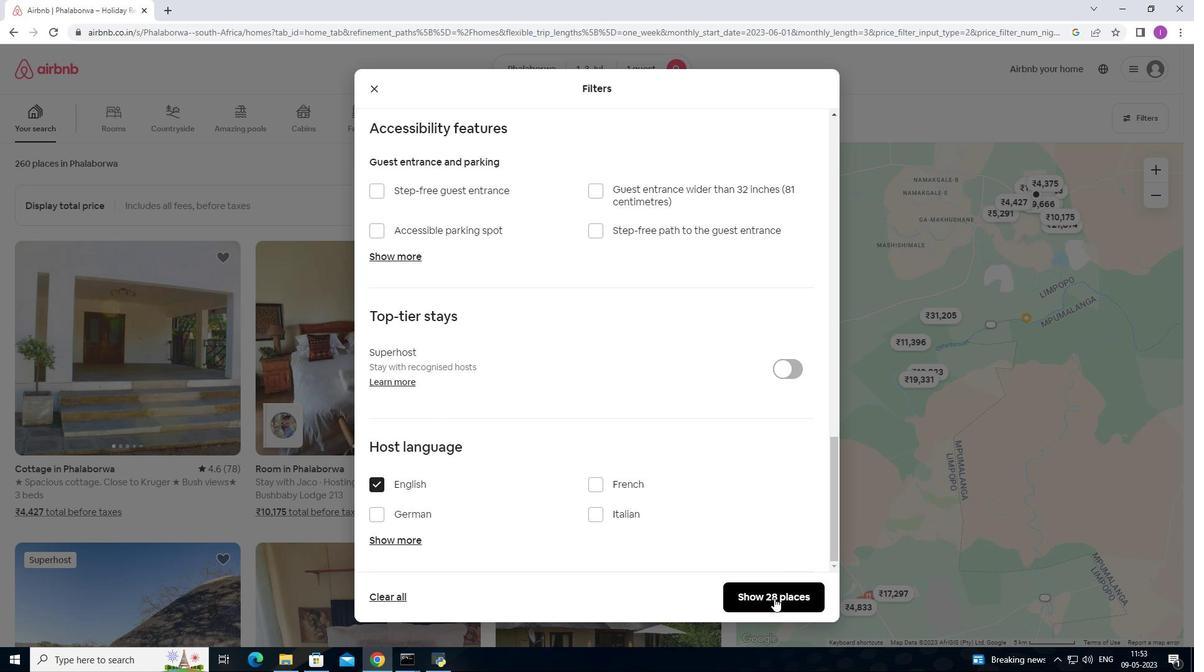 
Action: Mouse moved to (512, 412)
Screenshot: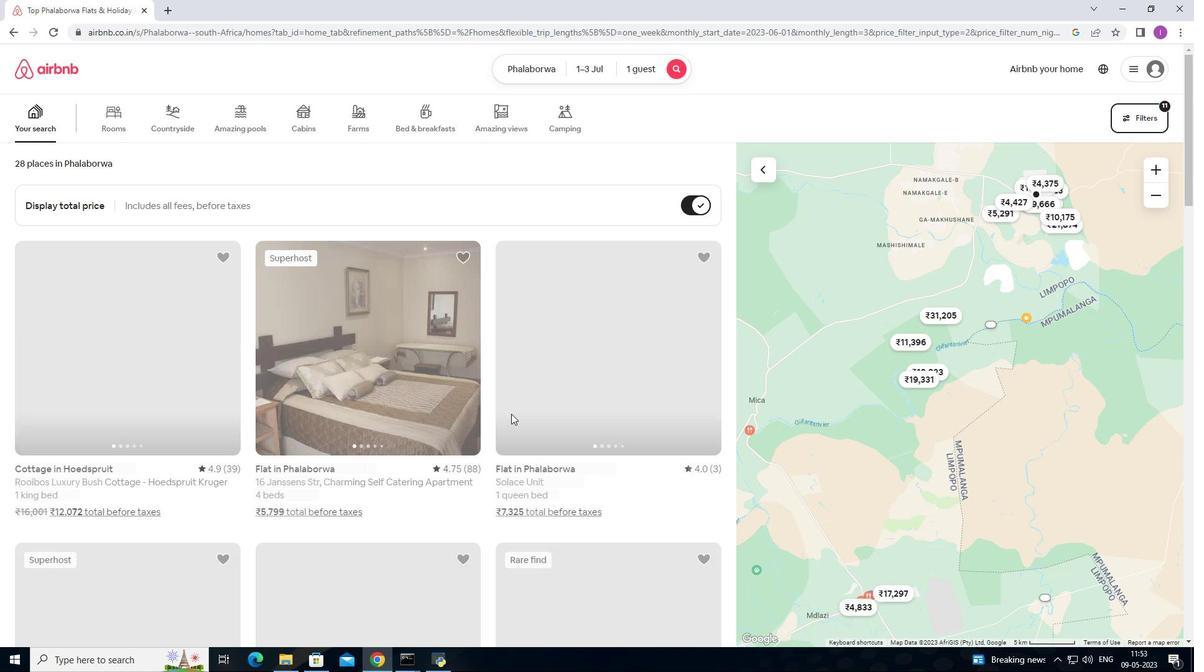 
